Task: Open Card Intellectual Property Review in Board Sales Strategies for SaaS to Workspace Content Writing and add a team member Softage.1@softage.net, a label Orange, a checklist Podcasting, an attachment from Trello, a color Orange and finally, add a card description 'Develop and launch new customer acquisition program' and a comment 'This task requires us to be proactive and take initiative, rather than waiting for others to act.'. Add a start date 'Jan 01, 1900' with a due date 'Jan 08, 1900'
Action: Mouse moved to (86, 336)
Screenshot: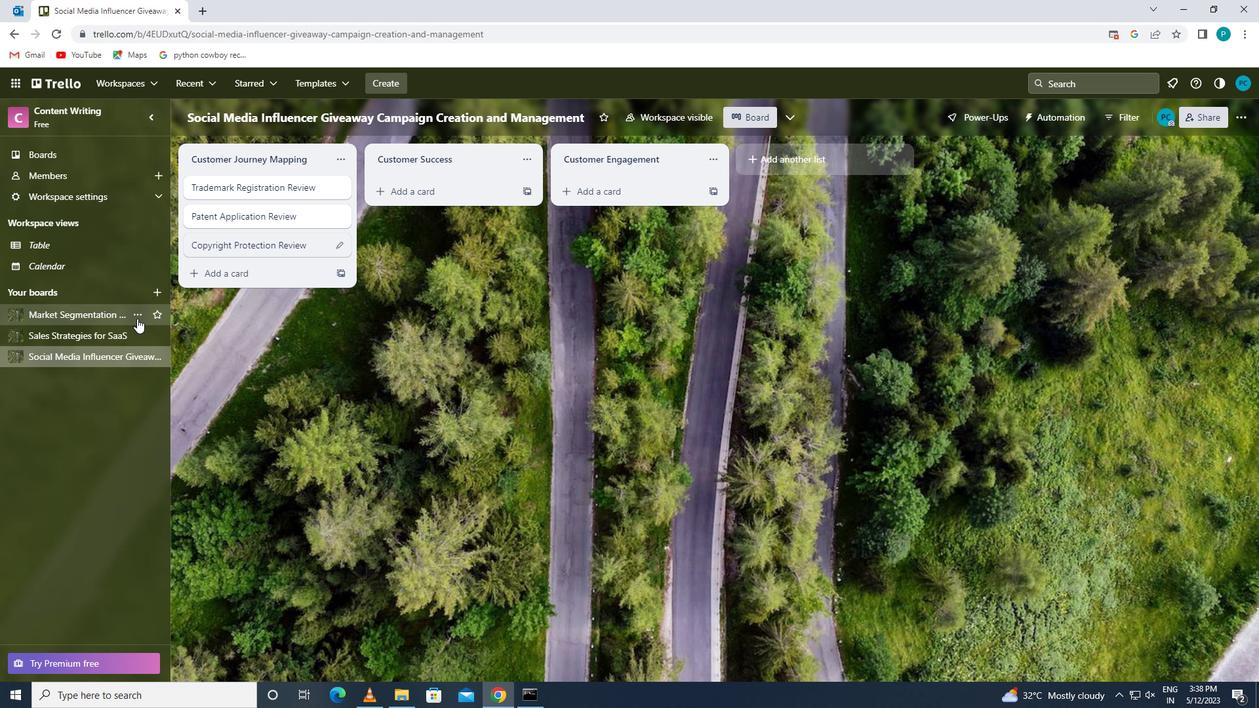 
Action: Mouse pressed left at (86, 336)
Screenshot: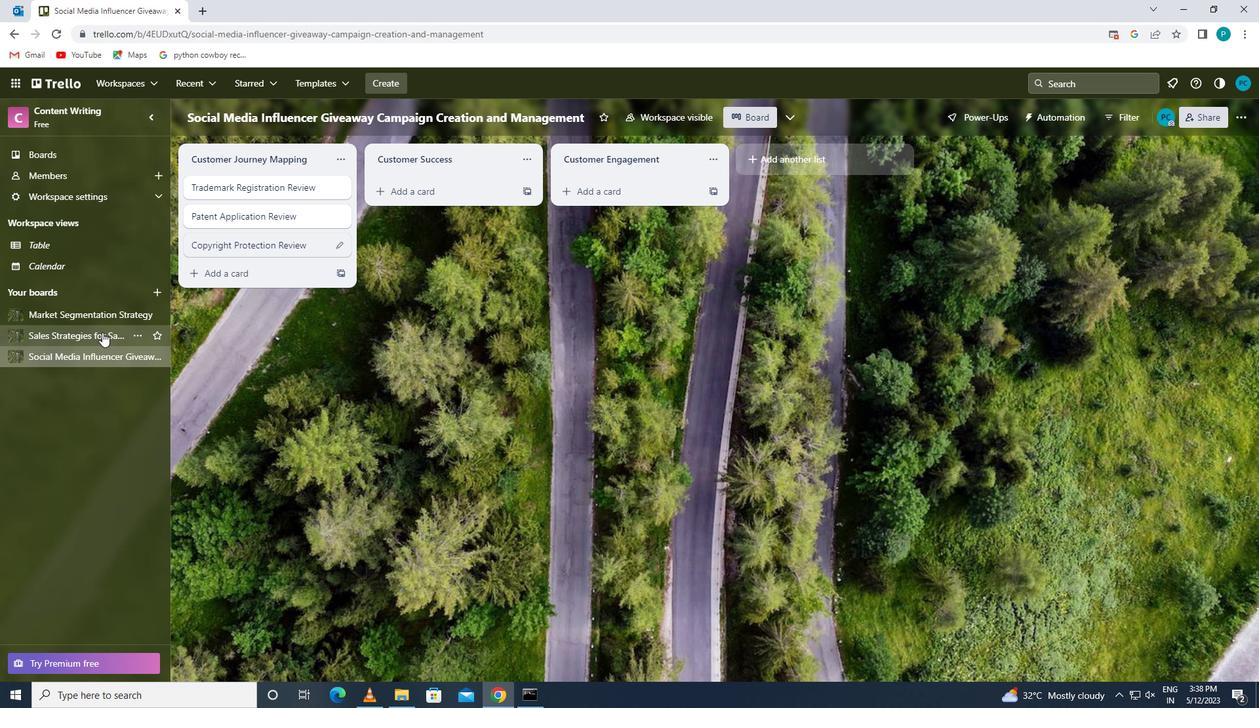 
Action: Mouse moved to (200, 192)
Screenshot: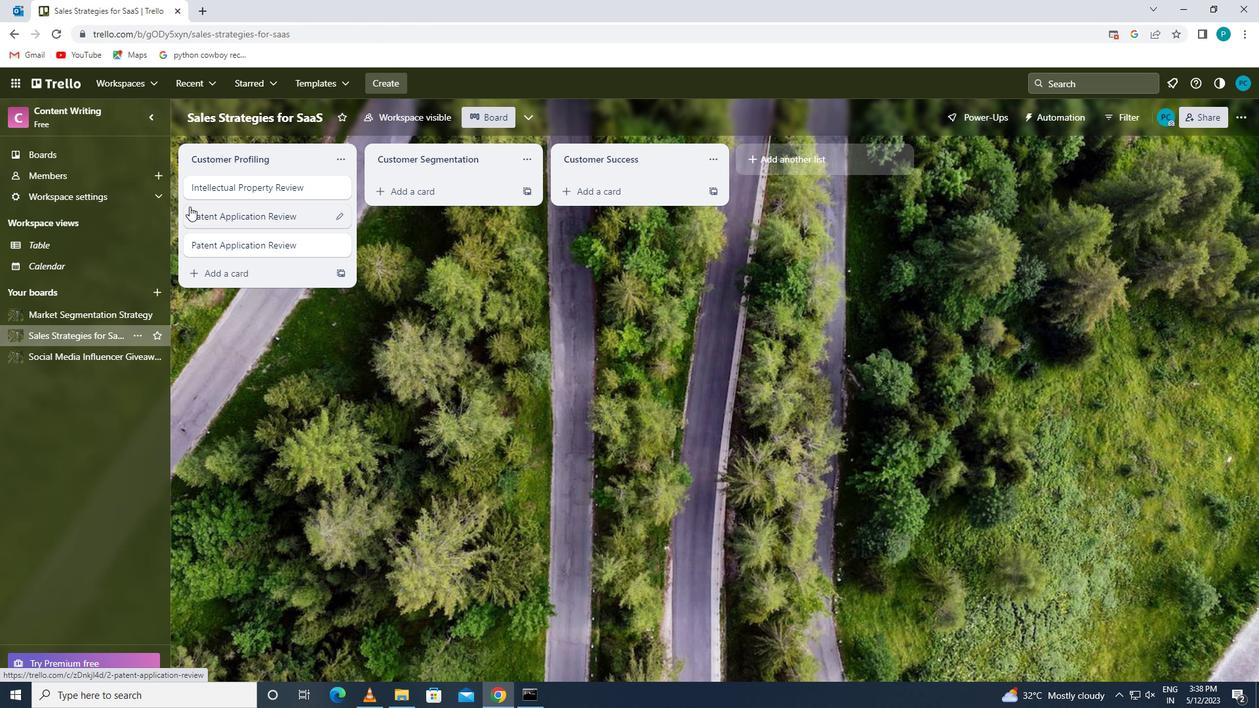 
Action: Mouse pressed left at (200, 192)
Screenshot: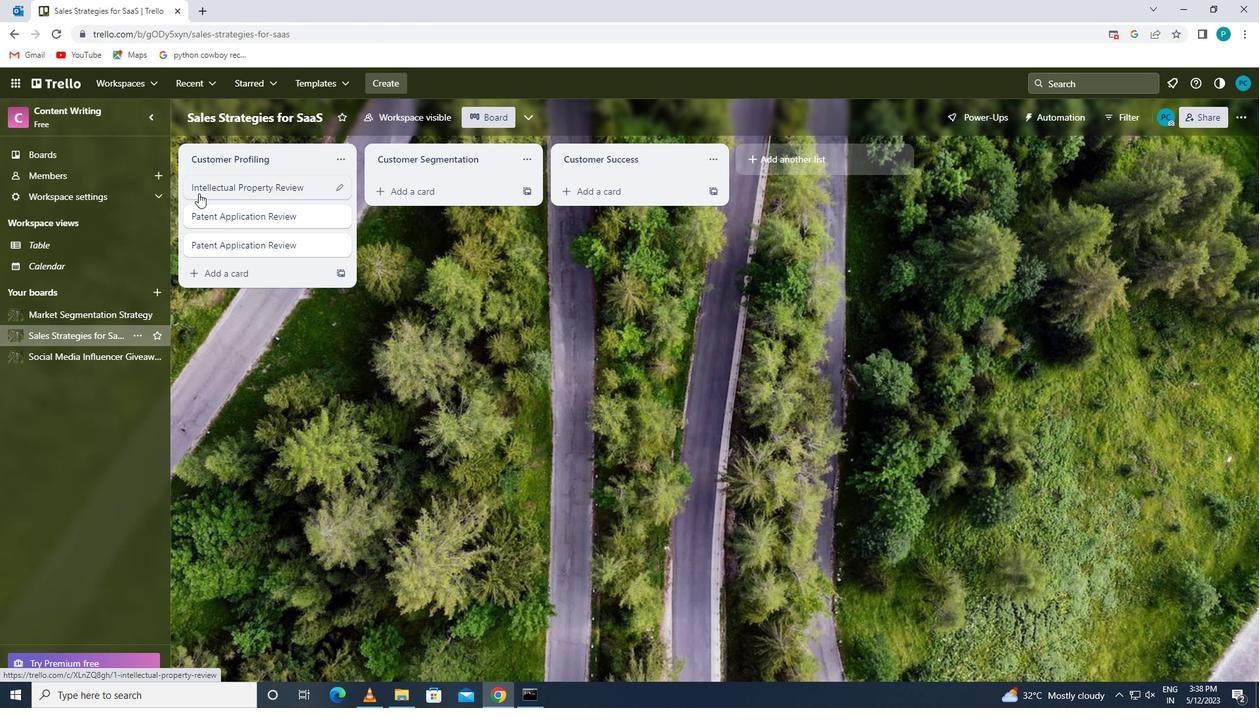 
Action: Mouse moved to (806, 183)
Screenshot: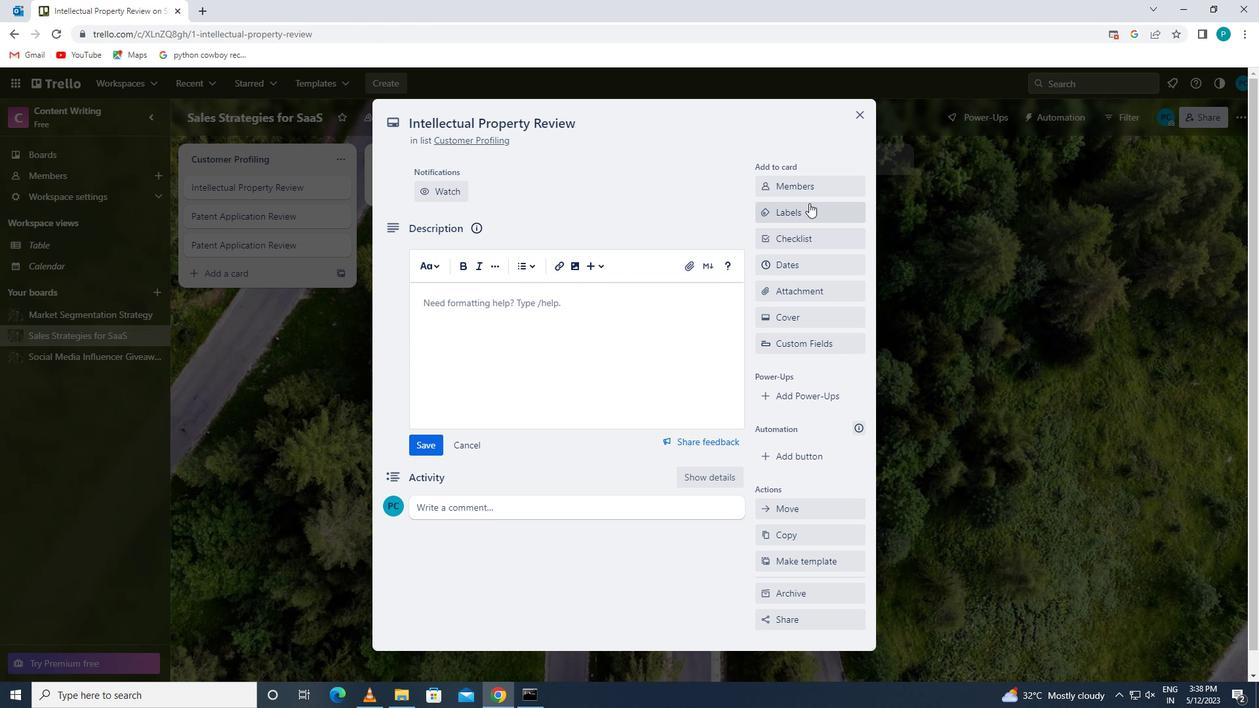 
Action: Mouse pressed left at (806, 183)
Screenshot: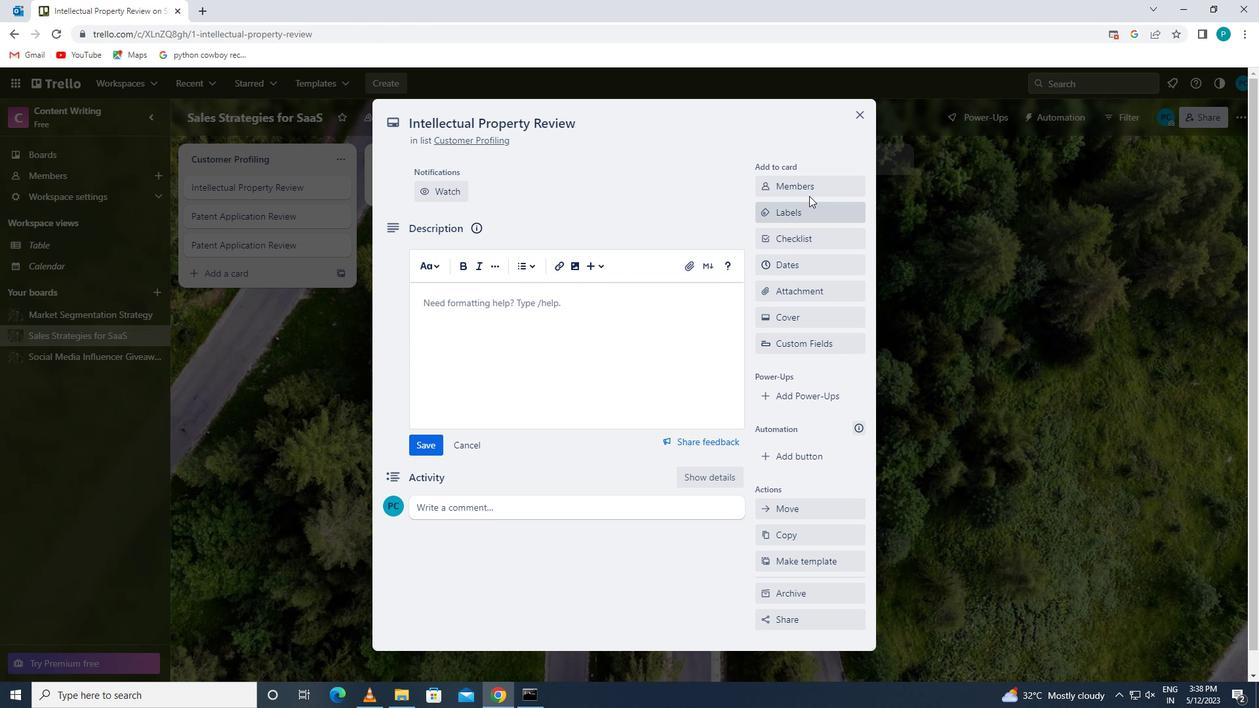 
Action: Mouse moved to (796, 246)
Screenshot: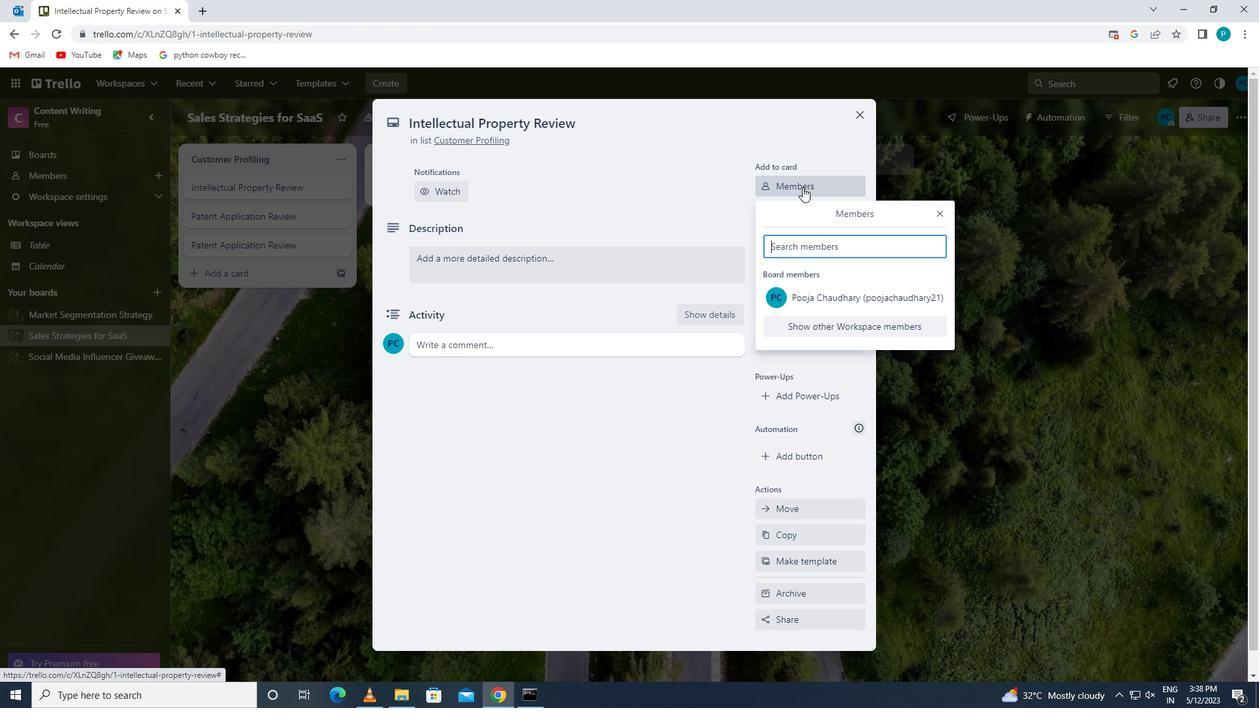 
Action: Mouse pressed left at (796, 246)
Screenshot: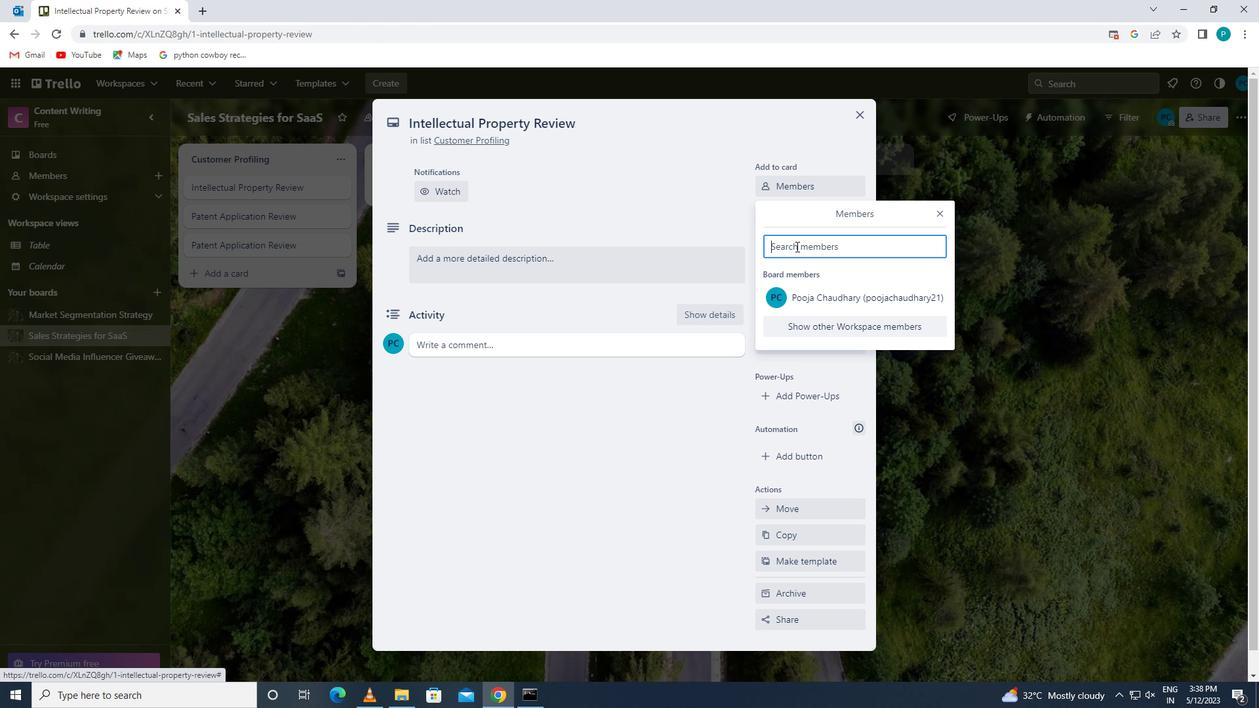 
Action: Key pressed <Key.caps_lock>s<Key.caps_lock>oftage.1
Screenshot: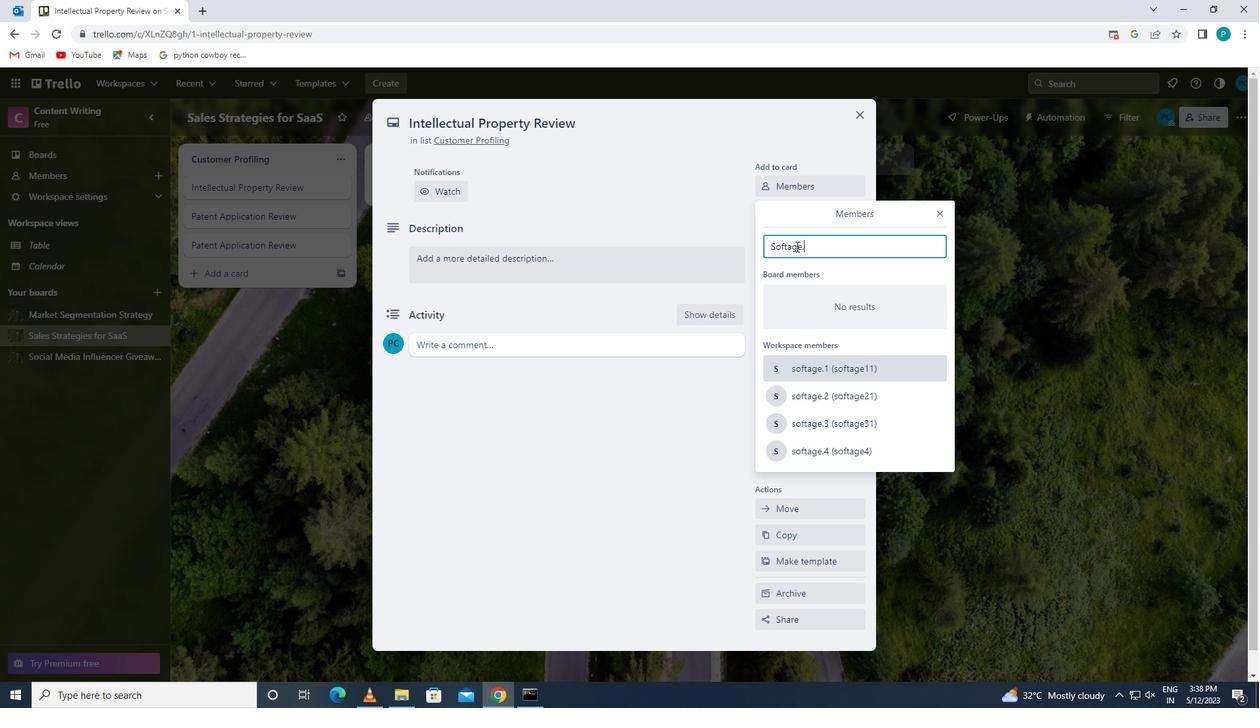 
Action: Mouse moved to (829, 370)
Screenshot: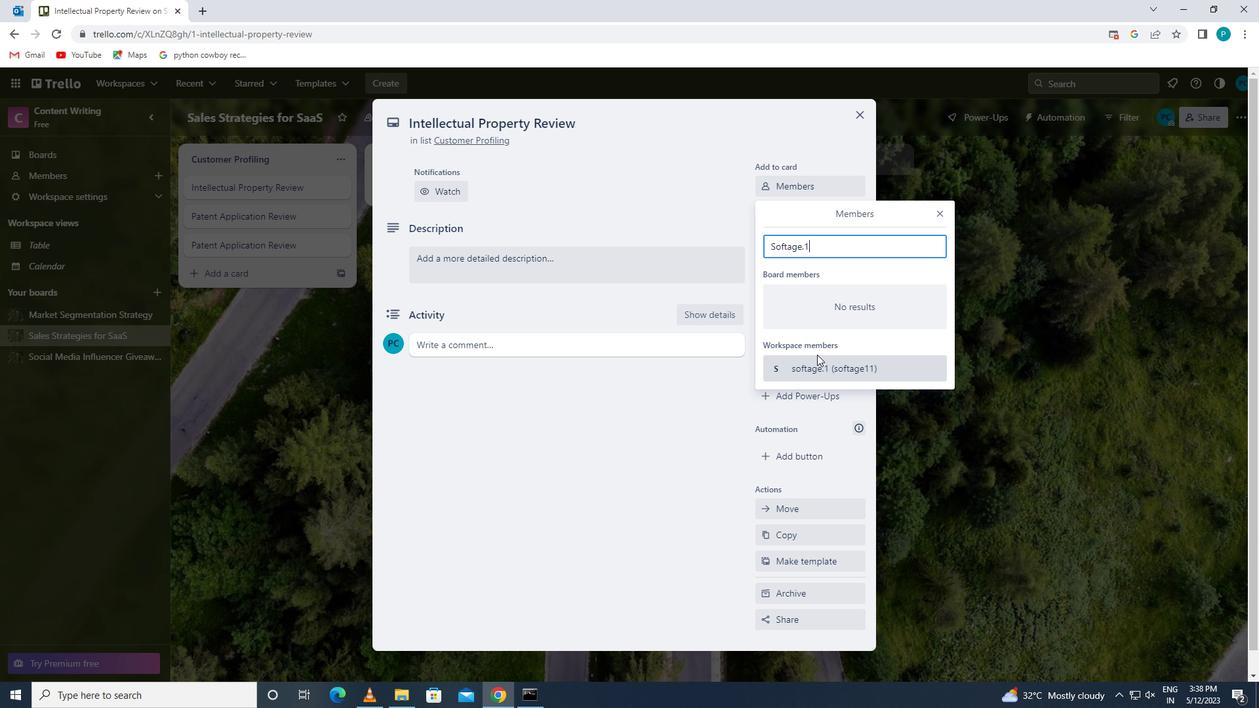 
Action: Mouse pressed left at (829, 370)
Screenshot: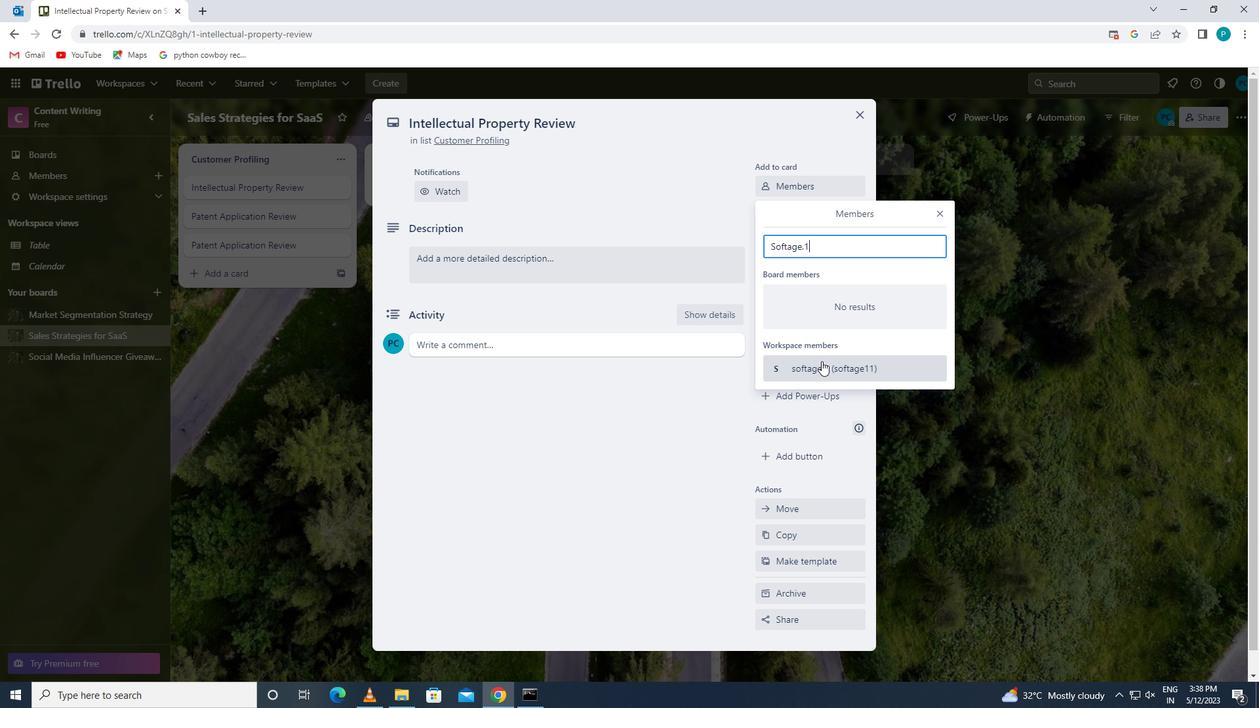 
Action: Mouse moved to (936, 216)
Screenshot: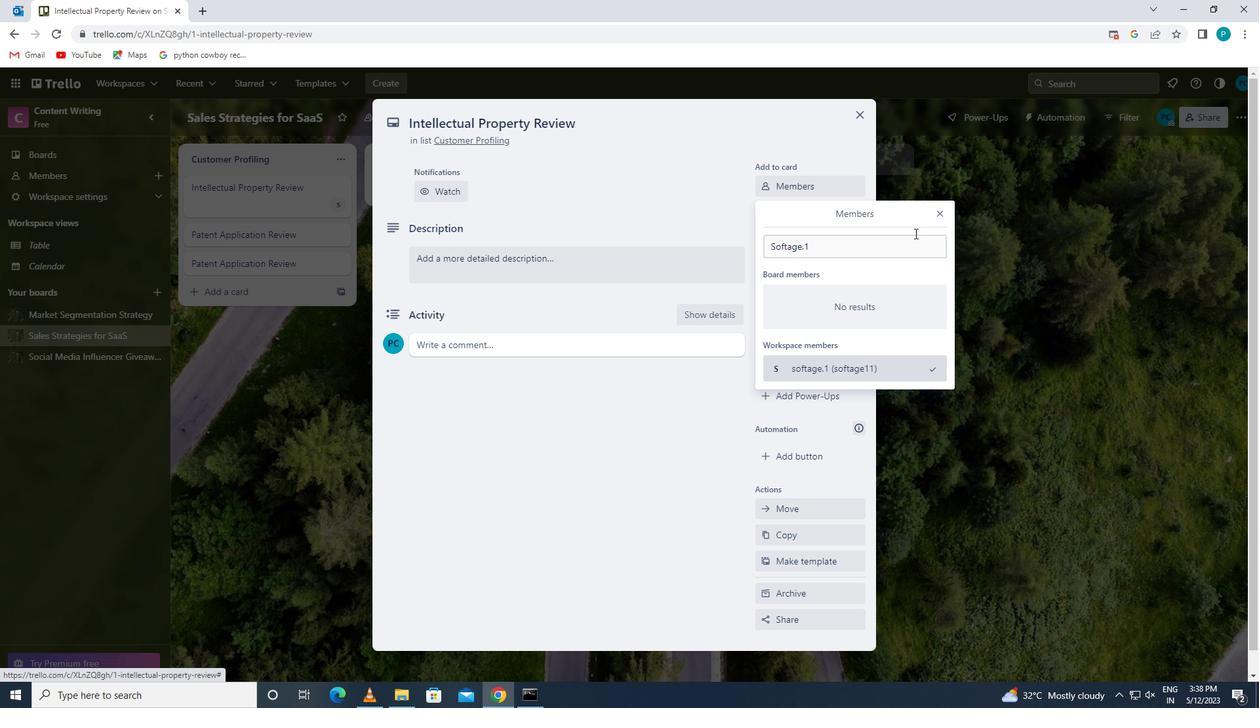 
Action: Mouse pressed left at (936, 216)
Screenshot: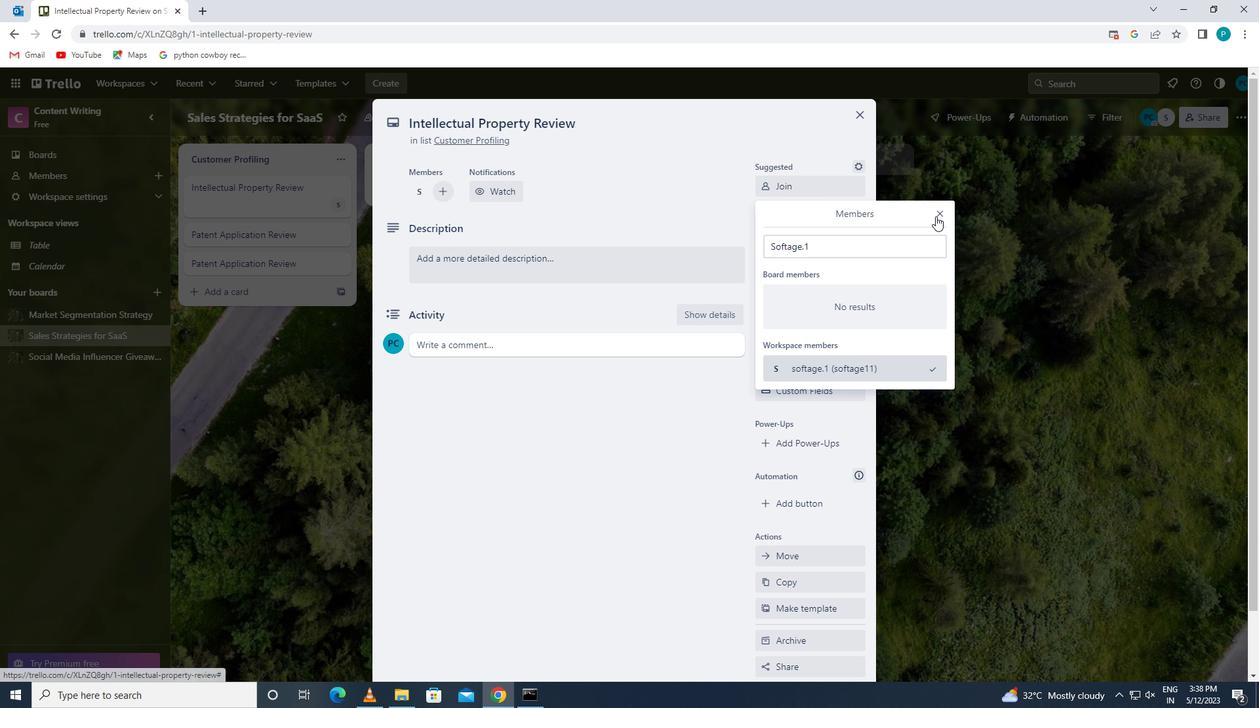 
Action: Mouse moved to (833, 249)
Screenshot: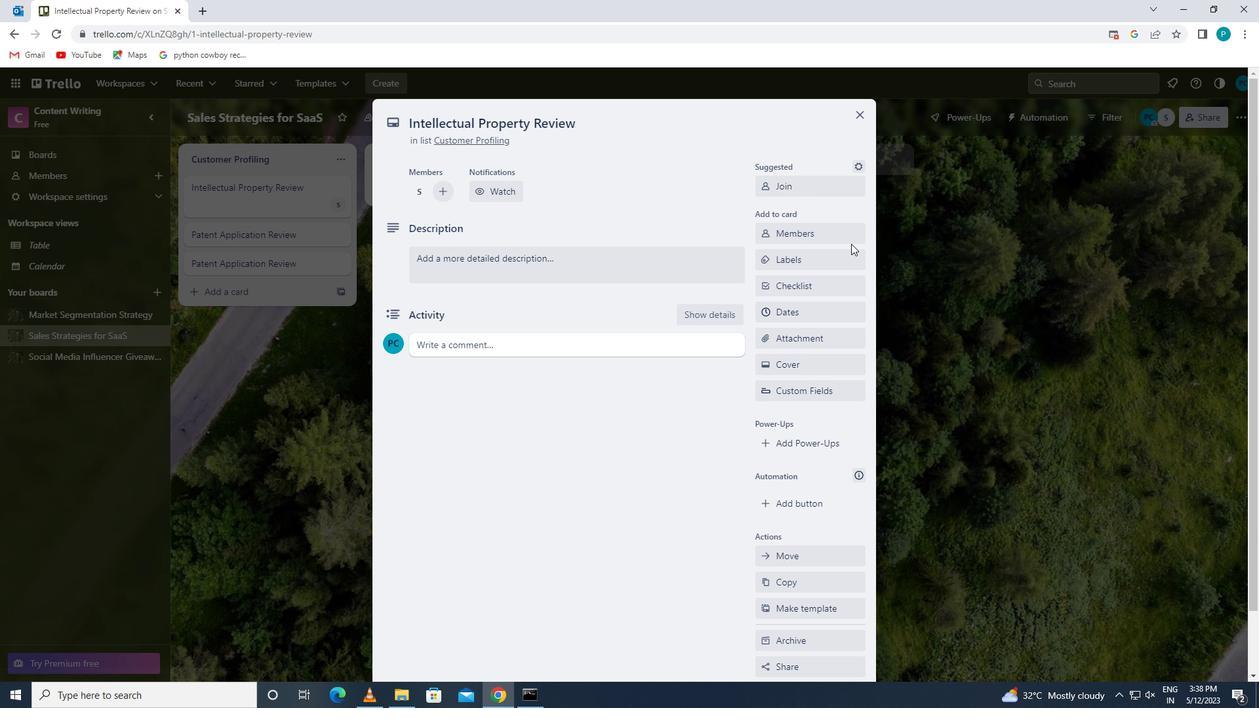 
Action: Mouse pressed left at (833, 249)
Screenshot: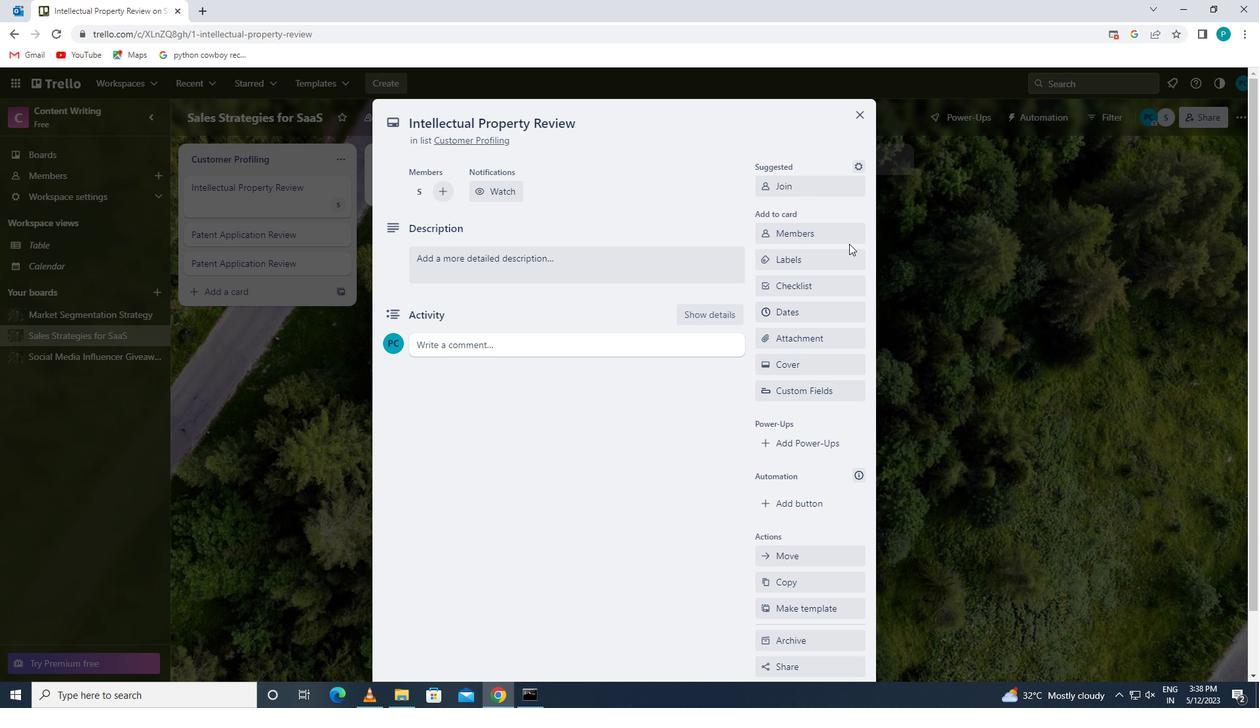 
Action: Mouse moved to (787, 516)
Screenshot: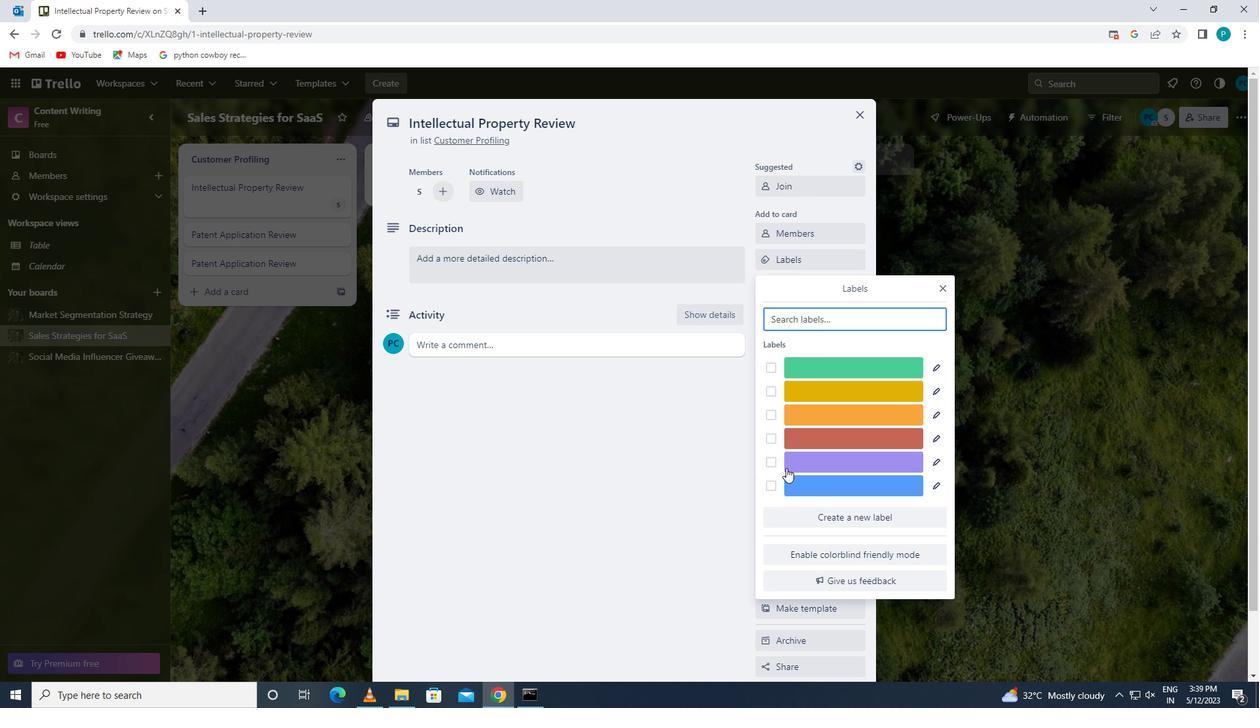 
Action: Mouse pressed left at (787, 516)
Screenshot: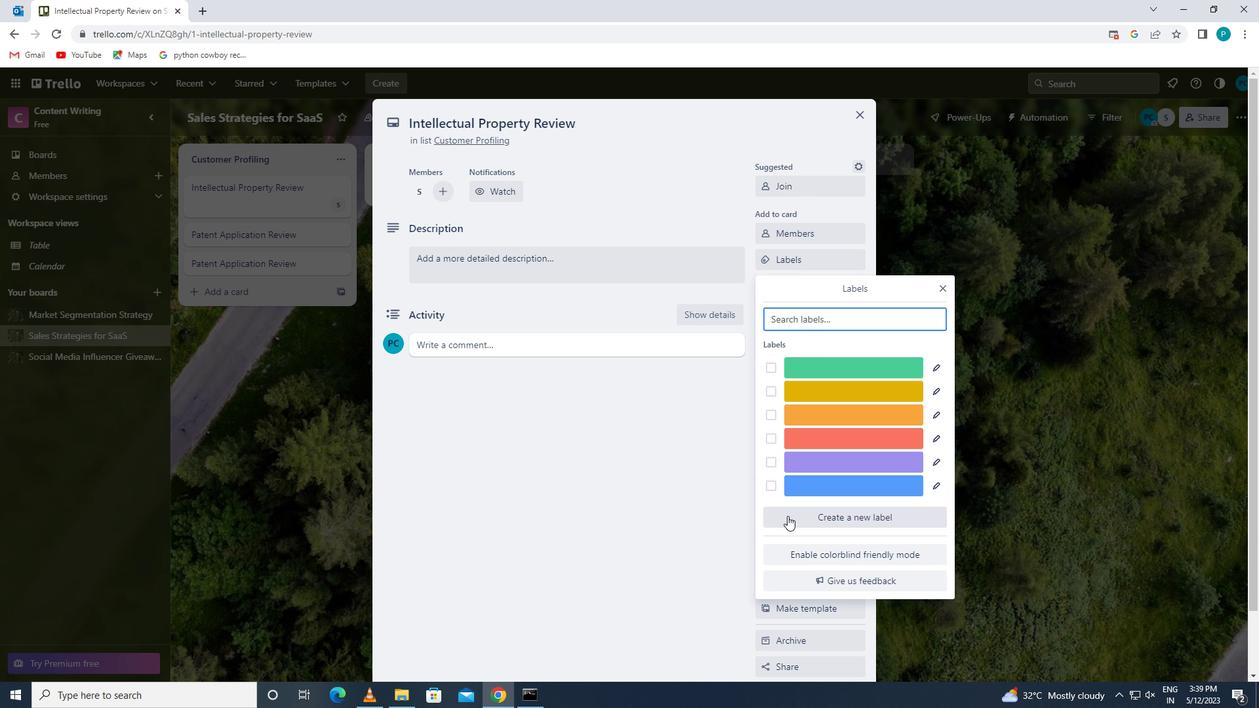 
Action: Mouse moved to (845, 472)
Screenshot: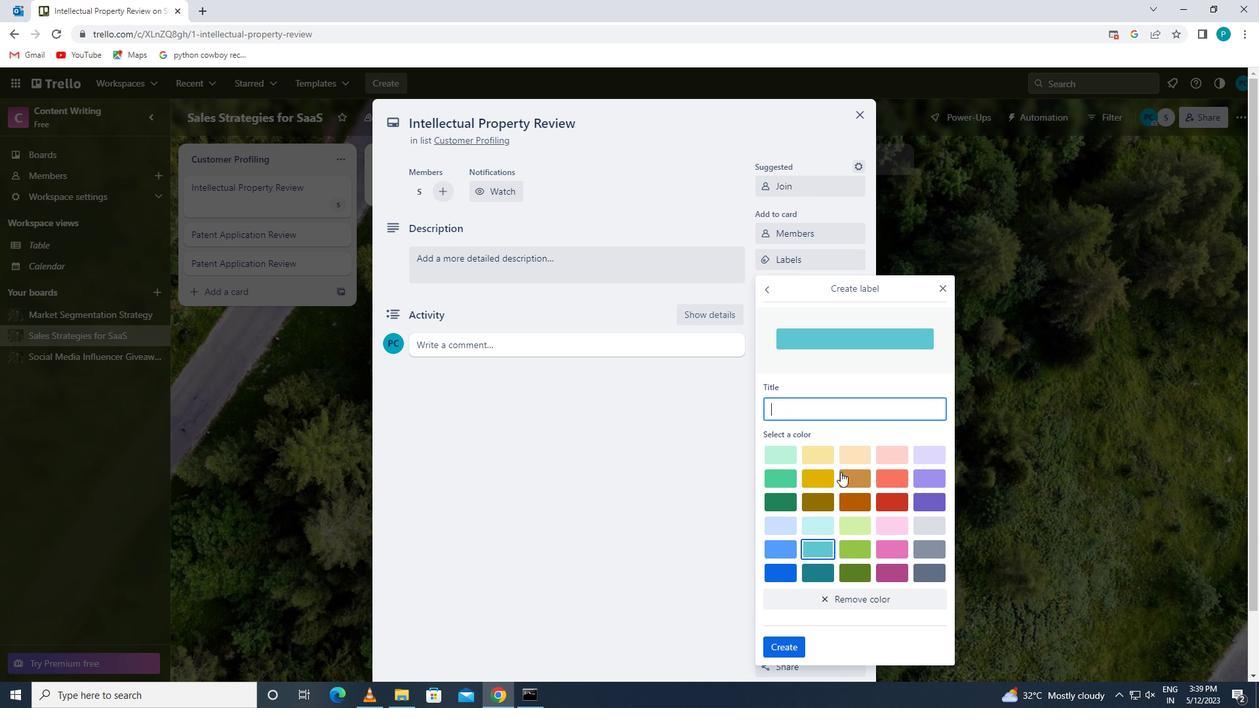 
Action: Mouse pressed left at (845, 472)
Screenshot: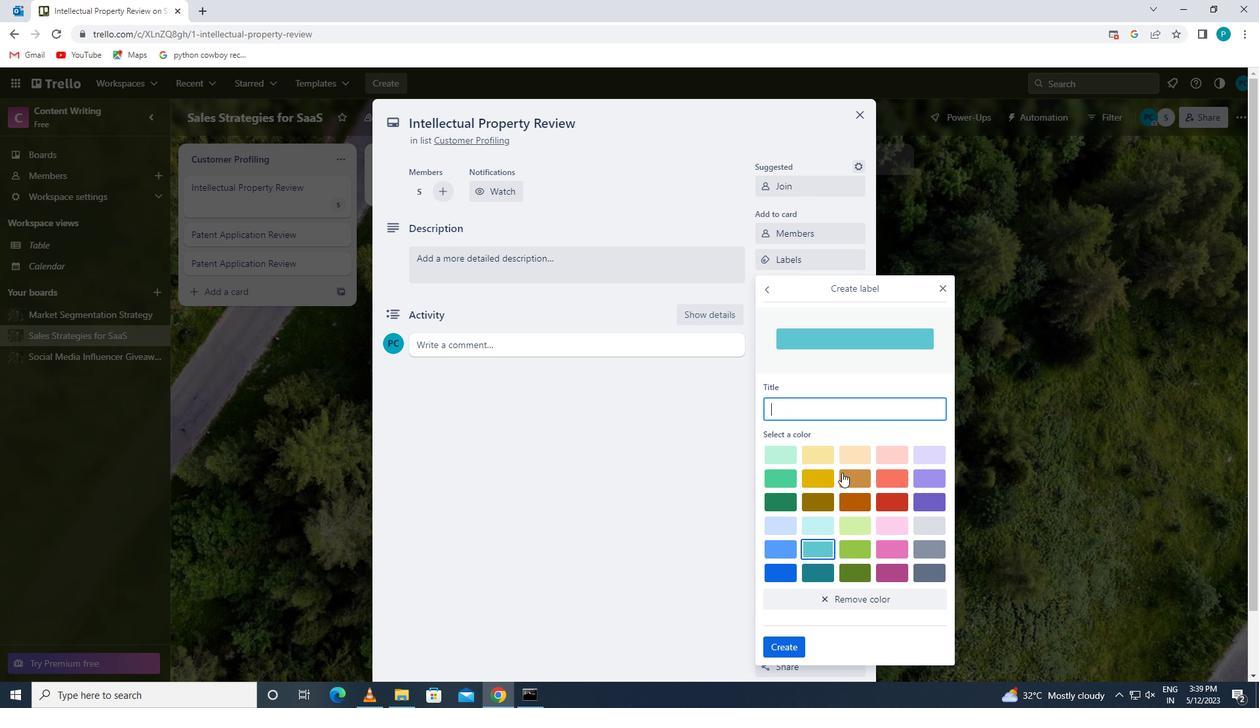 
Action: Mouse moved to (789, 650)
Screenshot: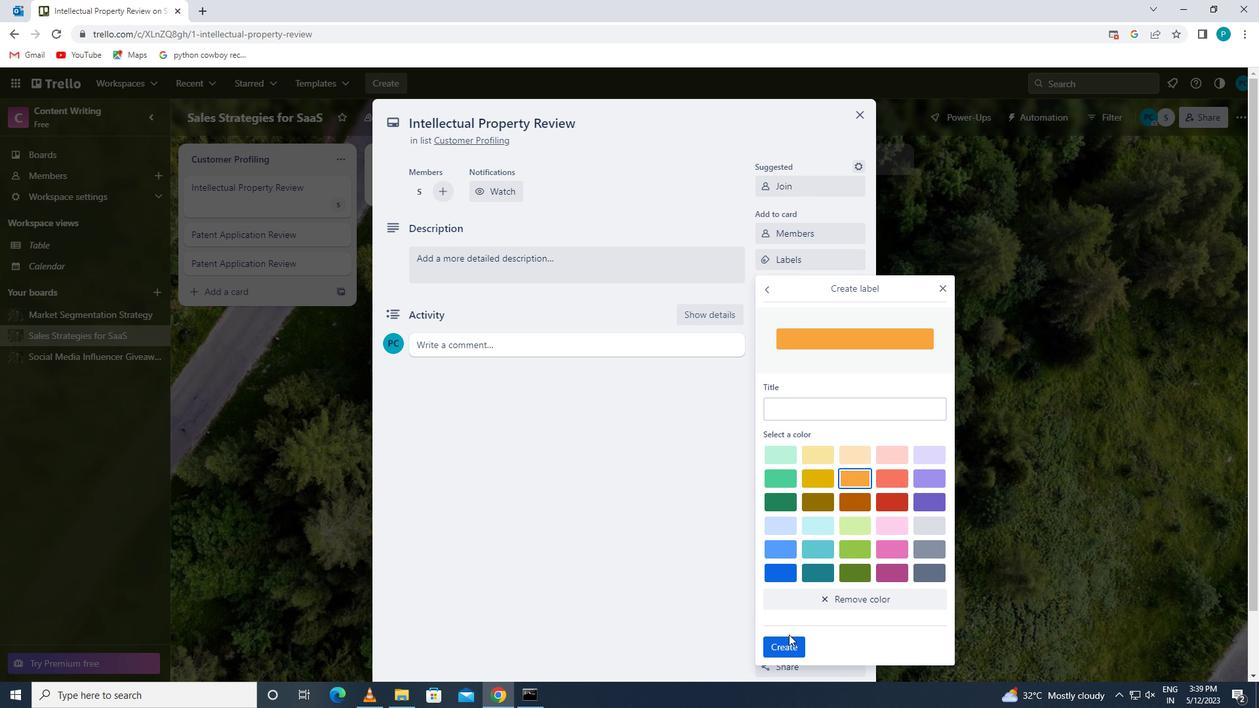 
Action: Mouse pressed left at (789, 650)
Screenshot: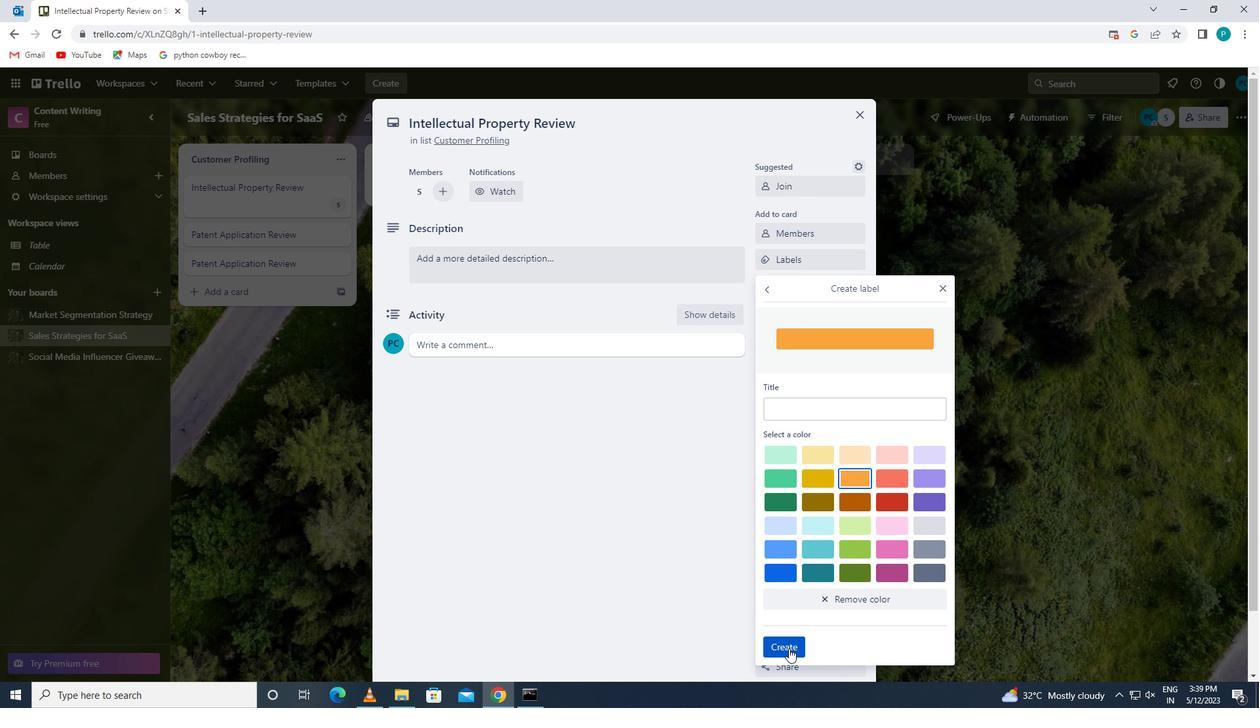 
Action: Mouse moved to (947, 288)
Screenshot: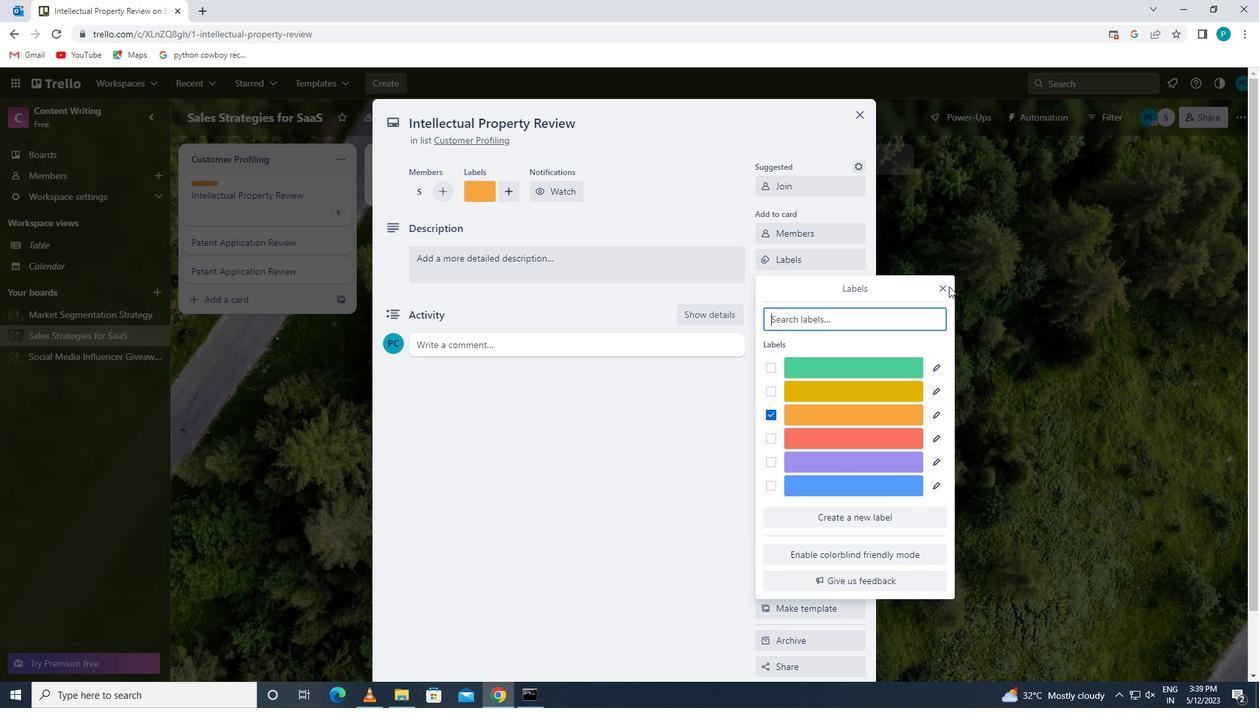
Action: Mouse pressed left at (947, 288)
Screenshot: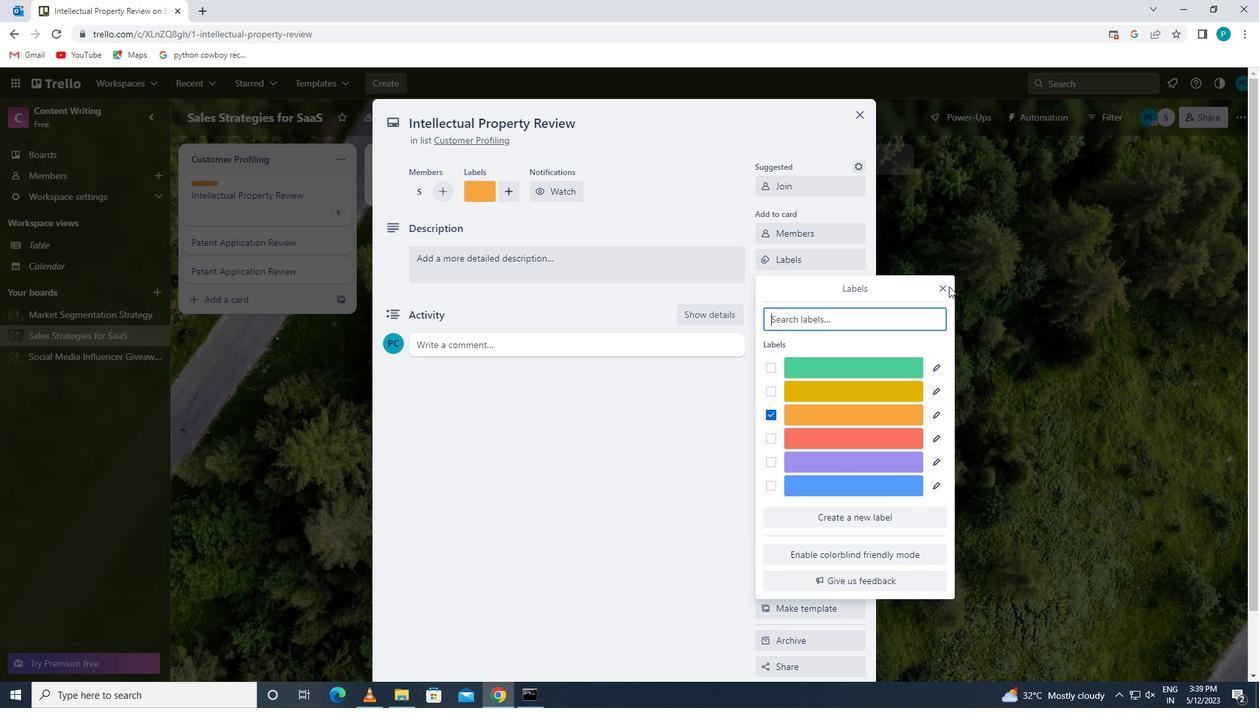 
Action: Mouse moved to (943, 286)
Screenshot: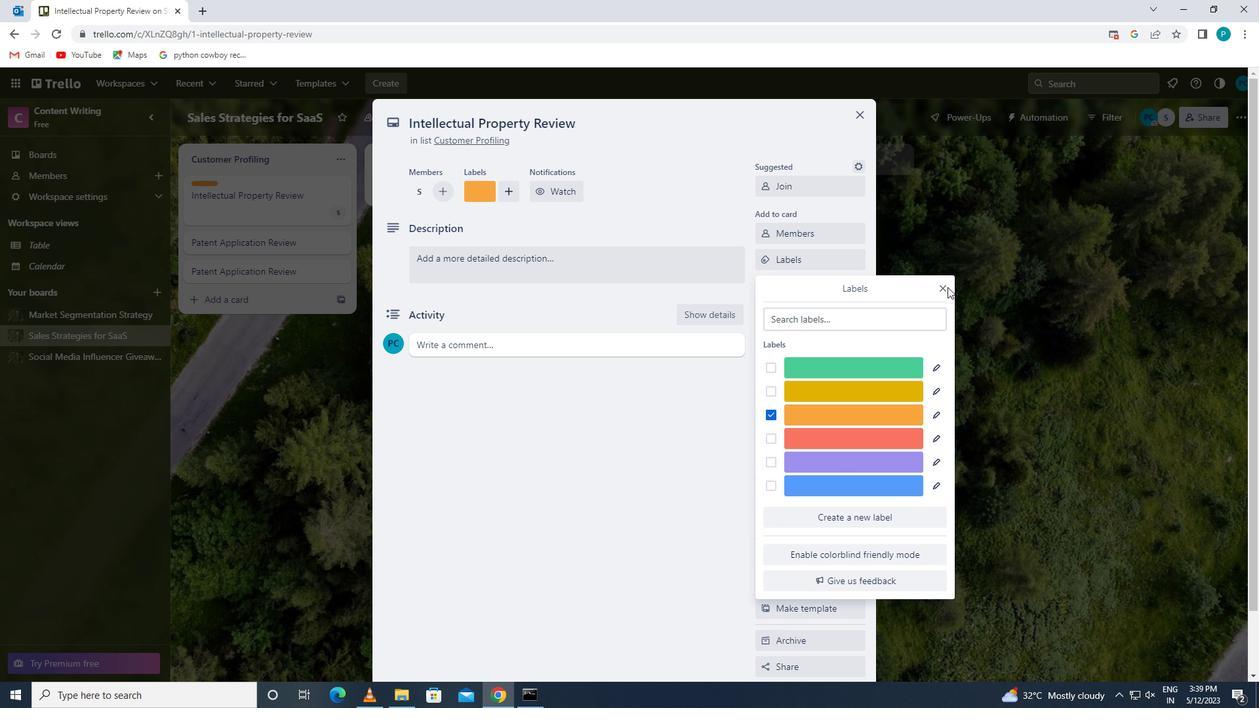 
Action: Mouse pressed left at (943, 286)
Screenshot: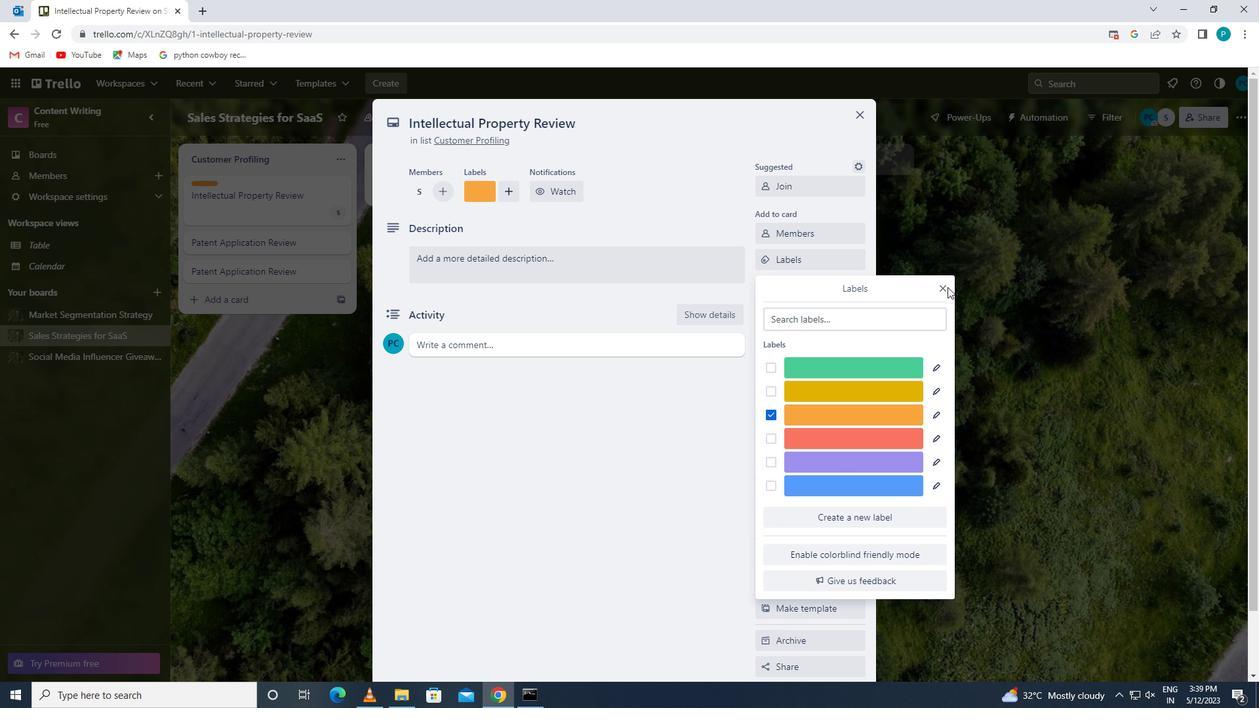 
Action: Mouse moved to (830, 280)
Screenshot: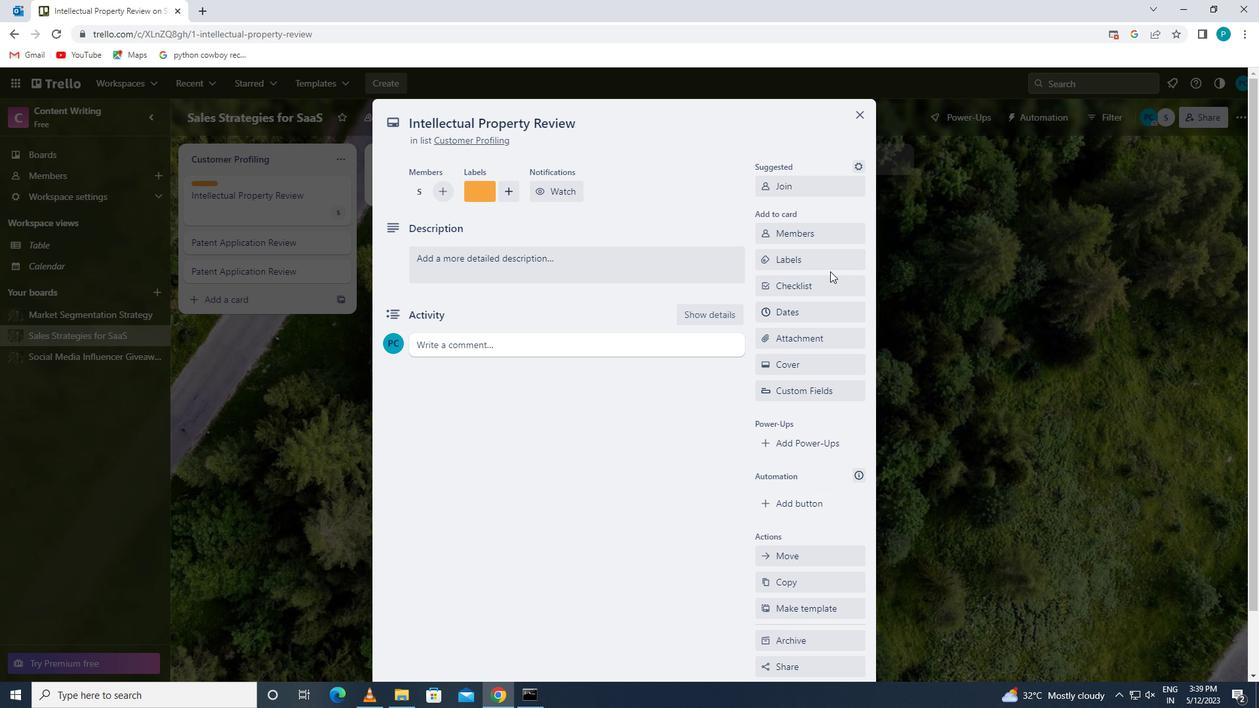 
Action: Mouse pressed left at (830, 280)
Screenshot: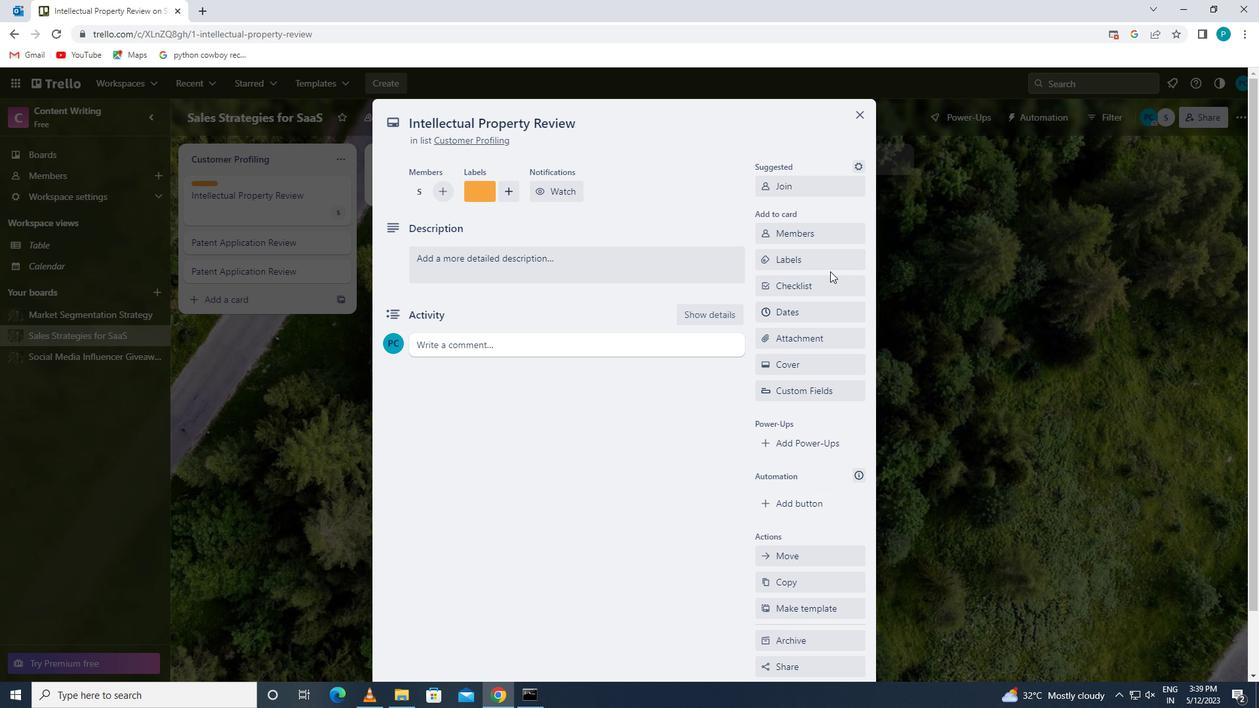 
Action: Key pressed <Key.caps_lock>p<Key.caps_lock>odcasting
Screenshot: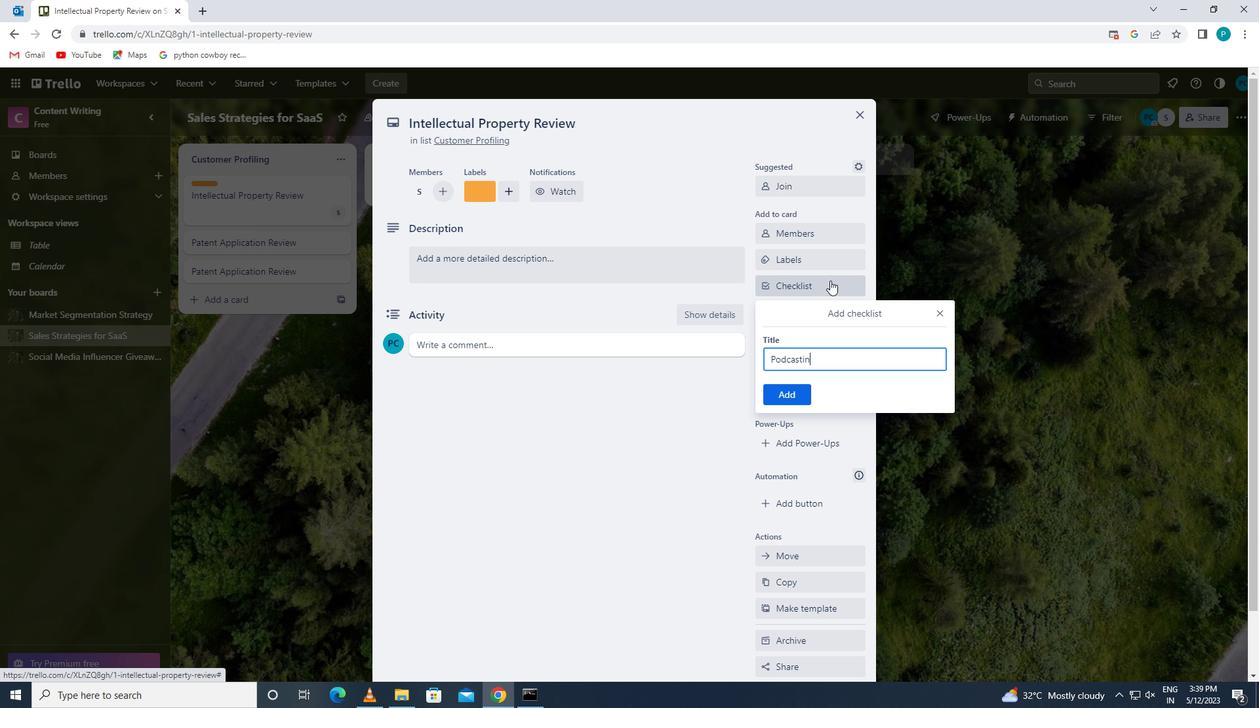 
Action: Mouse moved to (798, 391)
Screenshot: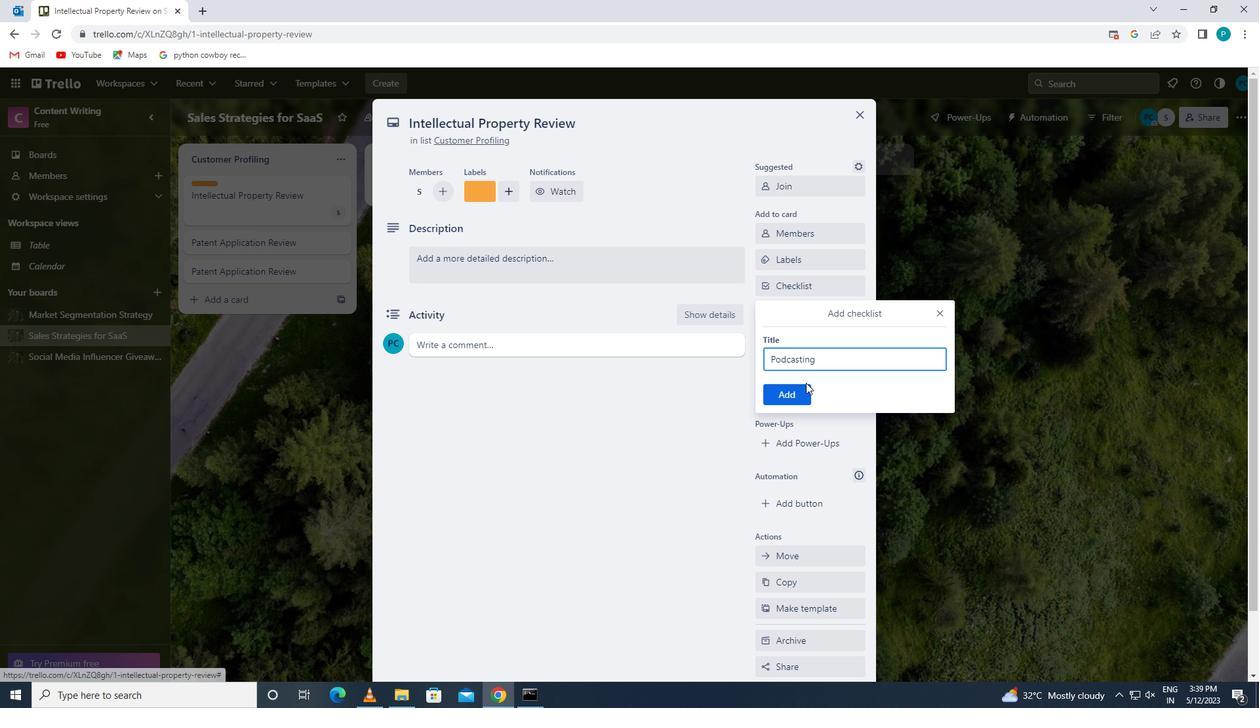 
Action: Mouse pressed left at (798, 391)
Screenshot: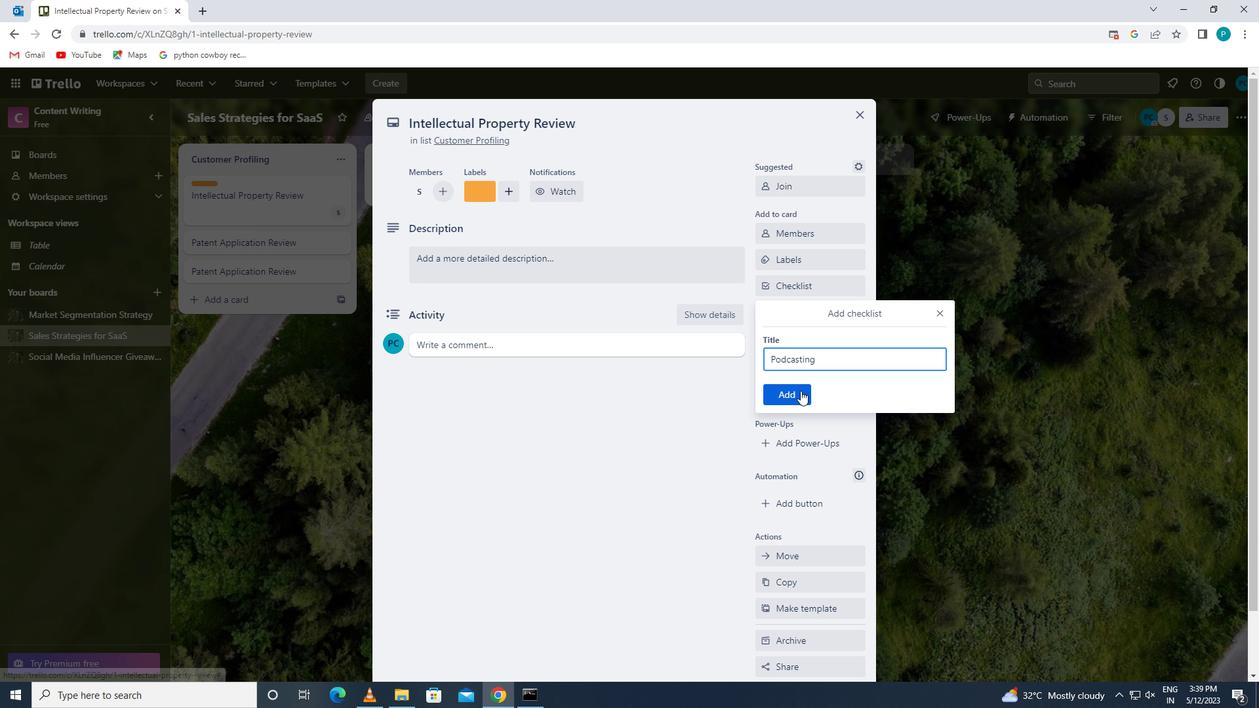 
Action: Mouse moved to (793, 347)
Screenshot: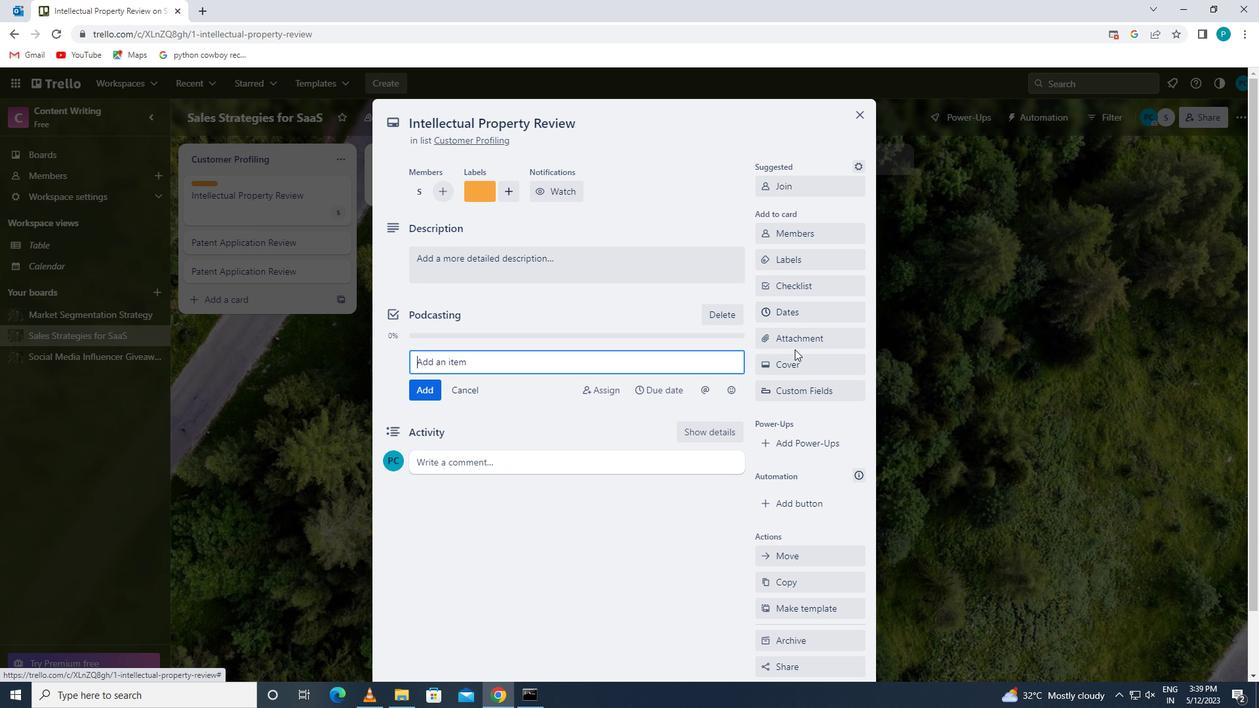 
Action: Mouse pressed left at (793, 347)
Screenshot: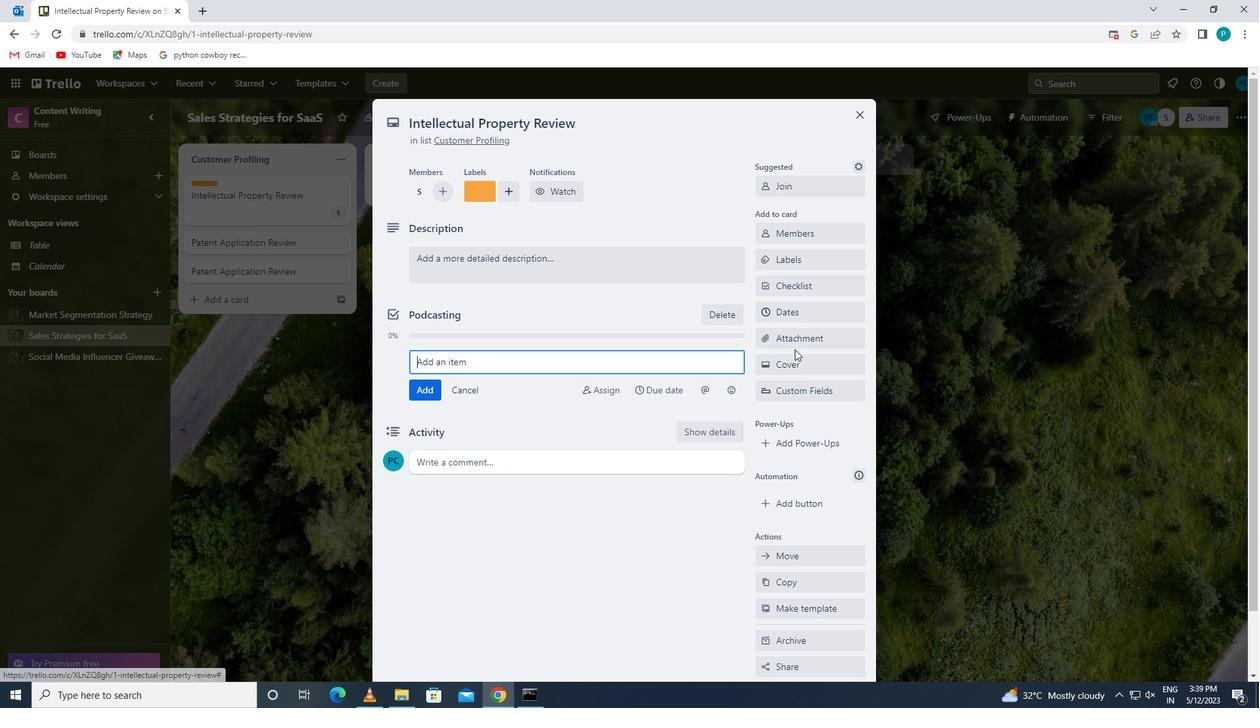 
Action: Mouse moved to (793, 423)
Screenshot: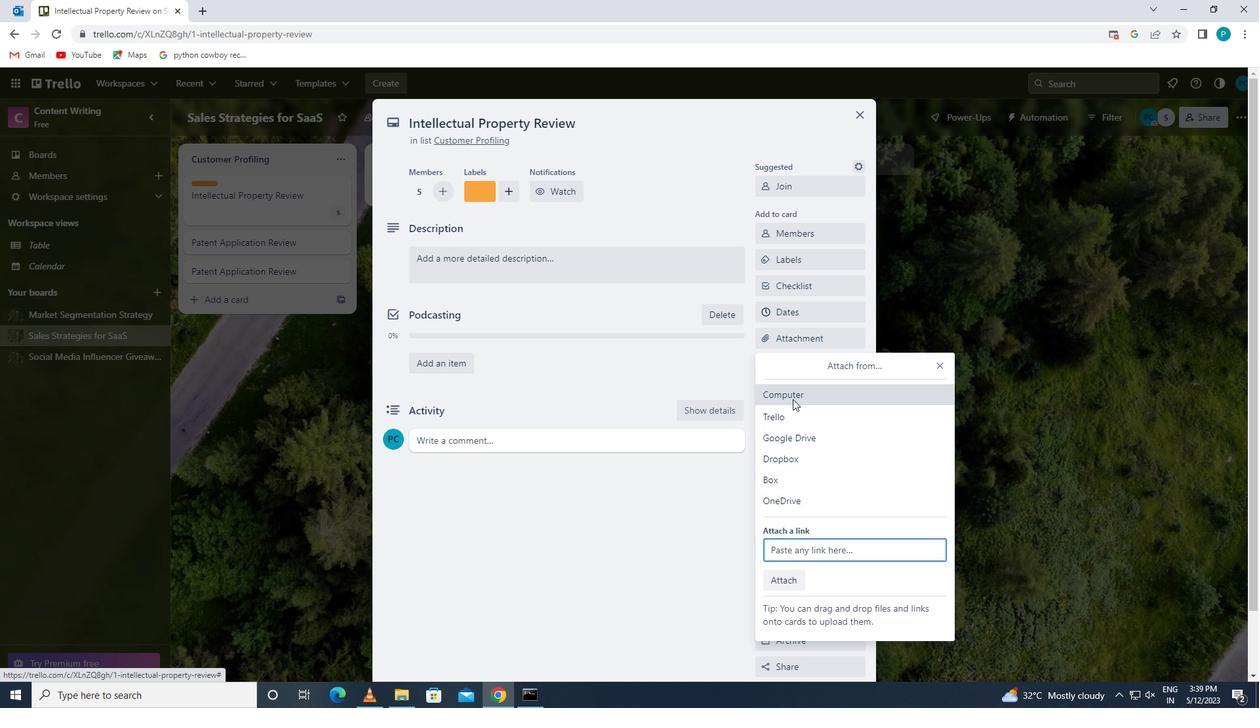 
Action: Mouse pressed left at (793, 423)
Screenshot: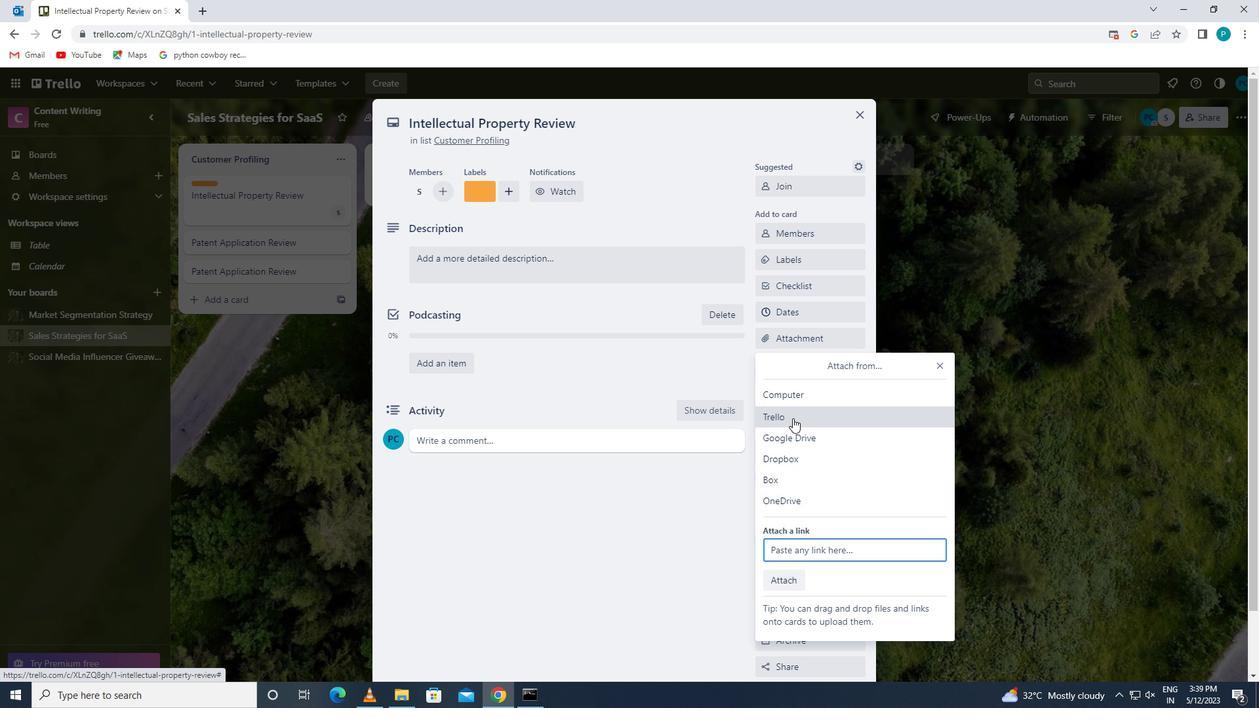
Action: Mouse pressed left at (793, 423)
Screenshot: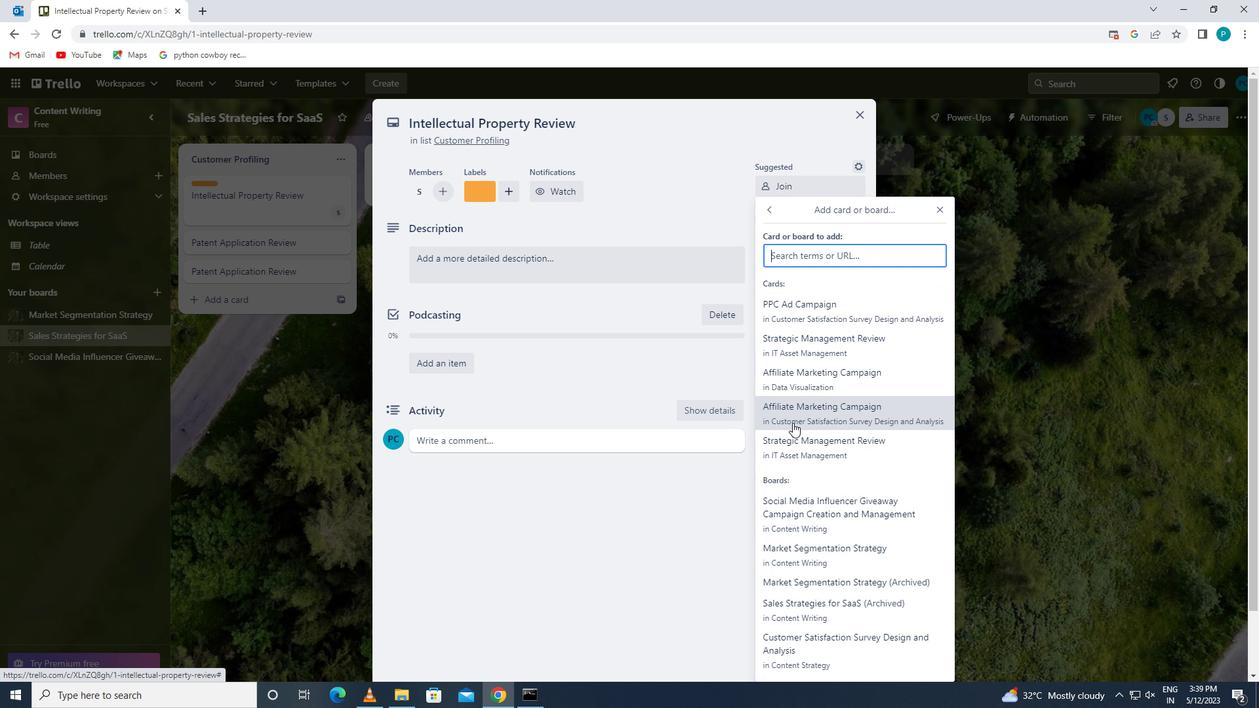 
Action: Mouse moved to (785, 368)
Screenshot: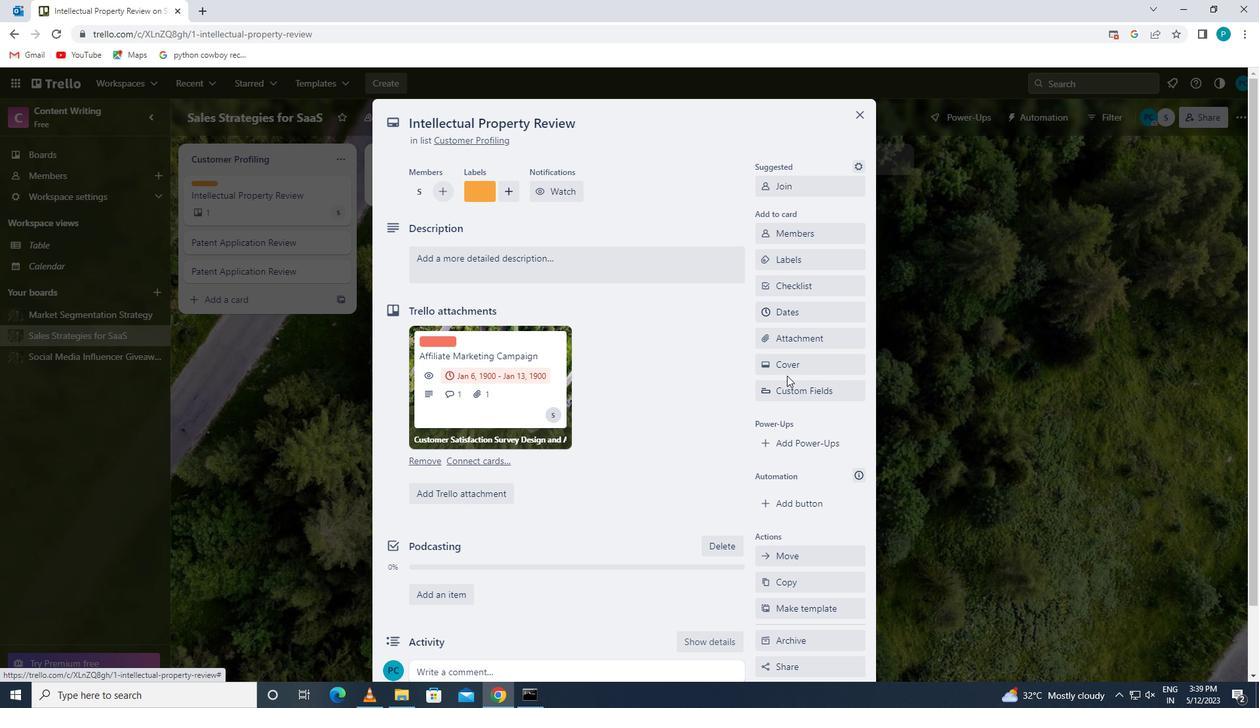 
Action: Mouse pressed left at (785, 368)
Screenshot: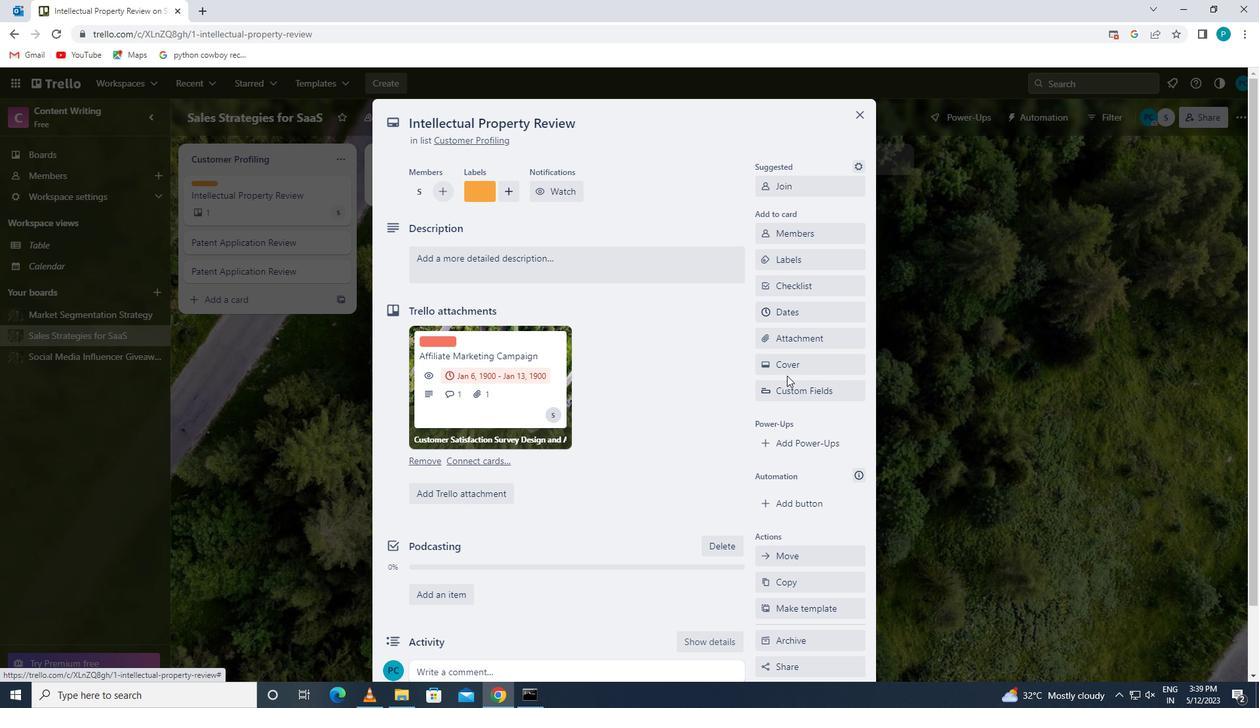 
Action: Mouse moved to (867, 421)
Screenshot: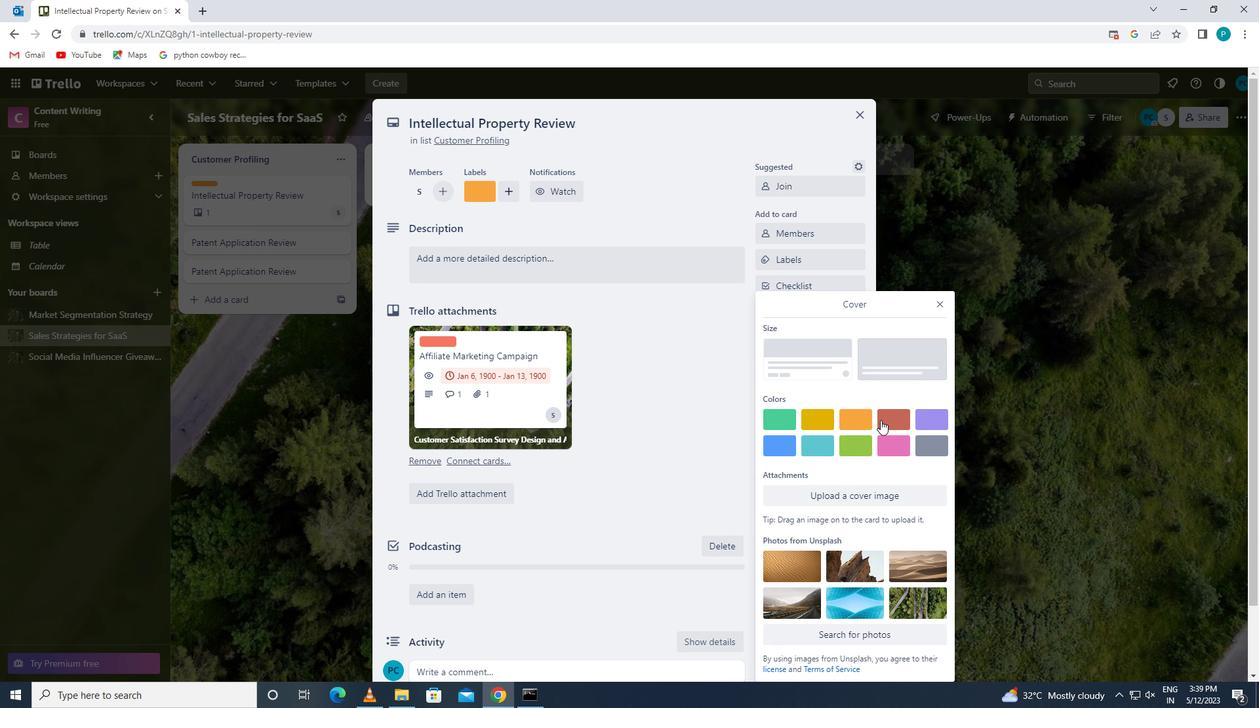 
Action: Mouse pressed left at (867, 421)
Screenshot: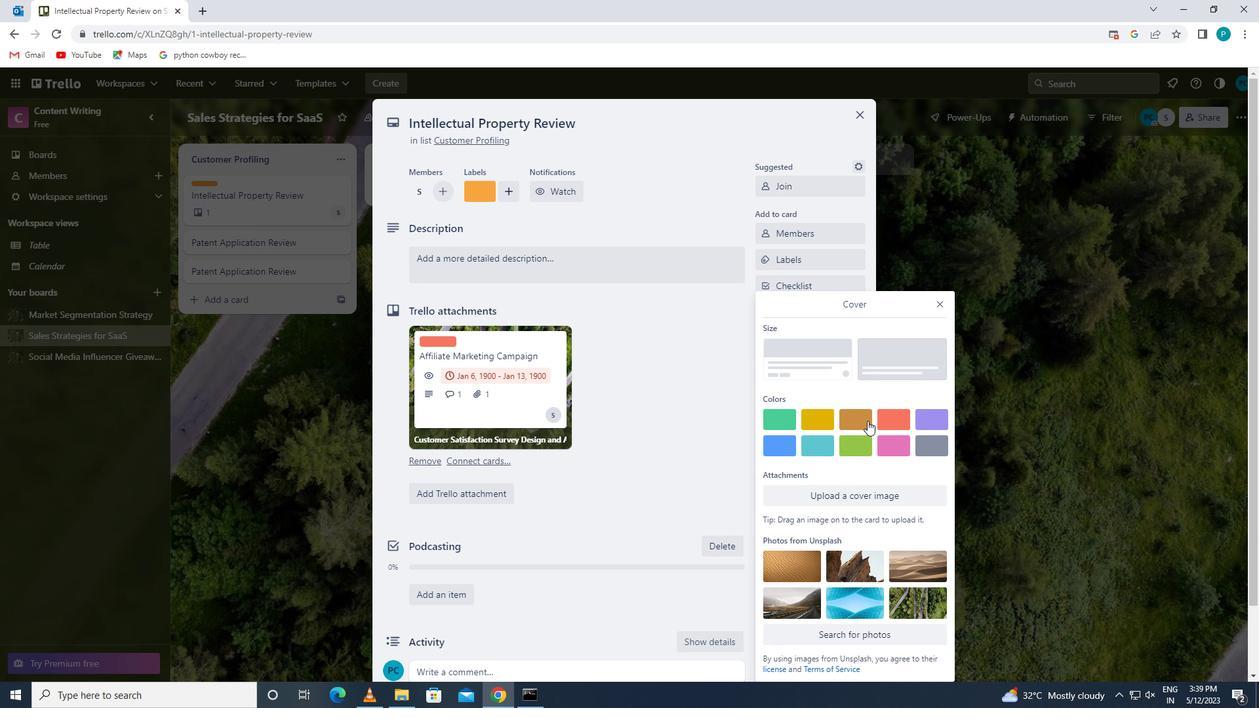
Action: Mouse moved to (938, 278)
Screenshot: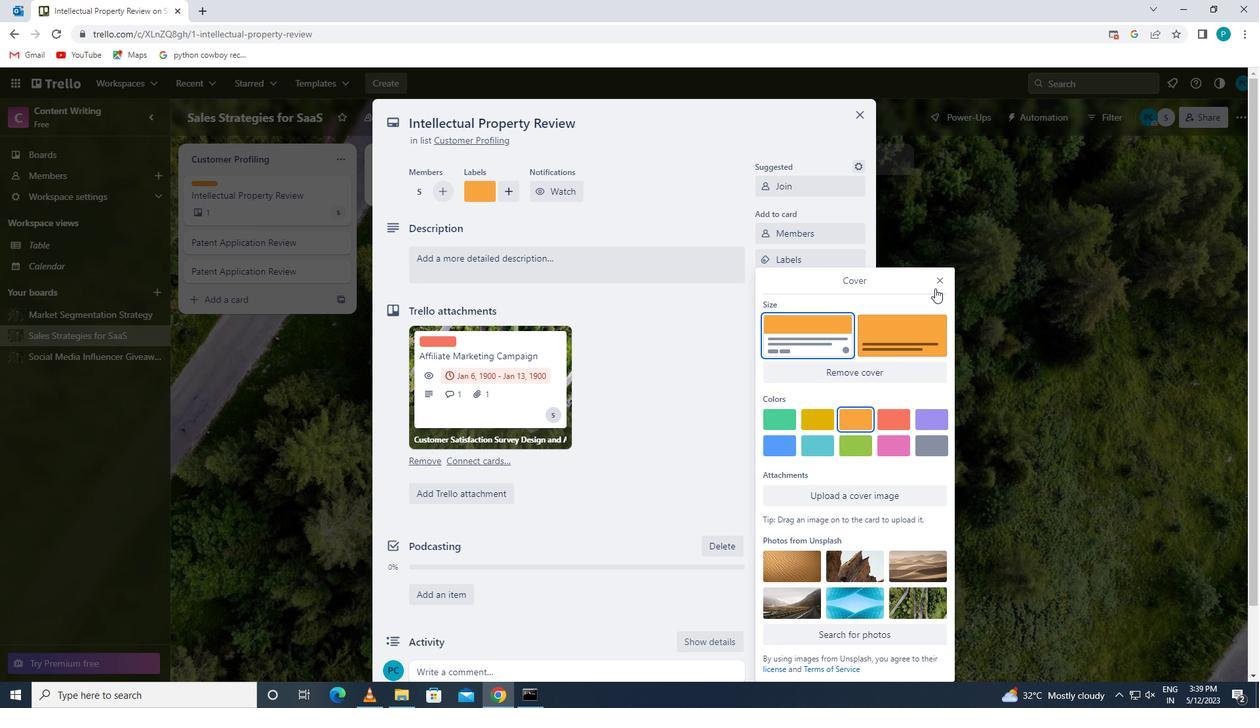 
Action: Mouse pressed left at (938, 278)
Screenshot: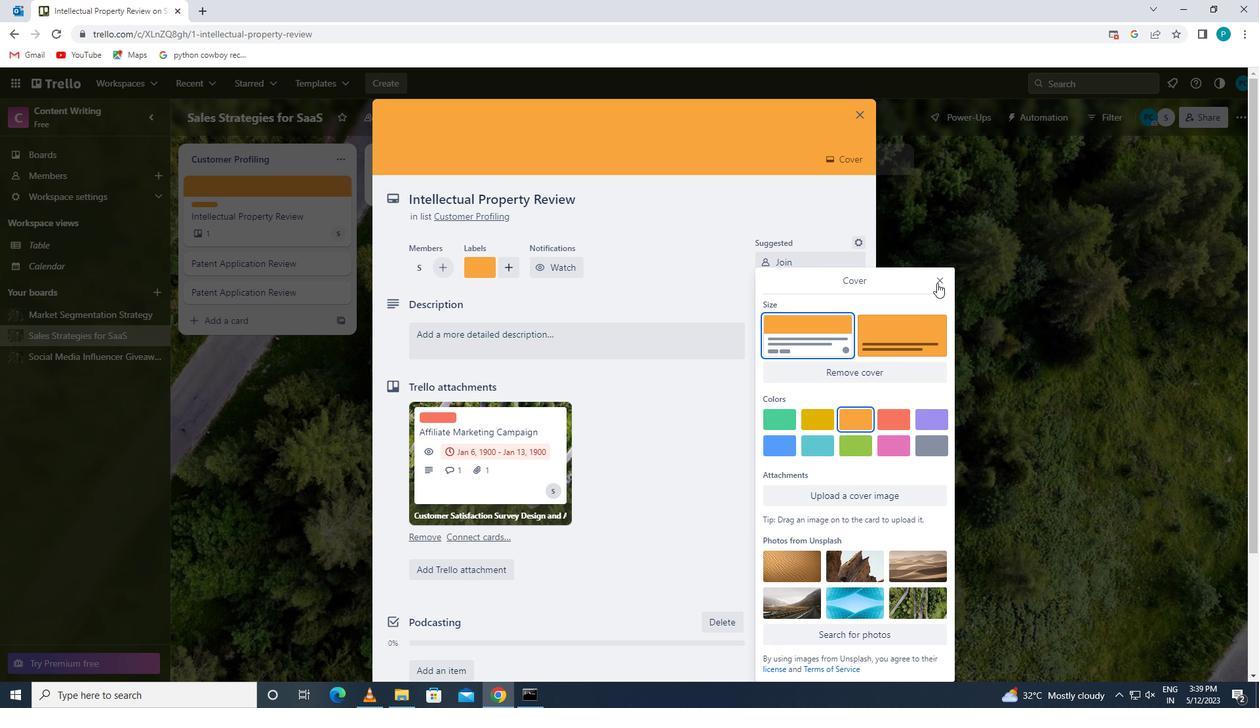 
Action: Mouse moved to (670, 337)
Screenshot: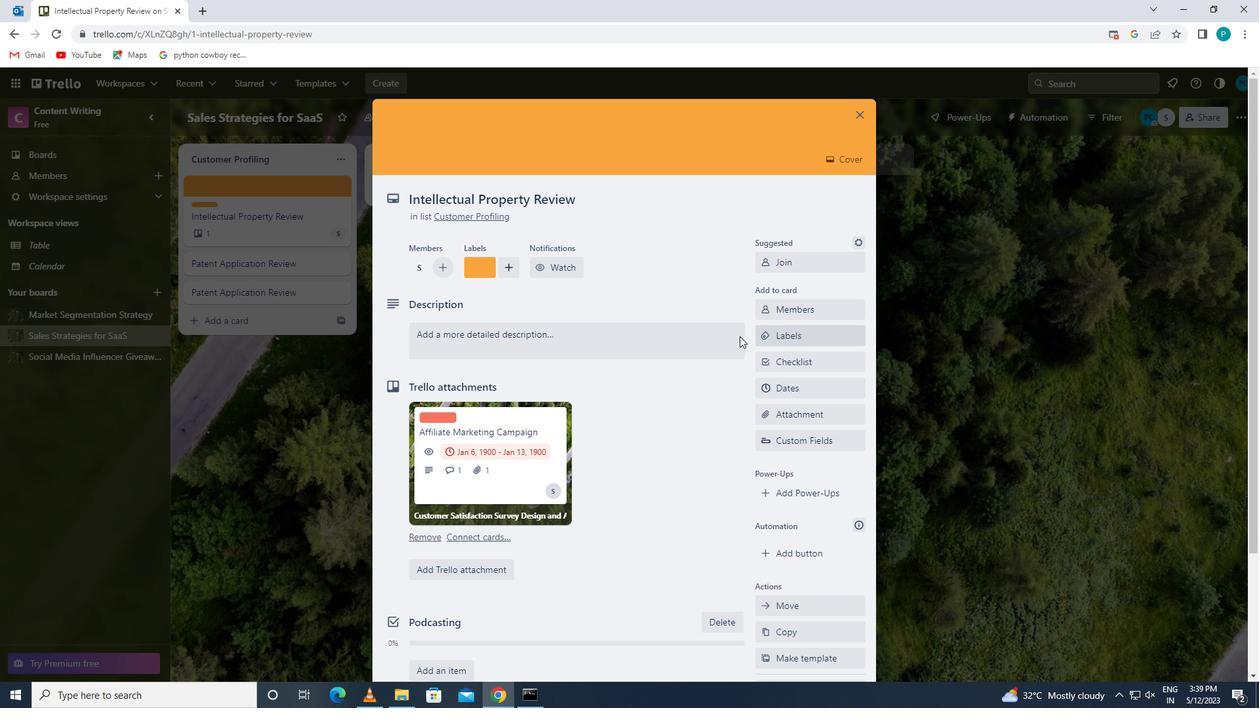 
Action: Mouse pressed left at (670, 337)
Screenshot: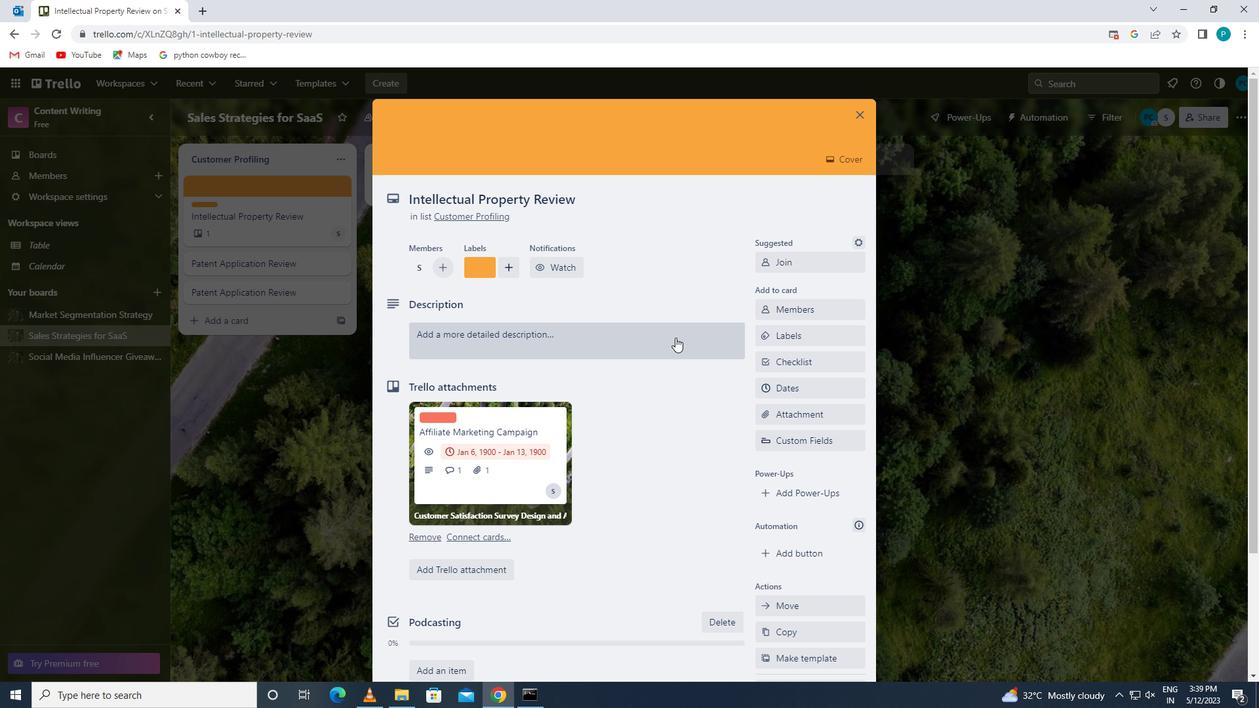 
Action: Key pressed <Key.caps_lock>d<Key.caps_lock>evek<Key.backspace>lop<Key.space>and<Key.space>launch<Key.space>new<Key.space>customer<Key.space>acquisition<Key.space>program
Screenshot: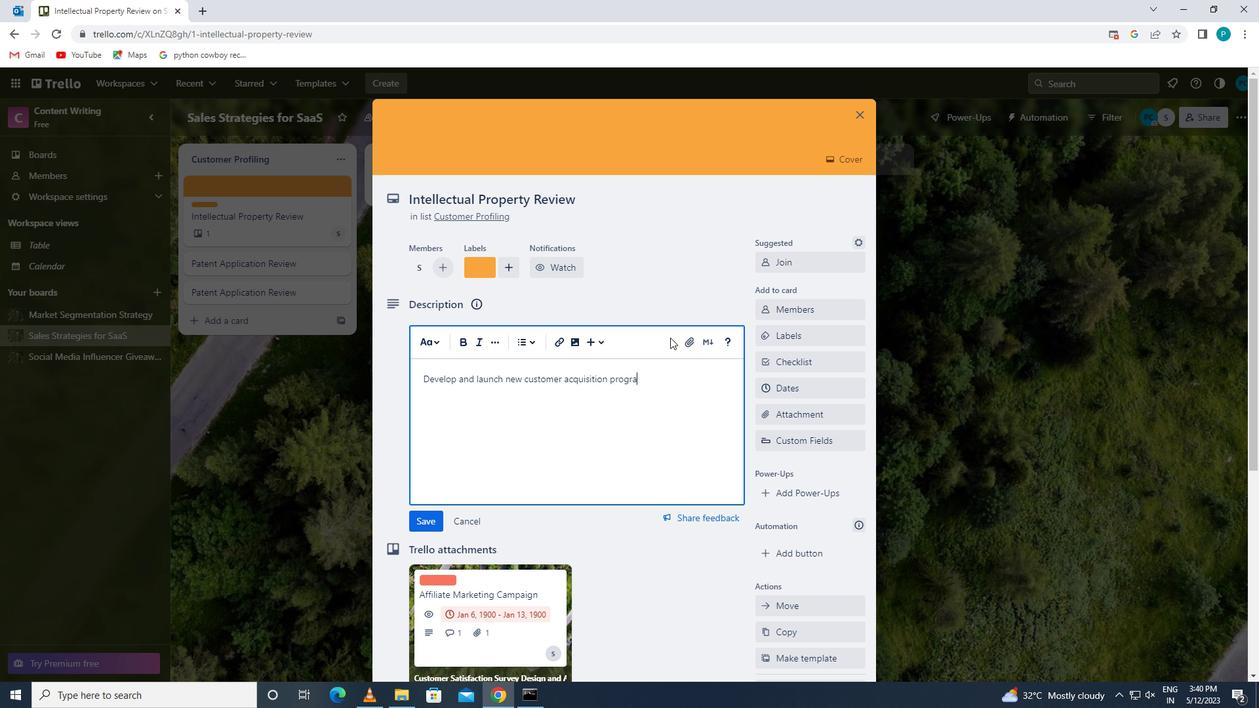 
Action: Mouse moved to (420, 526)
Screenshot: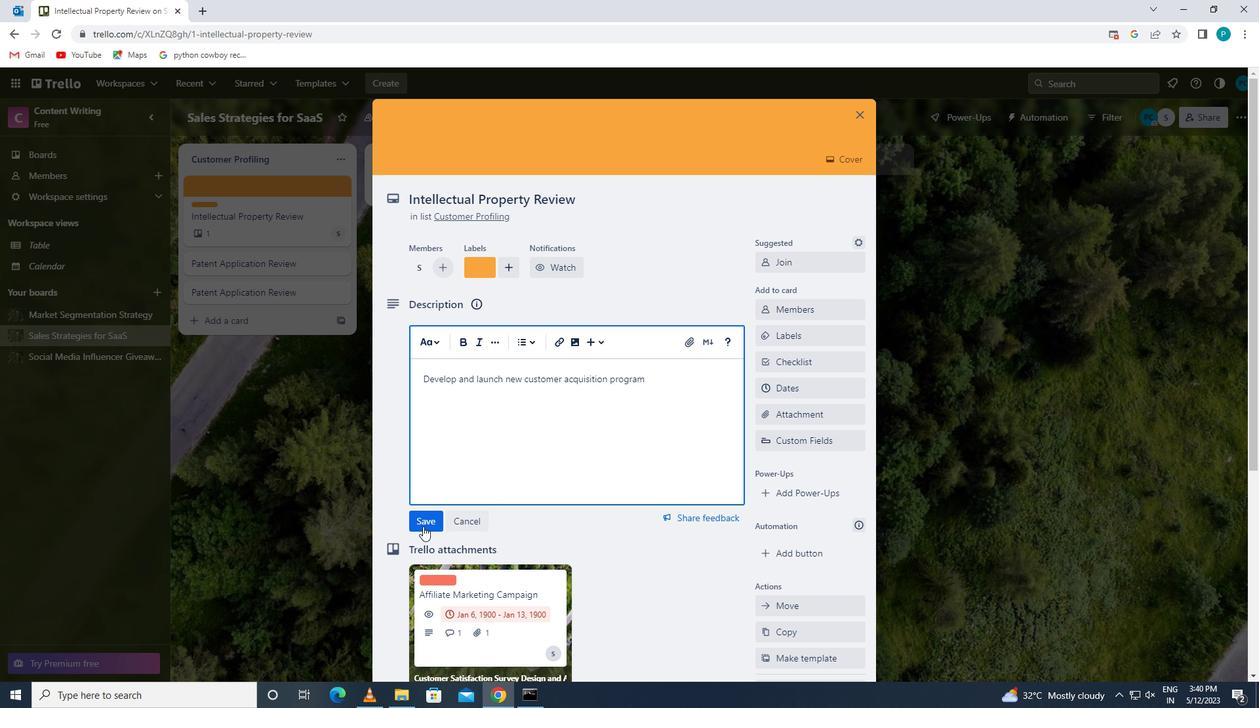 
Action: Mouse pressed left at (420, 526)
Screenshot: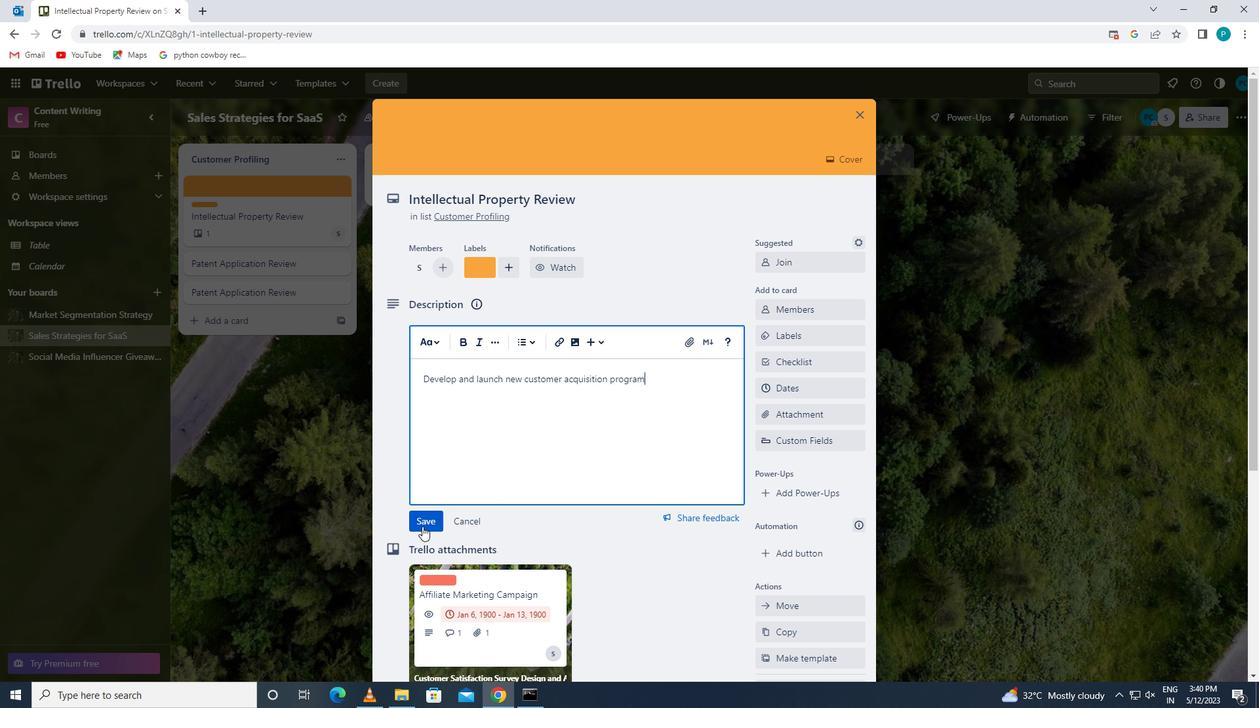 
Action: Mouse moved to (423, 538)
Screenshot: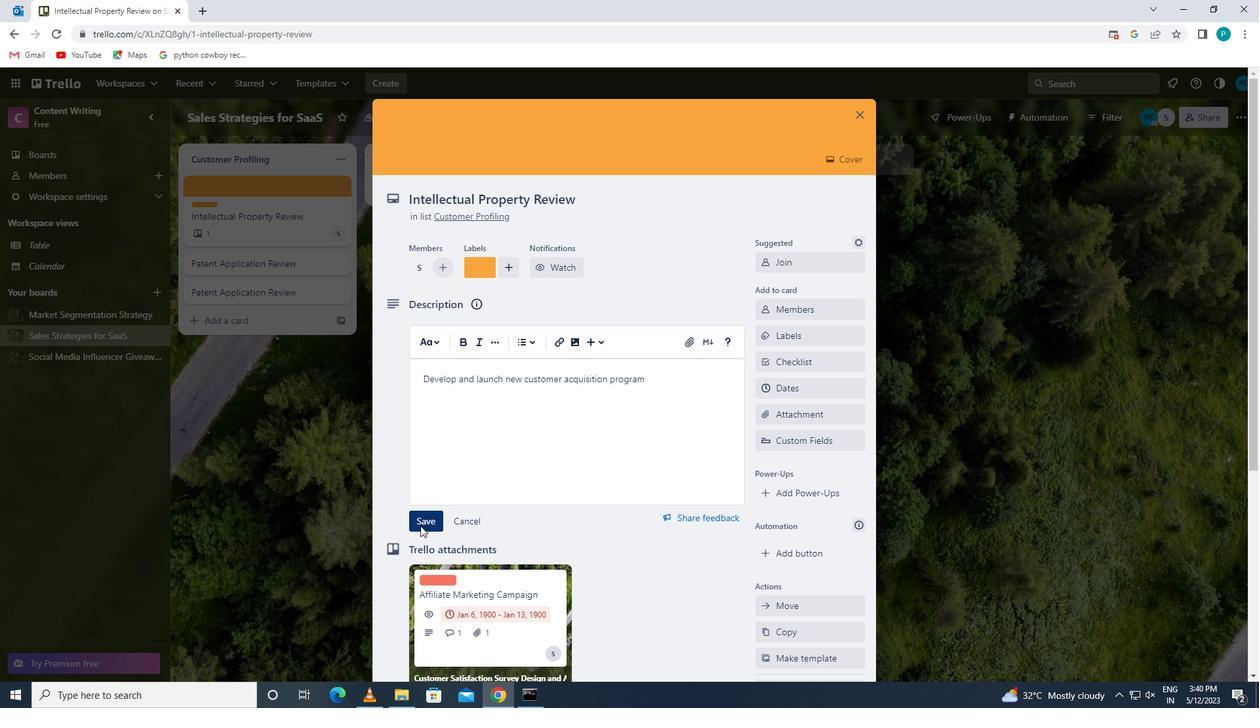 
Action: Mouse scrolled (423, 537) with delta (0, 0)
Screenshot: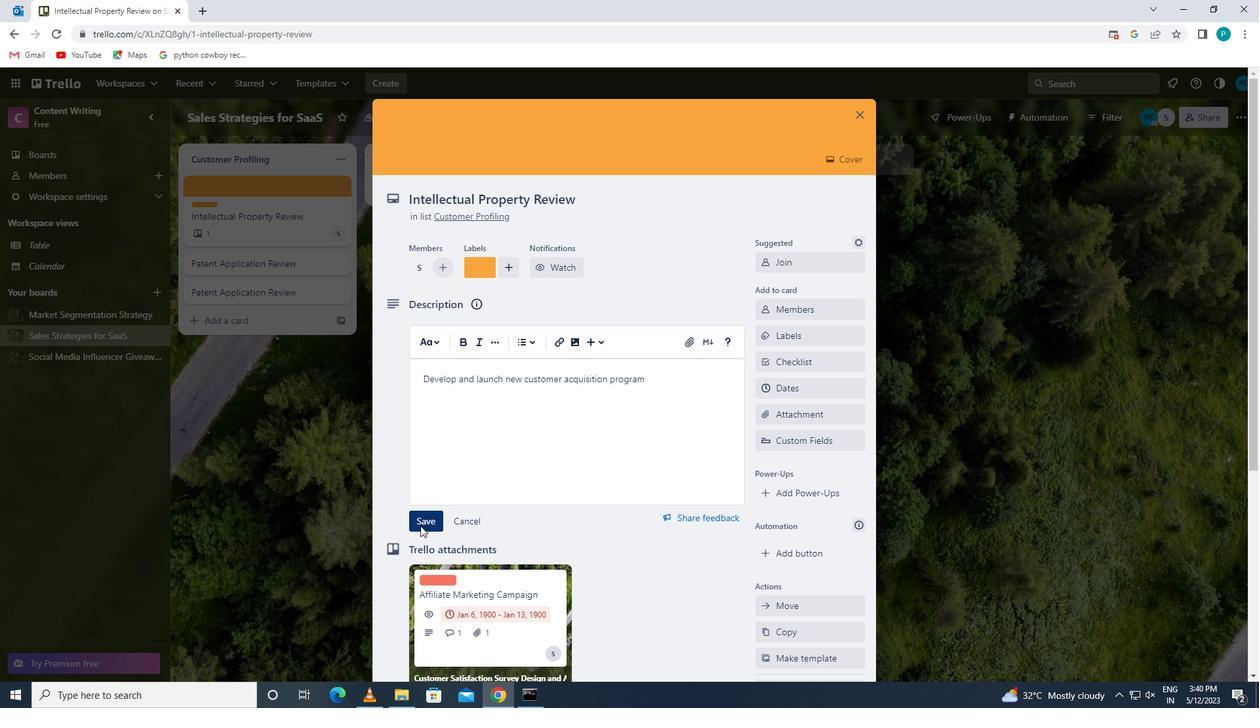 
Action: Mouse moved to (423, 541)
Screenshot: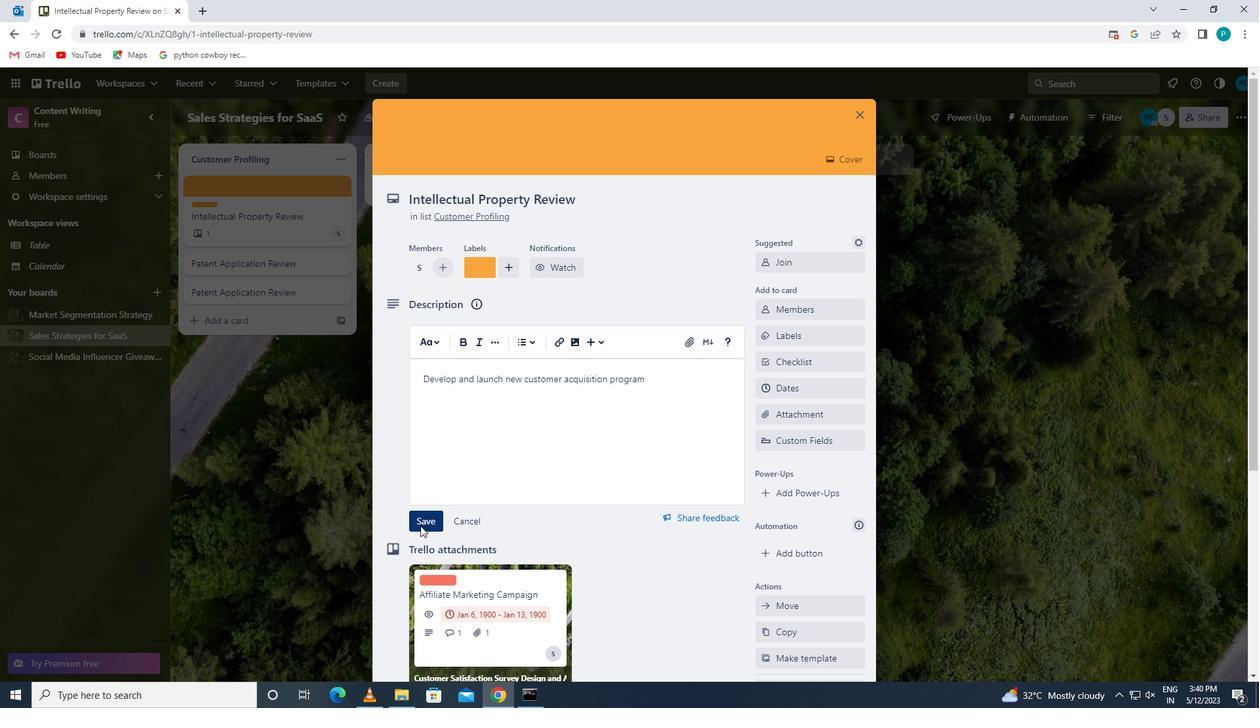 
Action: Mouse scrolled (423, 540) with delta (0, 0)
Screenshot: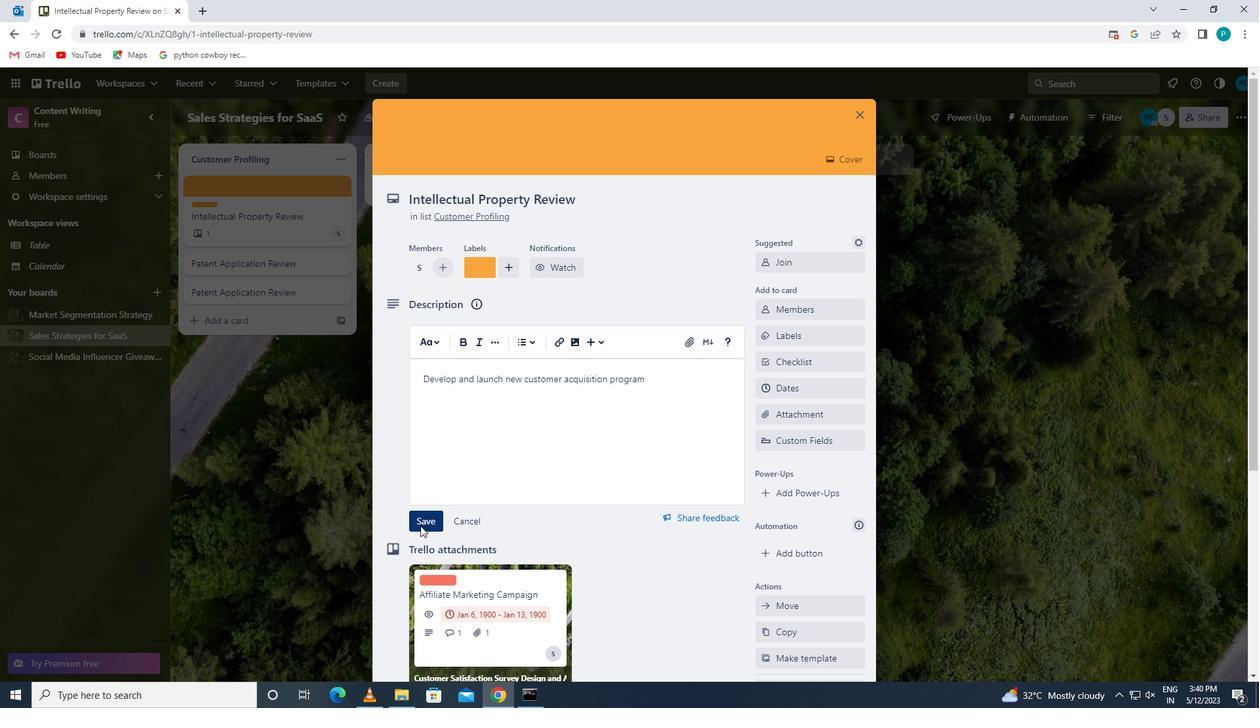 
Action: Mouse moved to (423, 541)
Screenshot: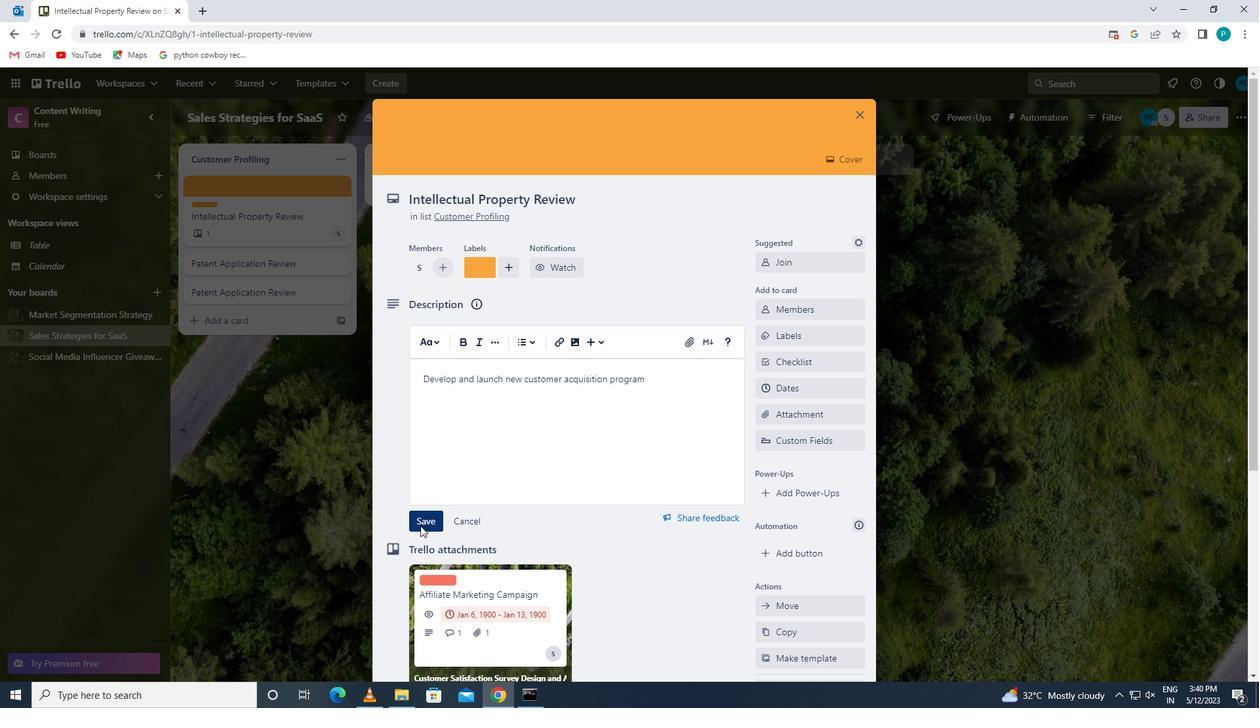 
Action: Mouse scrolled (423, 541) with delta (0, 0)
Screenshot: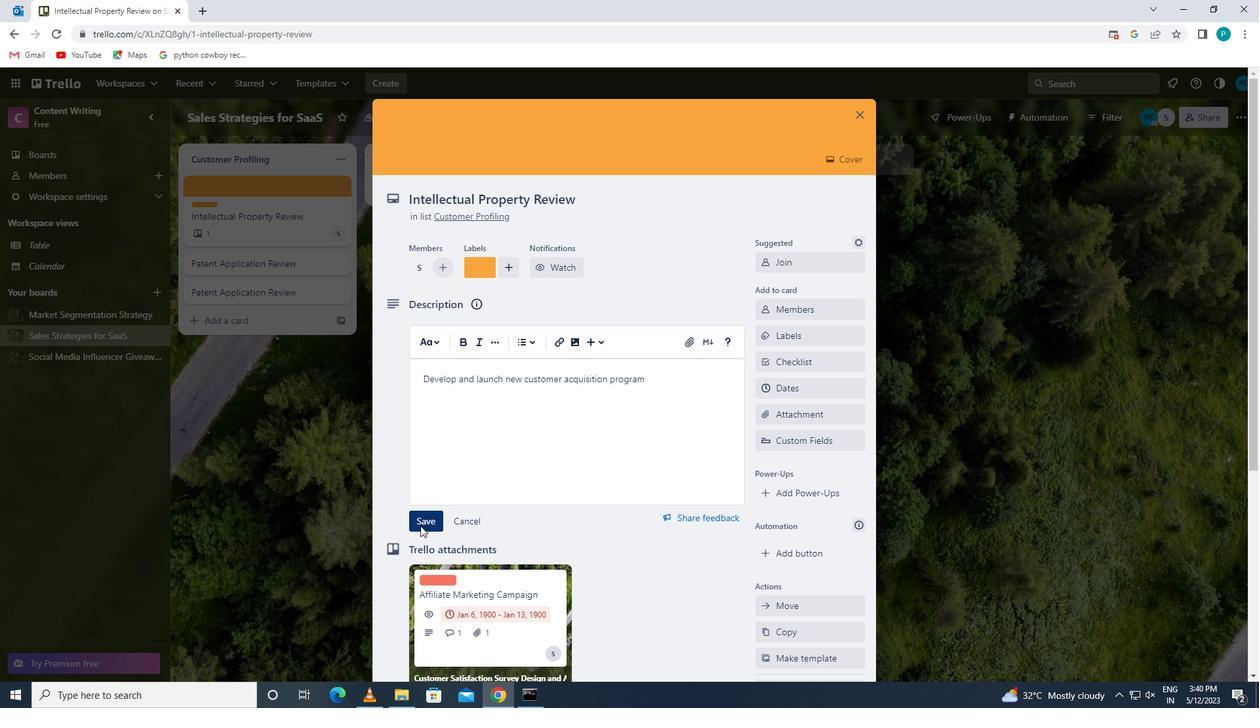 
Action: Mouse moved to (425, 553)
Screenshot: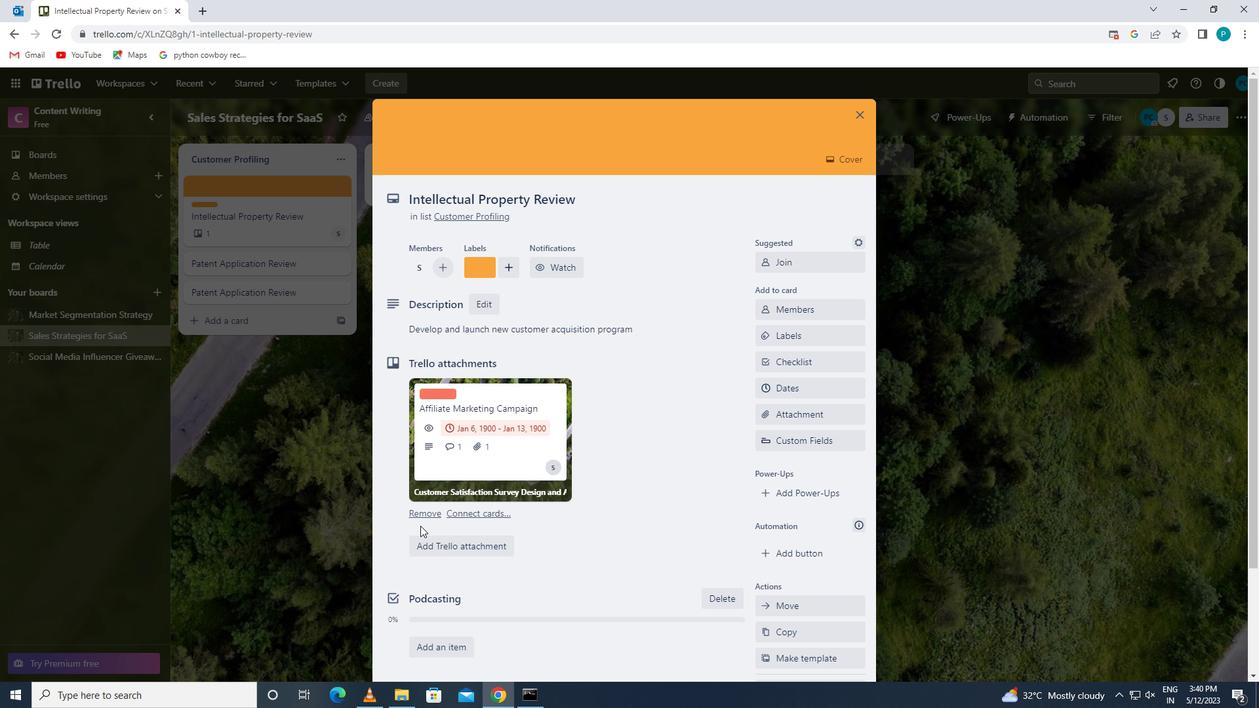 
Action: Mouse scrolled (425, 552) with delta (0, 0)
Screenshot: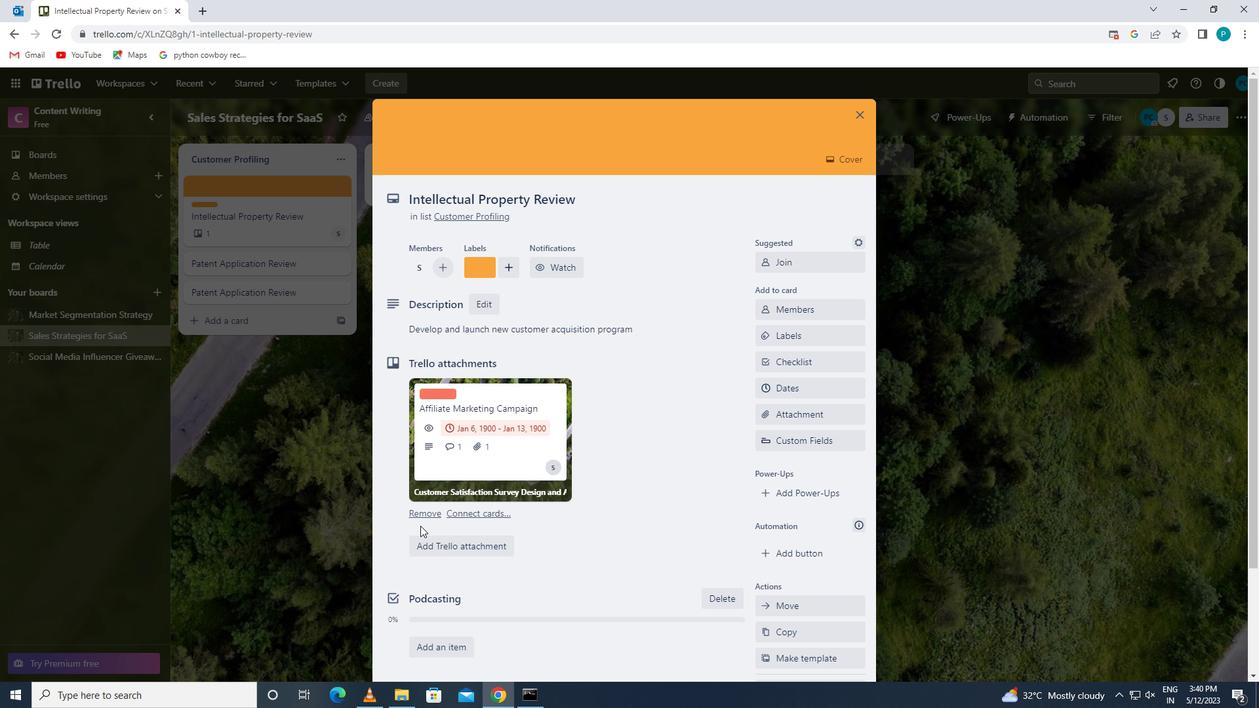 
Action: Mouse moved to (427, 588)
Screenshot: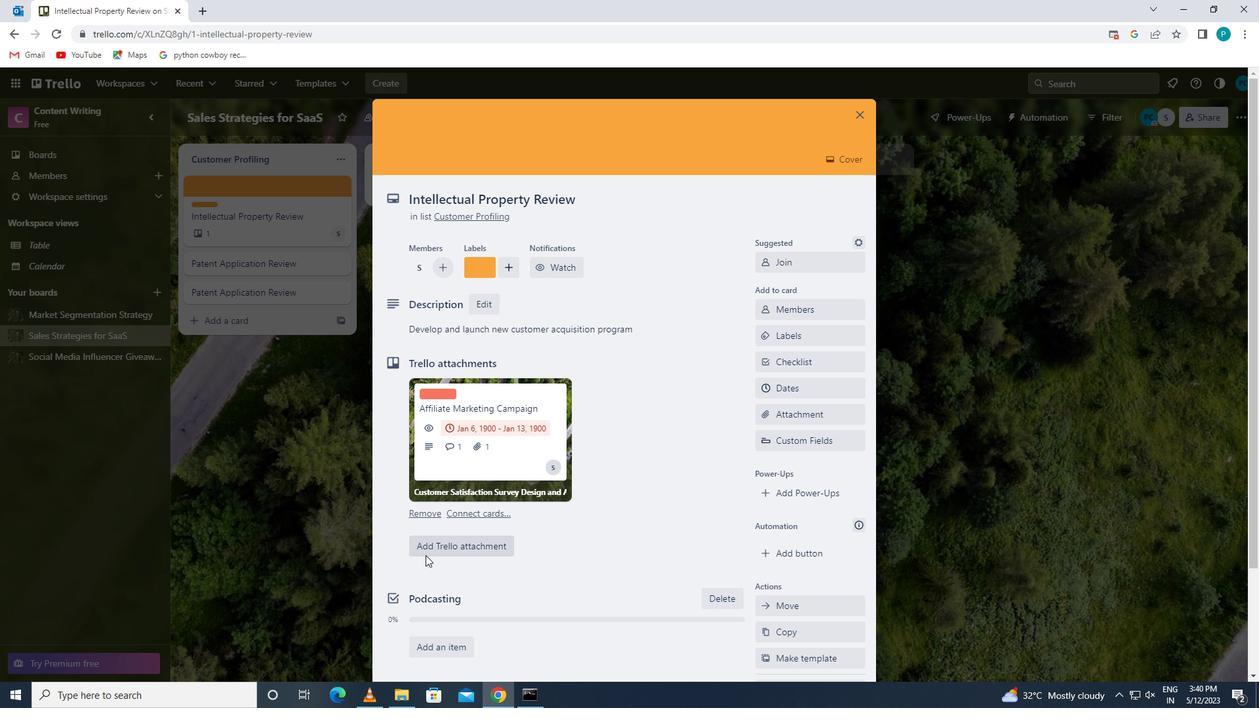 
Action: Mouse pressed left at (427, 588)
Screenshot: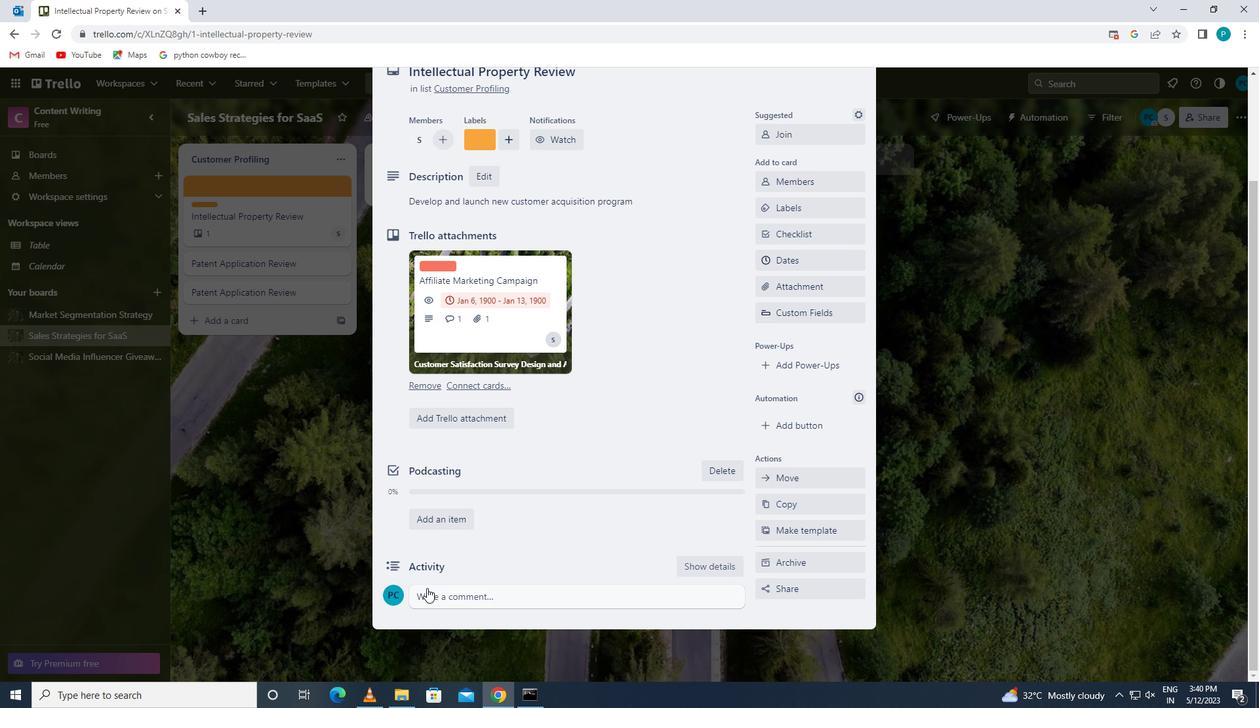 
Action: Key pressed <Key.caps_lock>t<Key.caps_lock>his<Key.space>task<Key.space>requires<Key.space>us<Key.space>to<Key.space>n<Key.backspace>be<Key.space>proactive<Key.space>and<Key.space>take<Key.space><Key.space>initiative<Key.space>,rather<Key.space>than<Key.space>waiting<Key.space>for<Key.space>i<Key.backspace>others<Key.space>to<Key.space>act
Screenshot: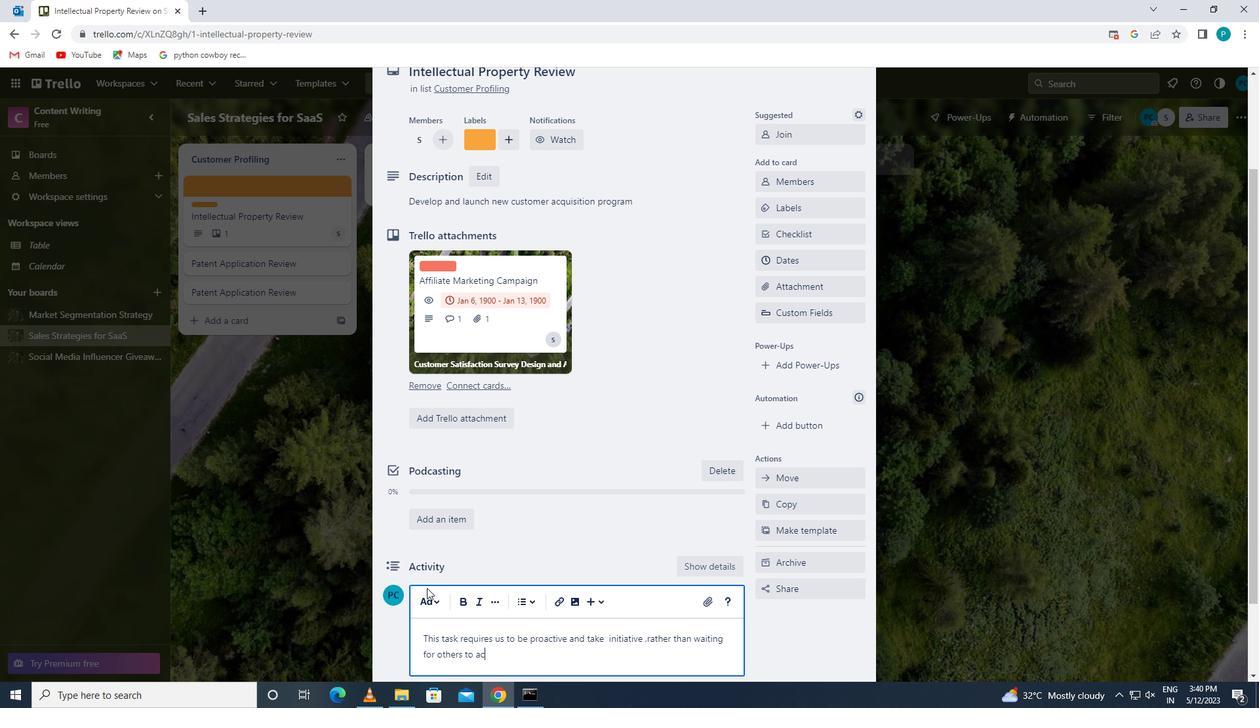 
Action: Mouse moved to (526, 578)
Screenshot: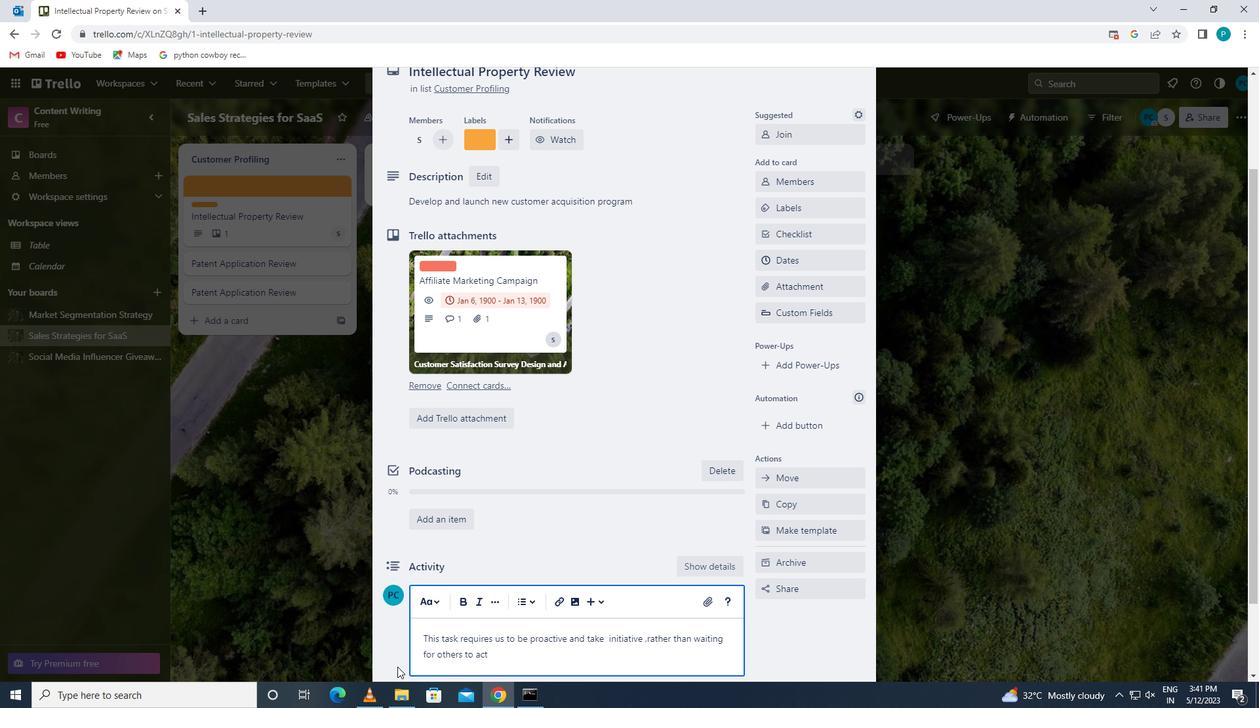 
Action: Mouse scrolled (526, 577) with delta (0, 0)
Screenshot: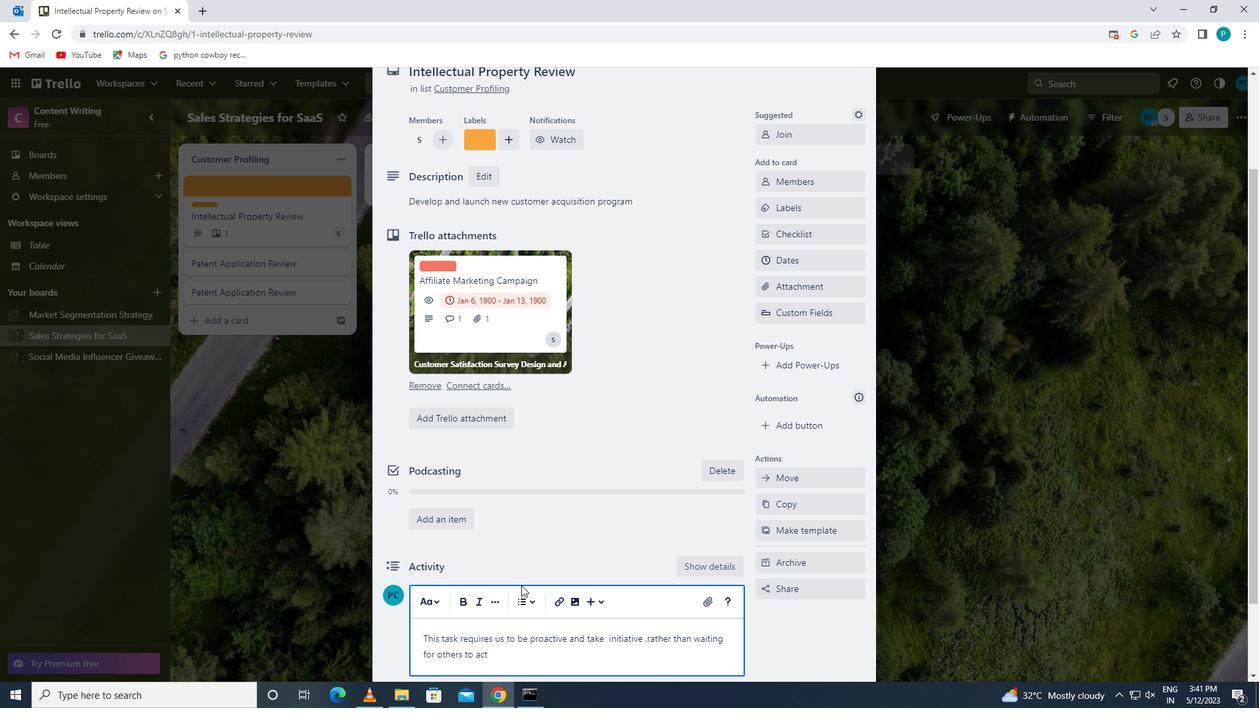 
Action: Mouse scrolled (526, 577) with delta (0, 0)
Screenshot: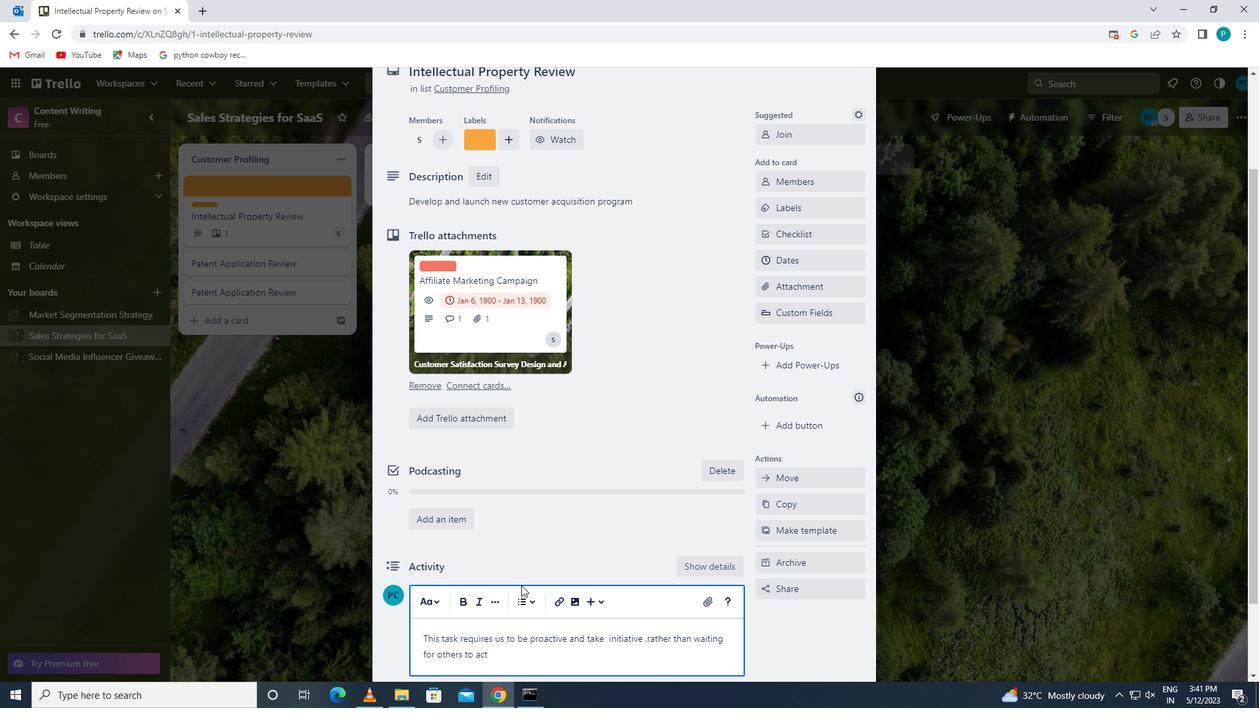 
Action: Mouse scrolled (526, 577) with delta (0, 0)
Screenshot: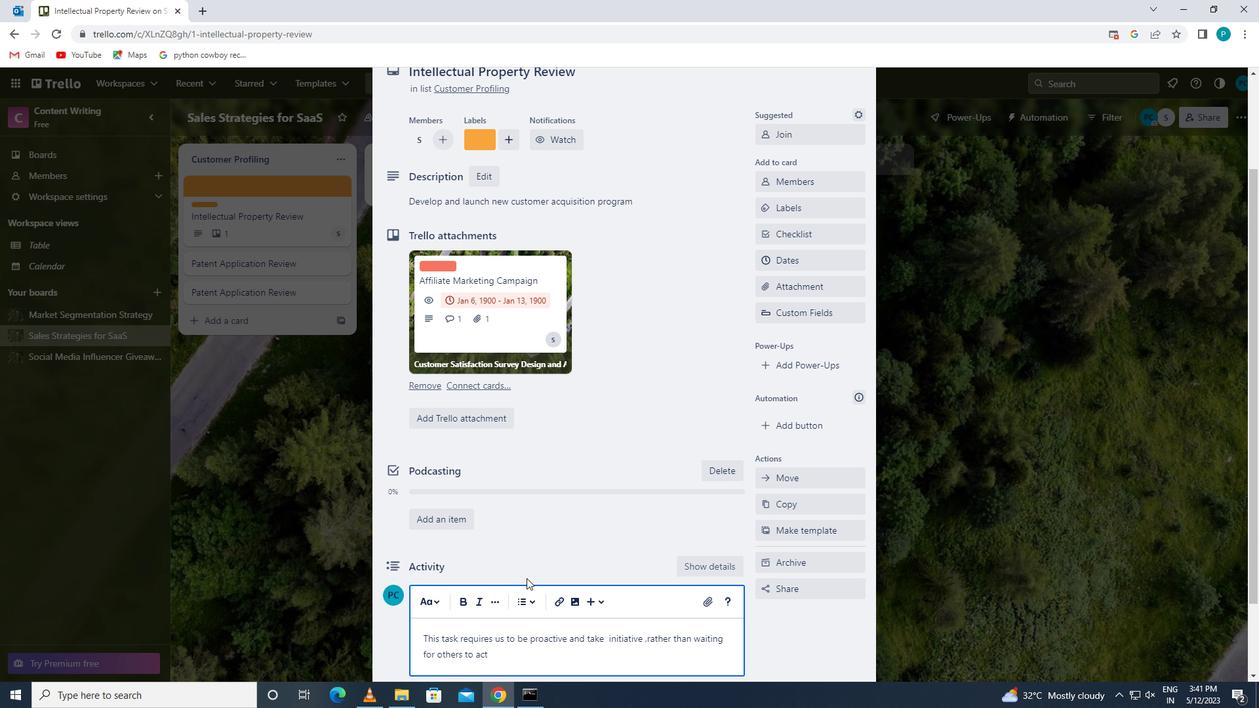 
Action: Mouse moved to (436, 595)
Screenshot: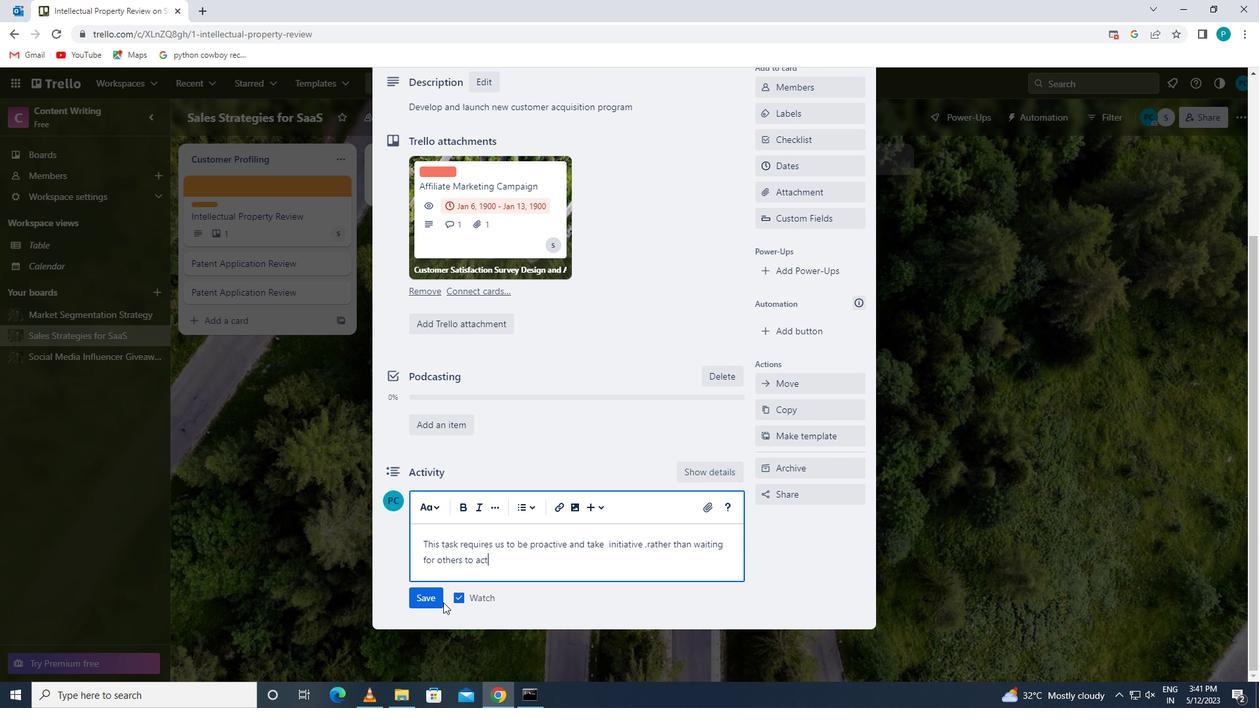 
Action: Mouse pressed left at (436, 595)
Screenshot: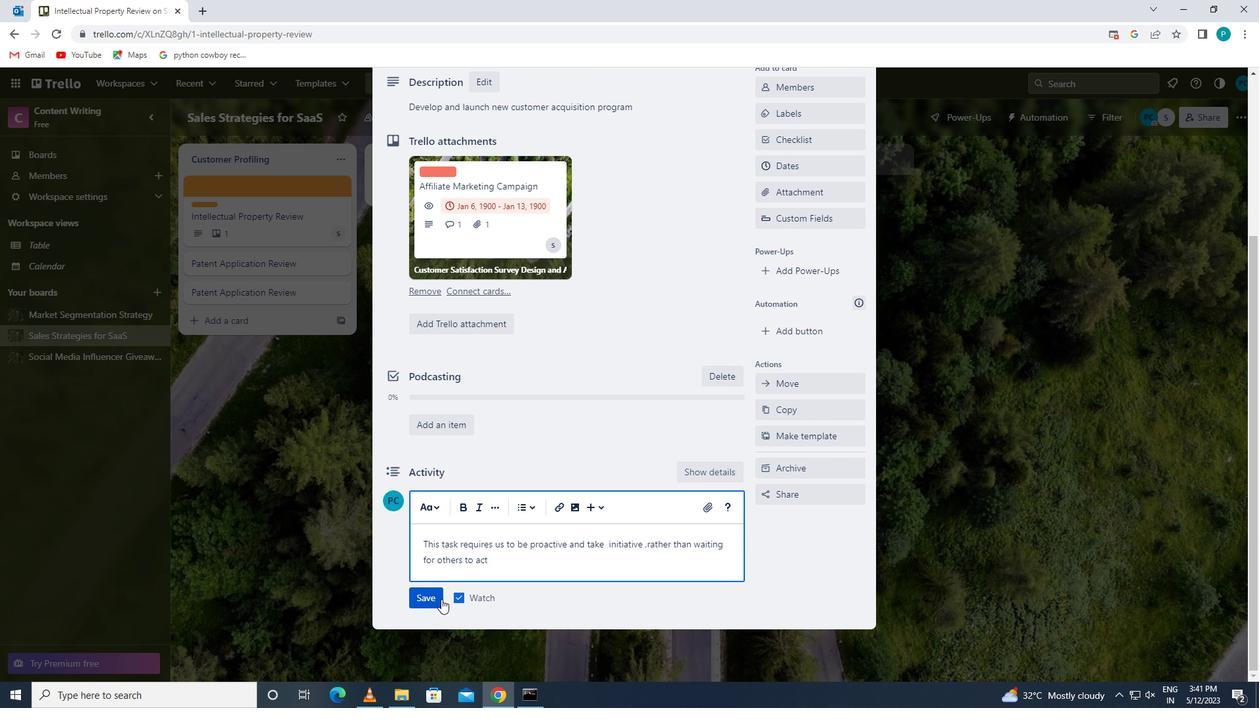 
Action: Mouse moved to (789, 169)
Screenshot: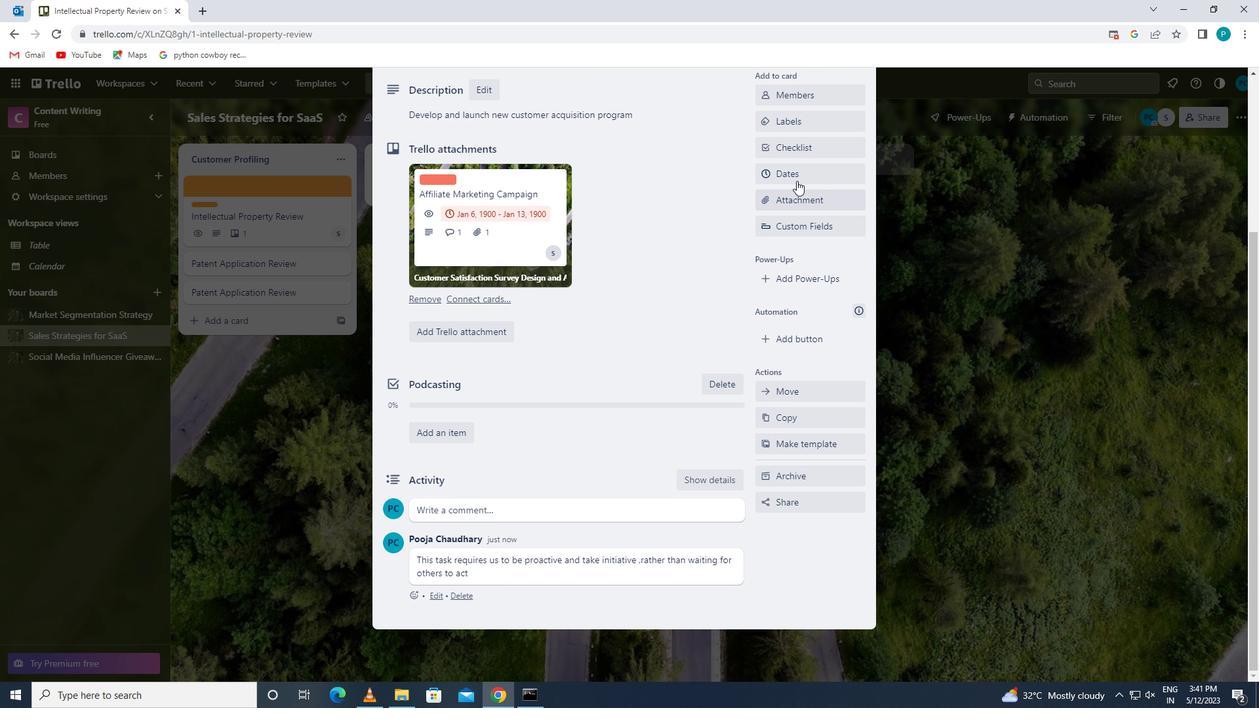 
Action: Mouse pressed left at (789, 169)
Screenshot: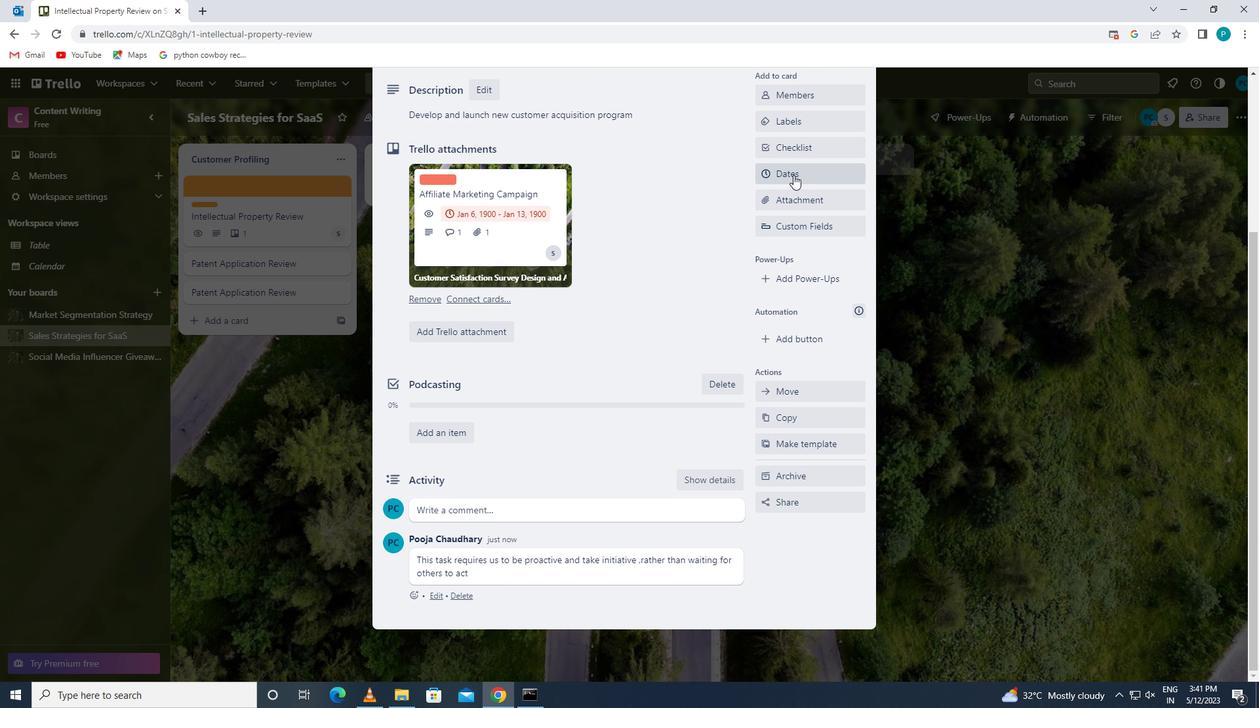 
Action: Mouse moved to (770, 442)
Screenshot: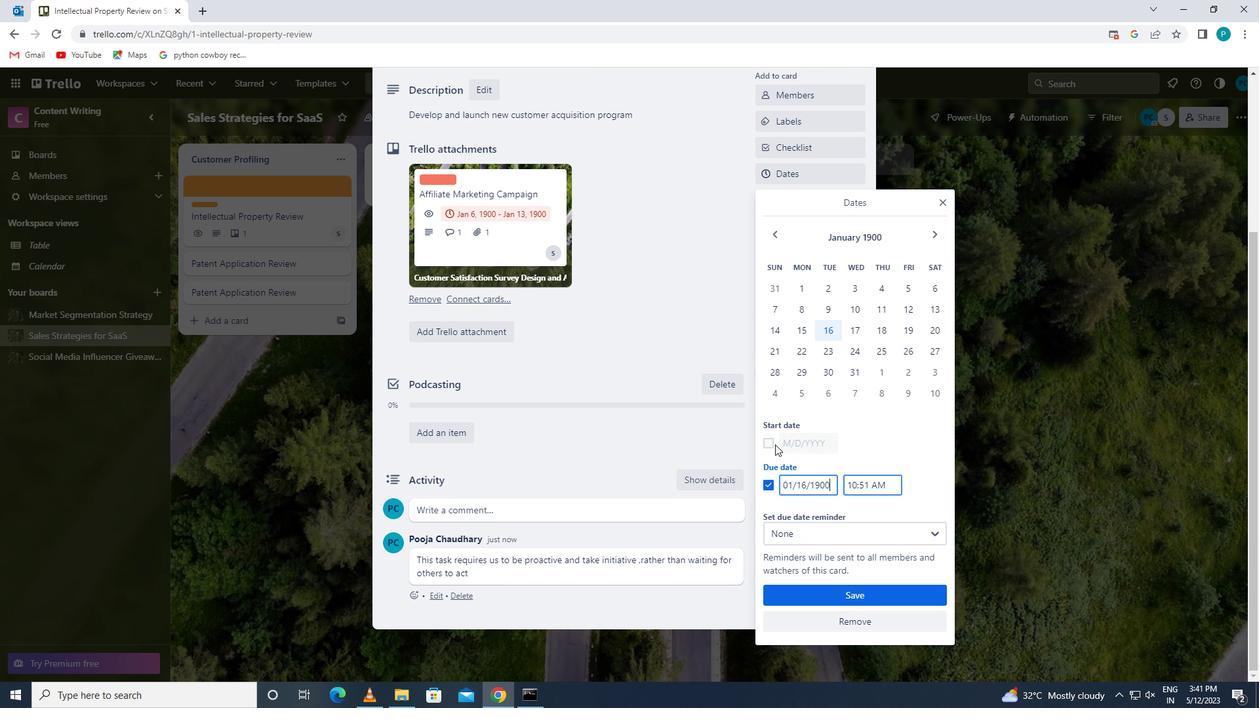 
Action: Mouse pressed left at (770, 442)
Screenshot: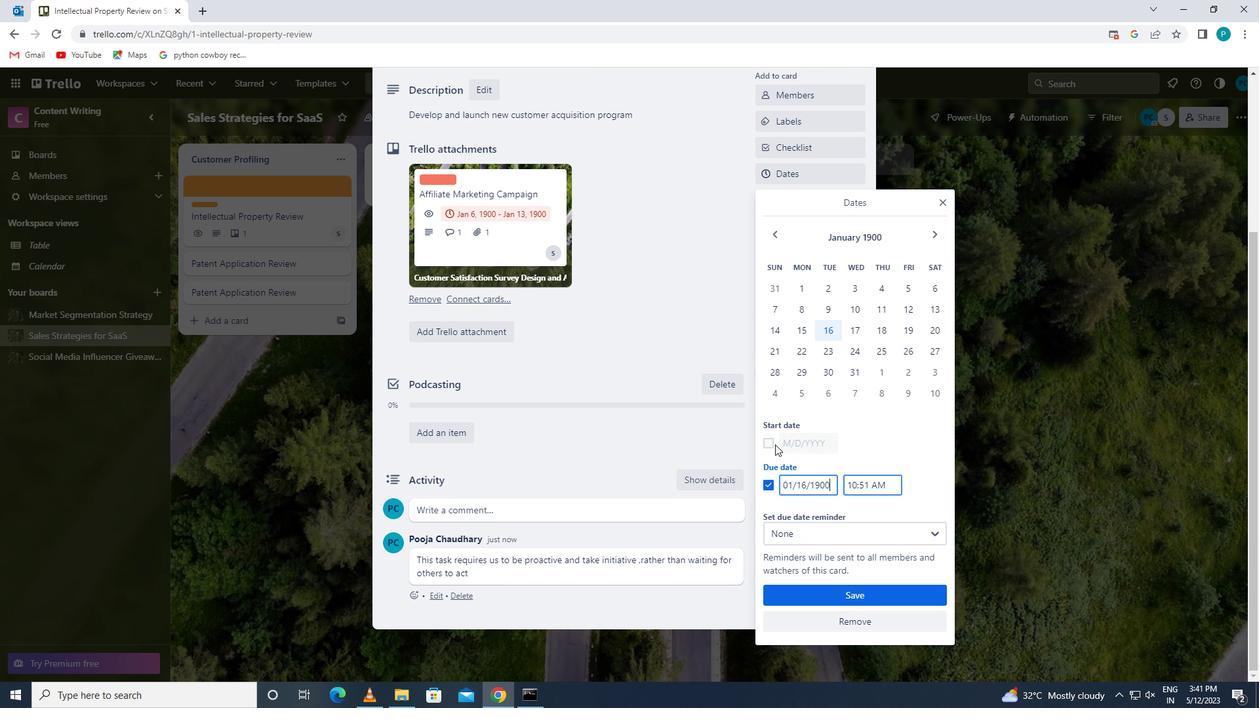 
Action: Mouse moved to (808, 442)
Screenshot: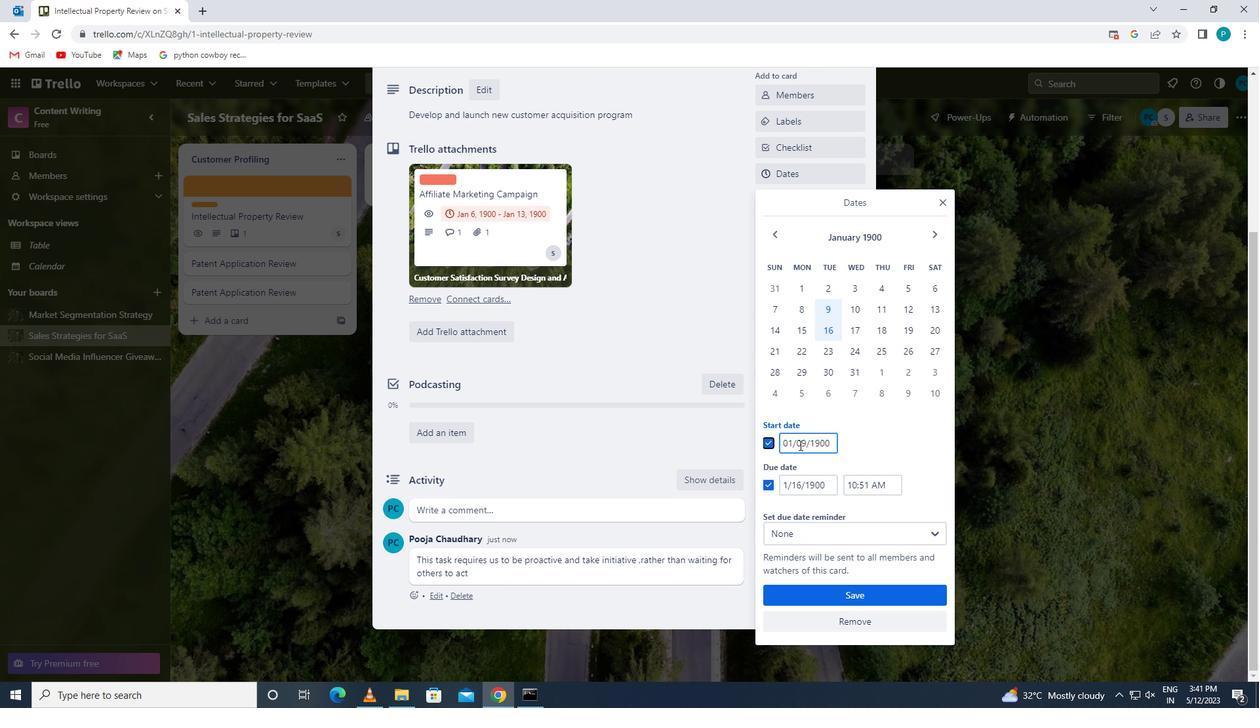 
Action: Mouse pressed left at (808, 442)
Screenshot: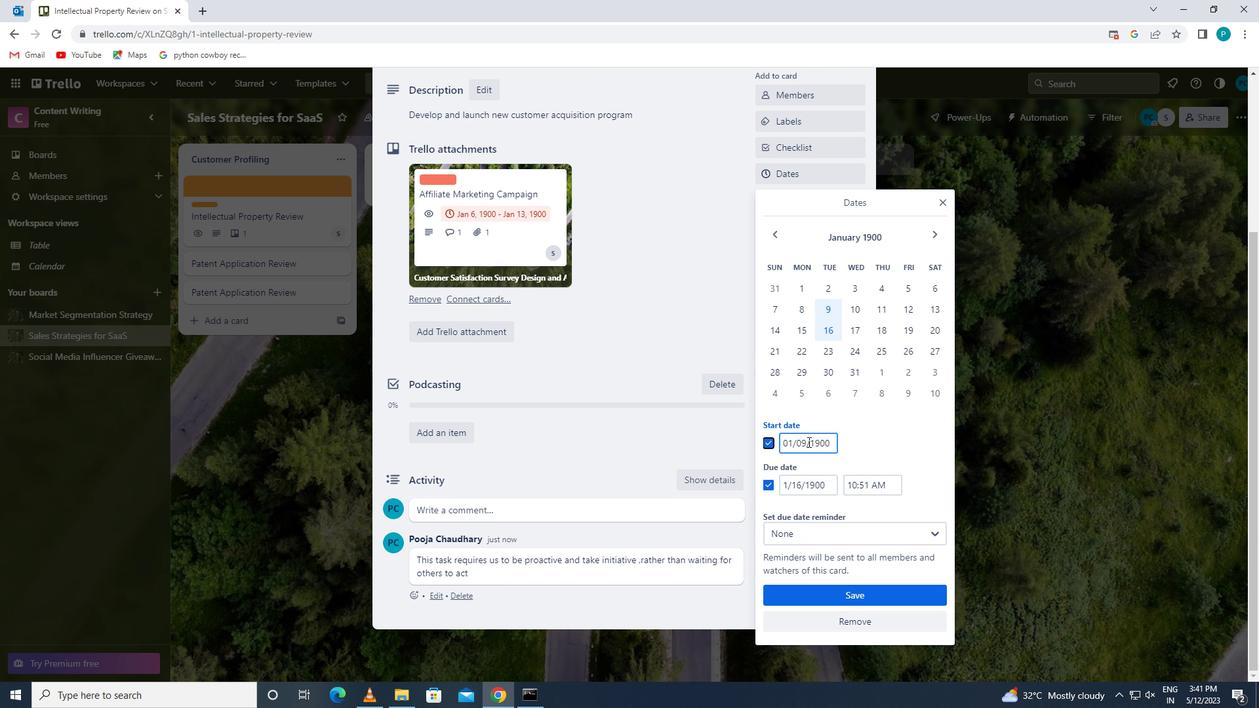 
Action: Mouse moved to (797, 441)
Screenshot: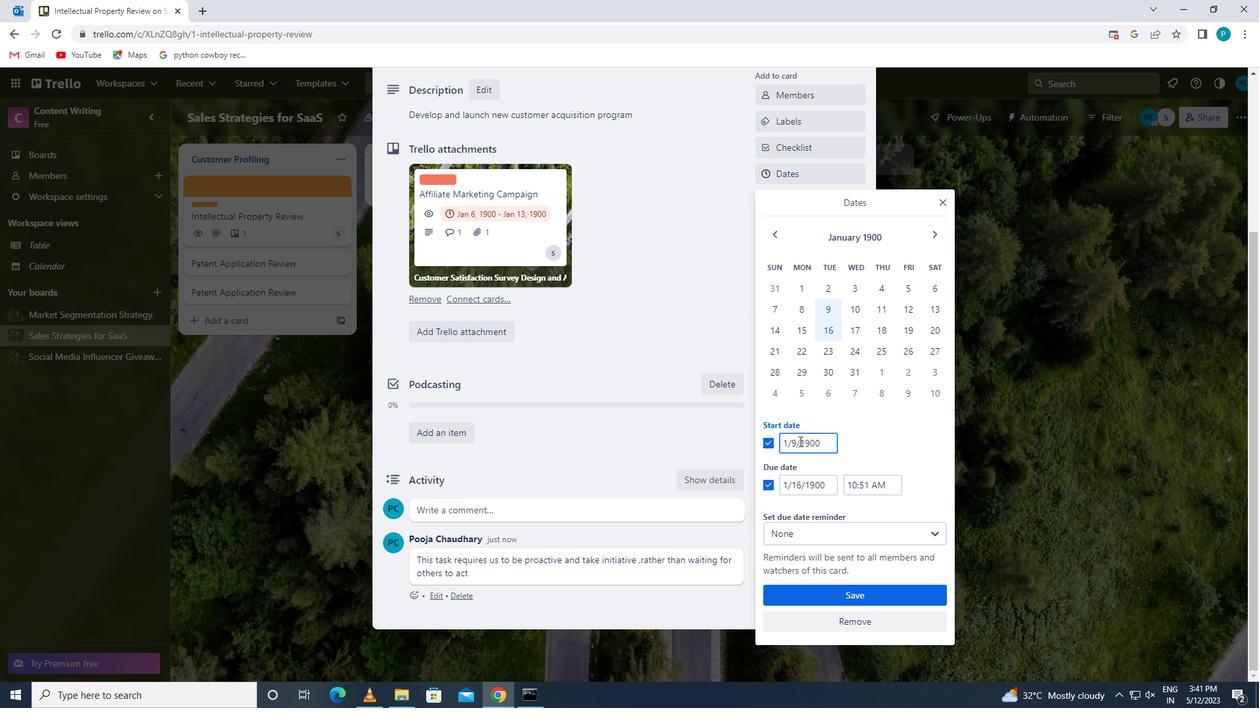 
Action: Mouse pressed left at (797, 441)
Screenshot: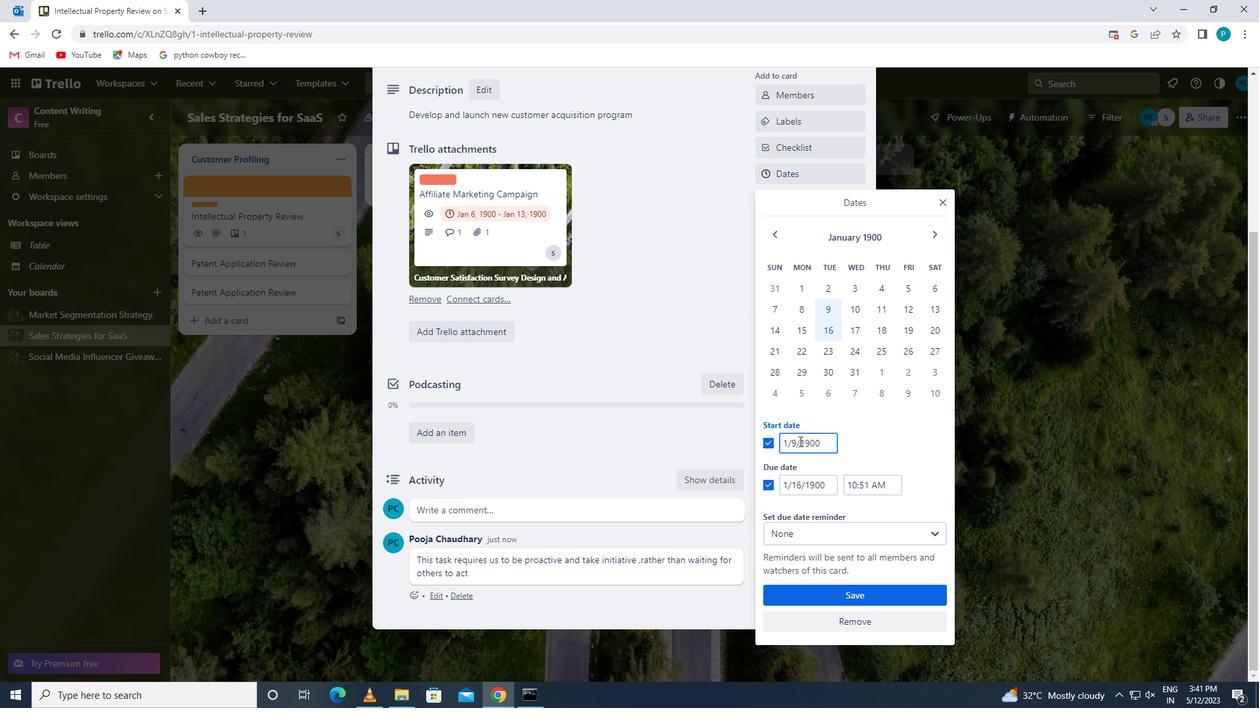 
Action: Key pressed <Key.backspace>1
Screenshot: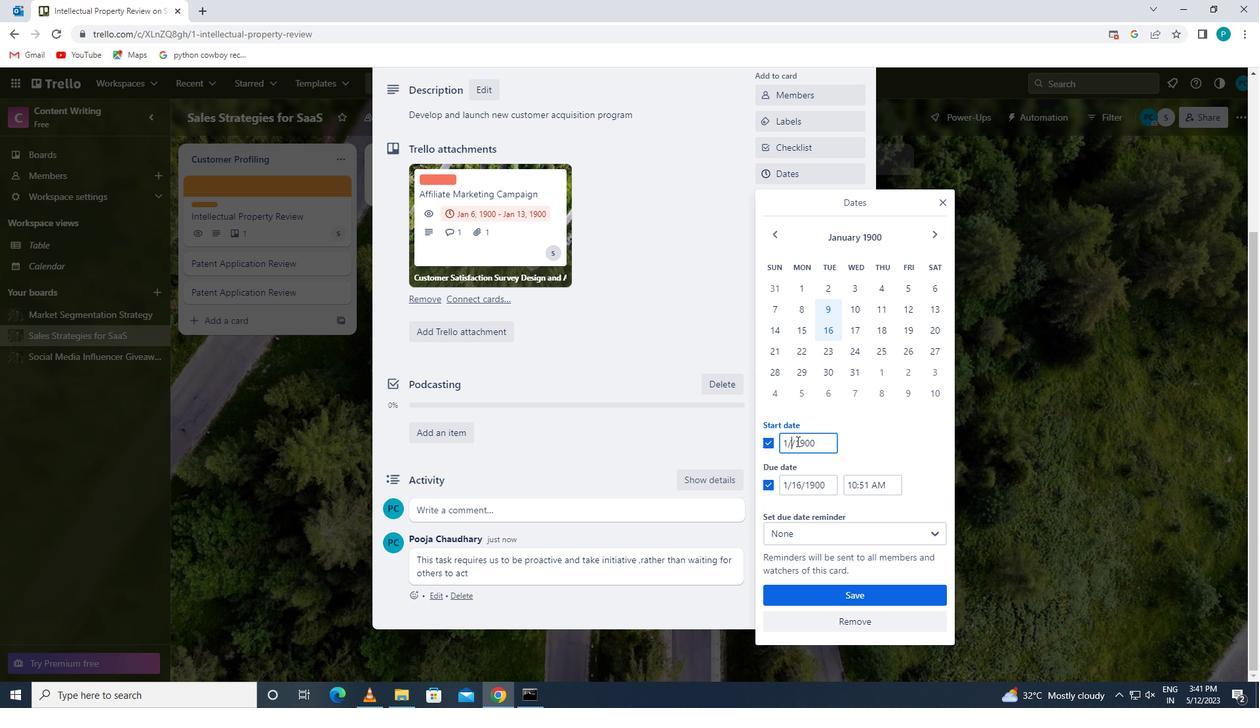 
Action: Mouse moved to (802, 485)
Screenshot: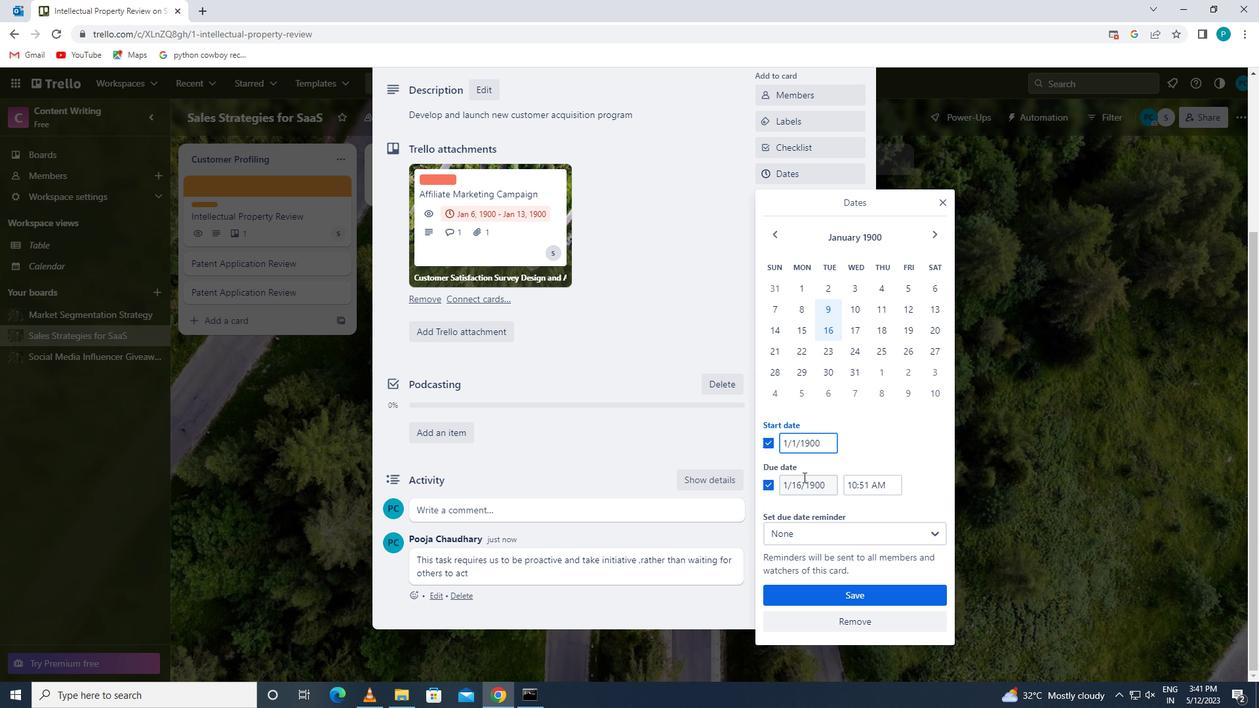 
Action: Mouse pressed left at (802, 485)
Screenshot: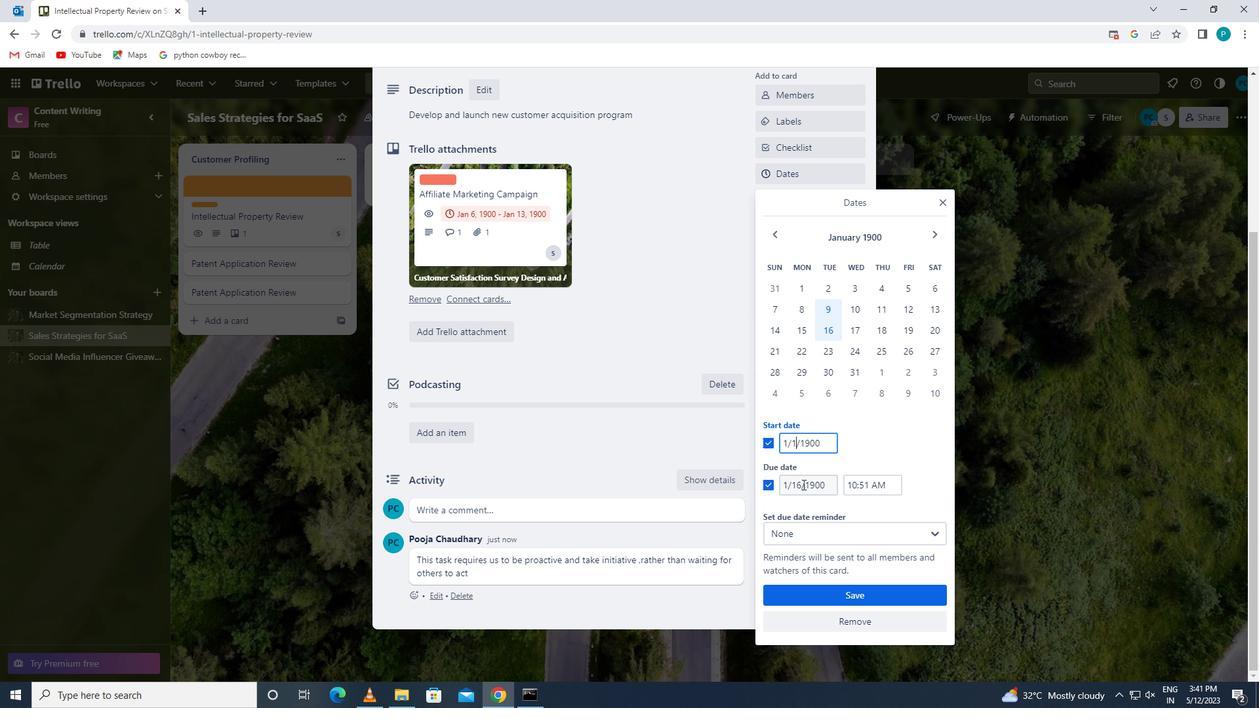 
Action: Key pressed <Key.backspace><Key.backspace>
Screenshot: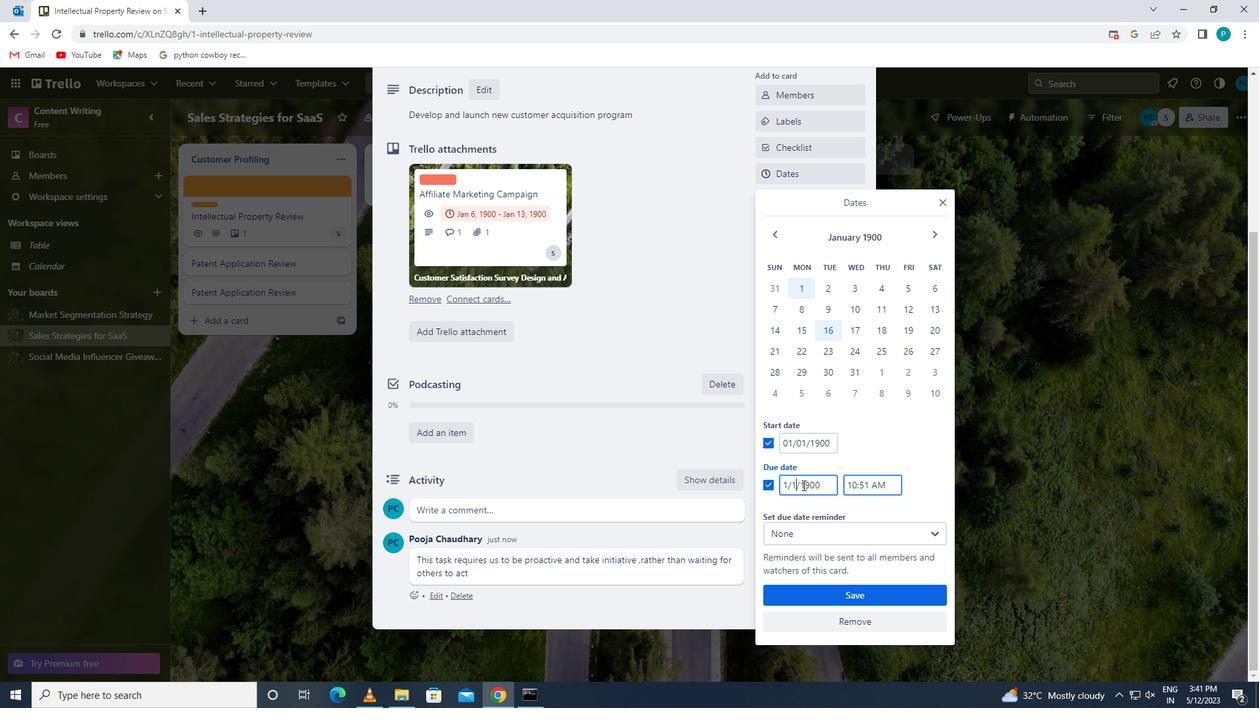 
Action: Mouse moved to (802, 485)
Screenshot: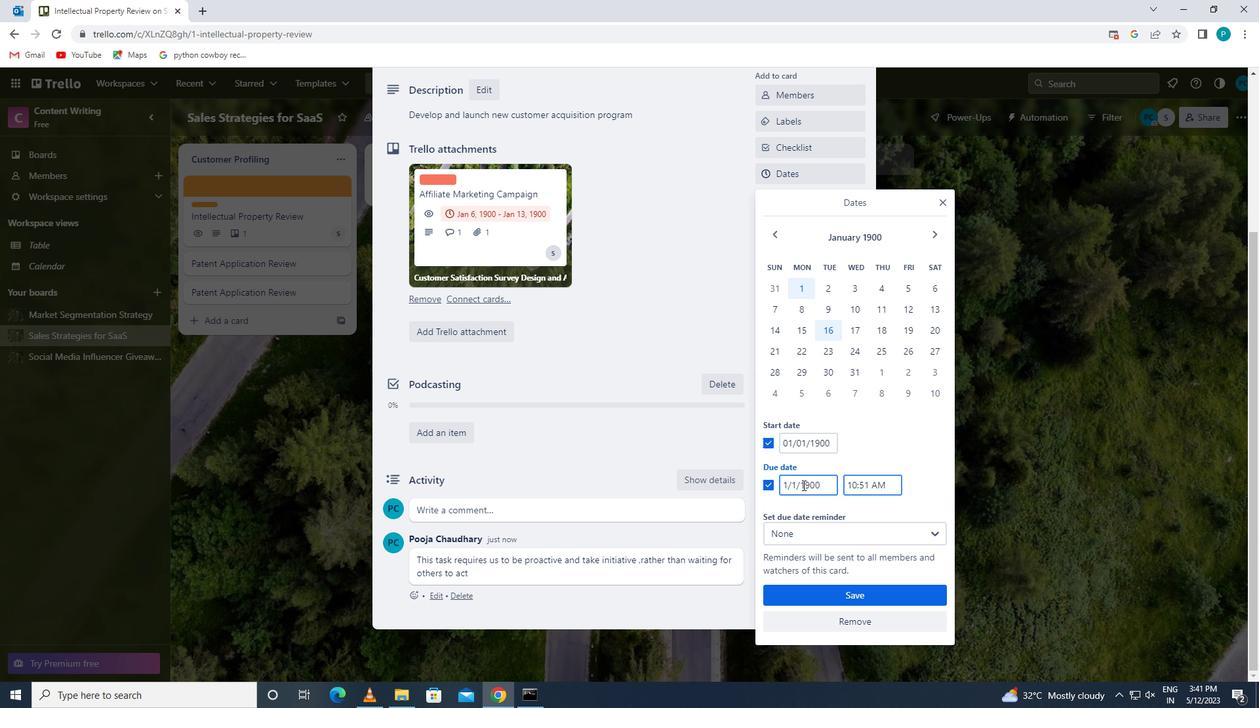 
Action: Key pressed 8
Screenshot: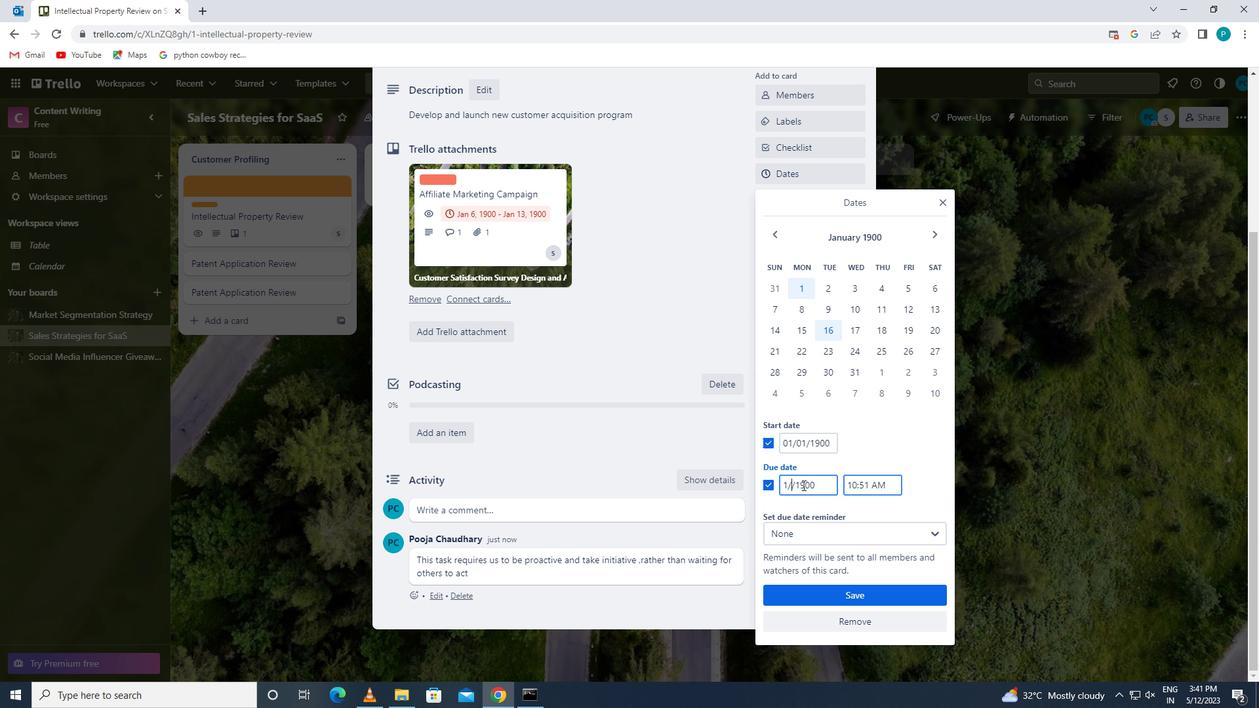 
Action: Mouse moved to (818, 605)
Screenshot: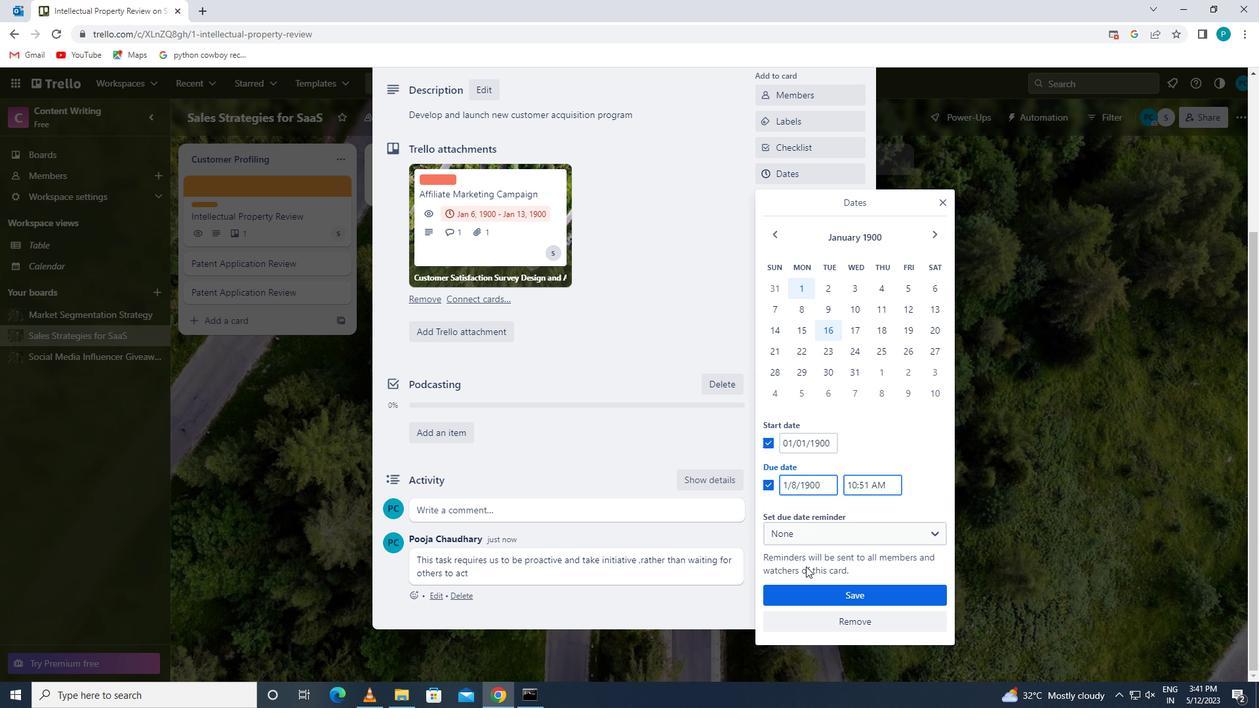 
Action: Mouse pressed left at (818, 605)
Screenshot: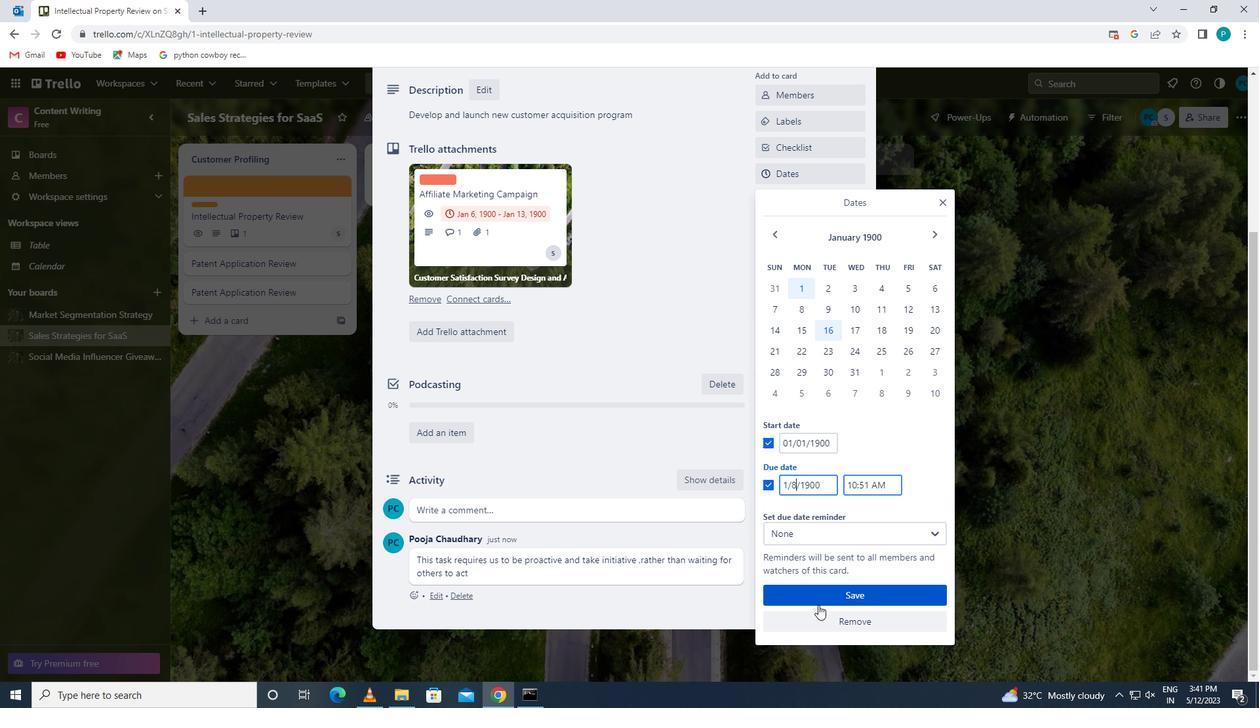 
Action: Mouse moved to (850, 554)
Screenshot: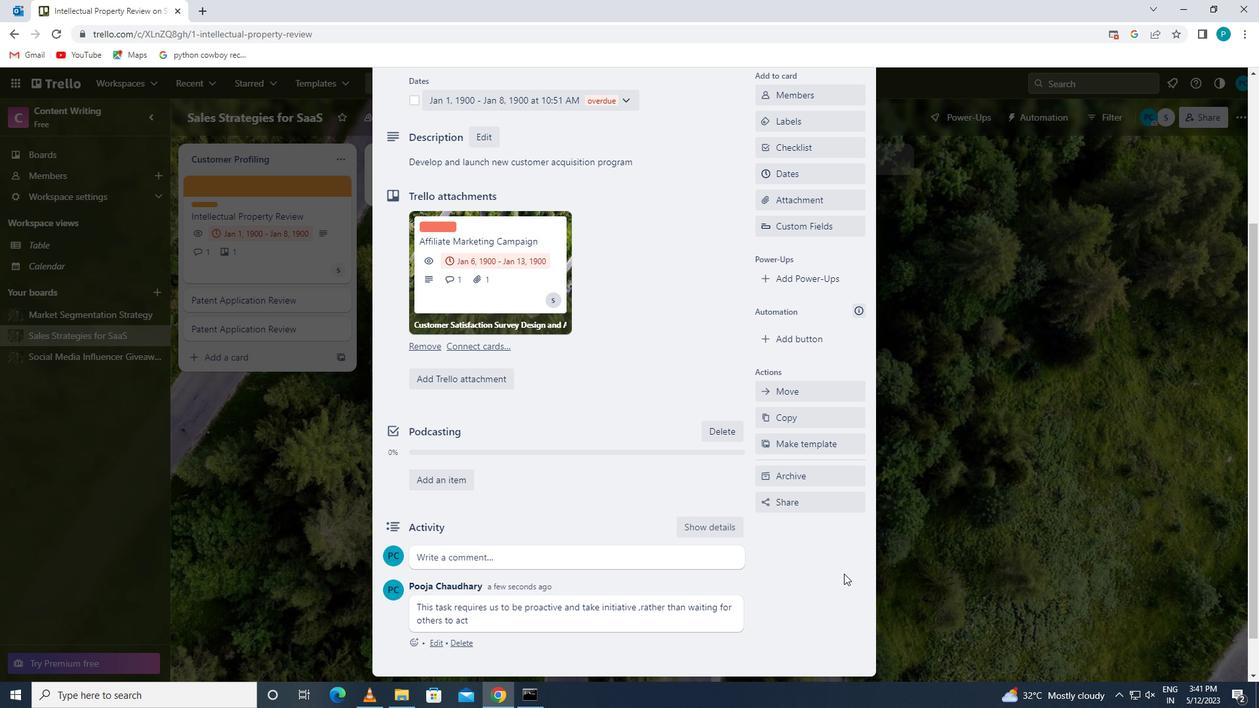 
Action: Mouse scrolled (850, 554) with delta (0, 0)
Screenshot: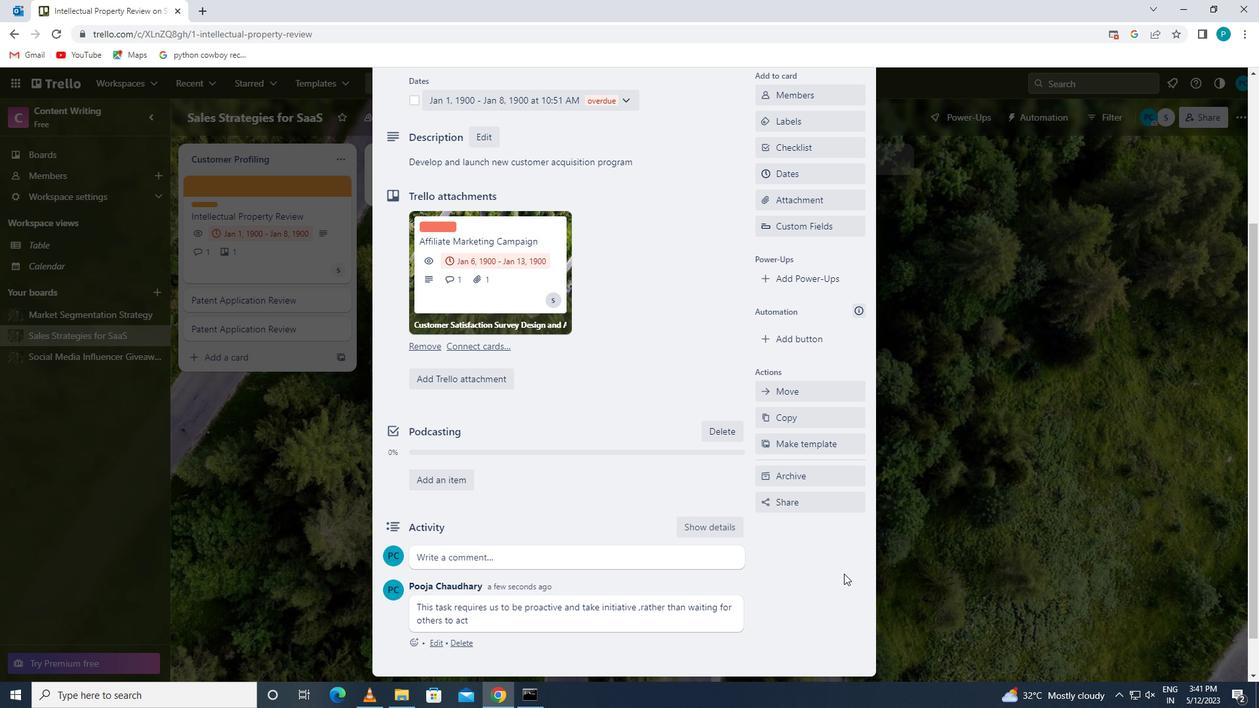
Action: Mouse scrolled (850, 554) with delta (0, 0)
Screenshot: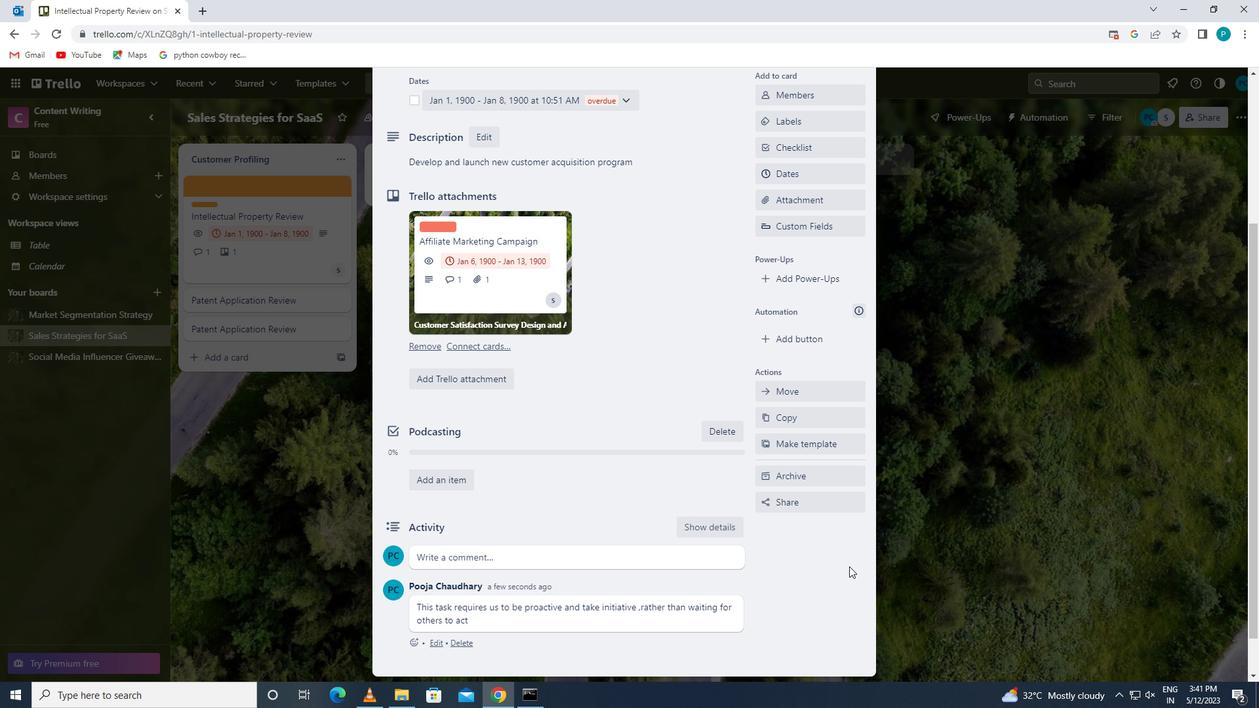 
Action: Mouse scrolled (850, 554) with delta (0, 0)
Screenshot: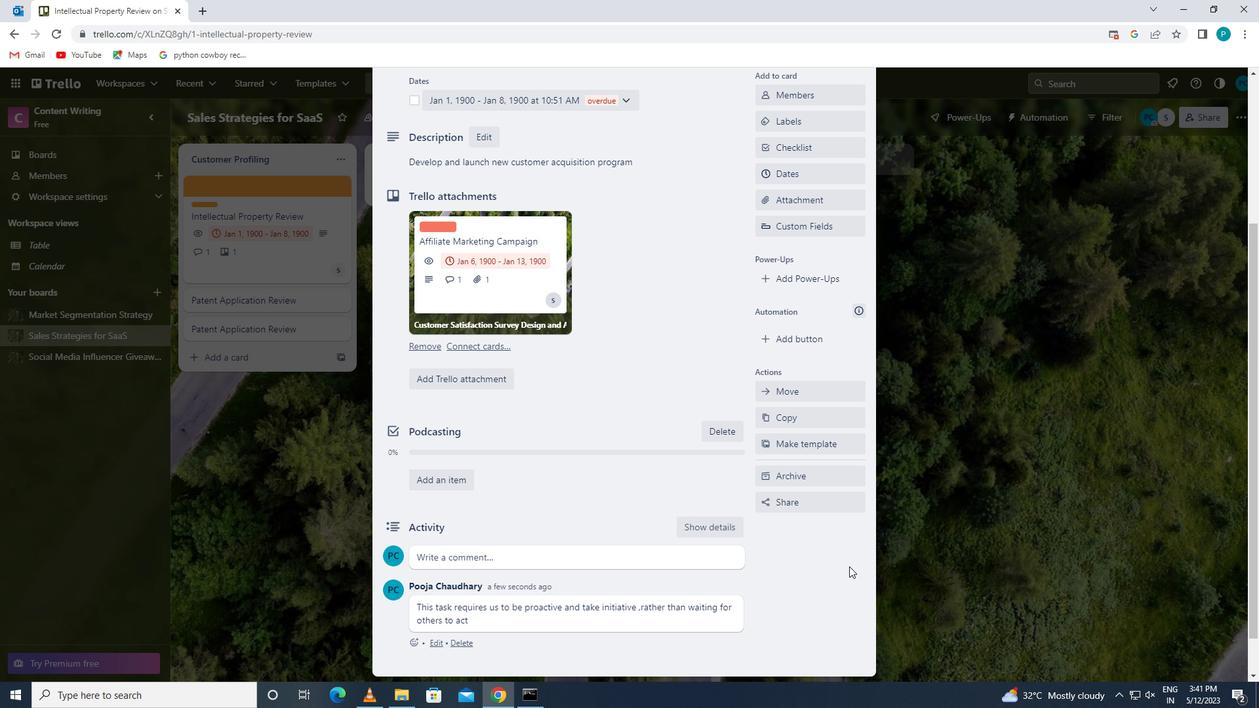 
Action: Mouse scrolled (850, 554) with delta (0, 0)
Screenshot: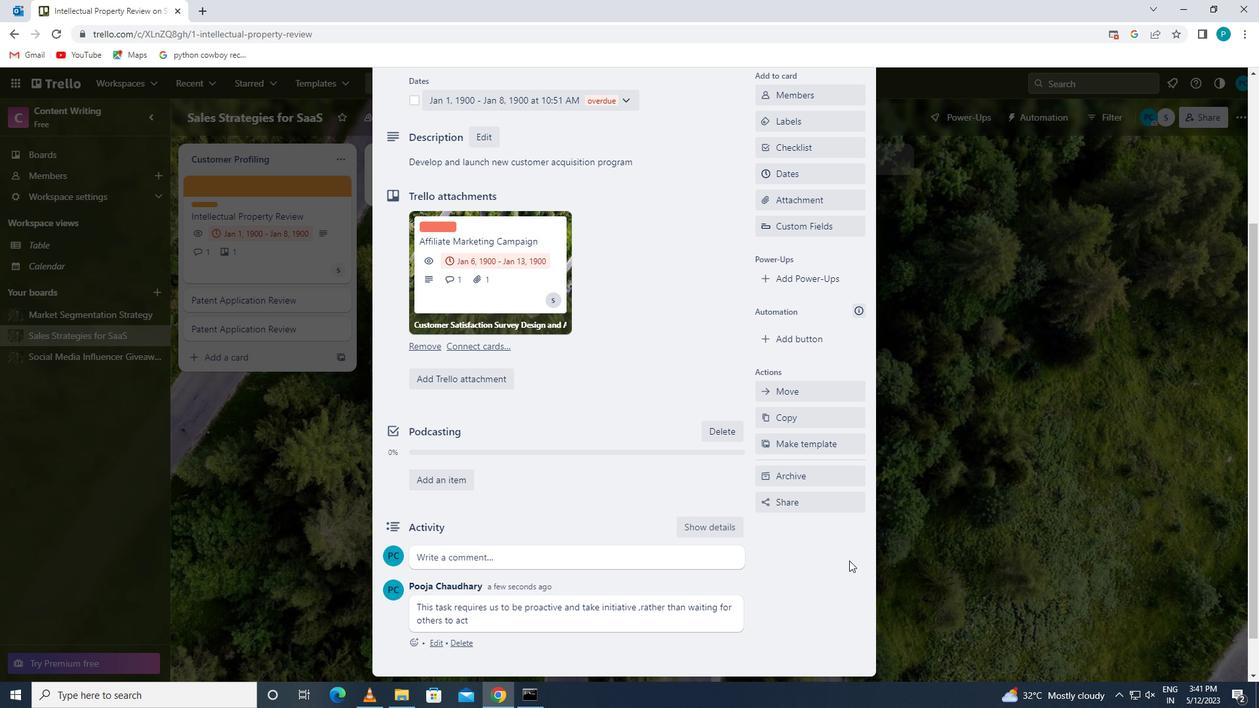 
Action: Mouse moved to (881, 159)
Screenshot: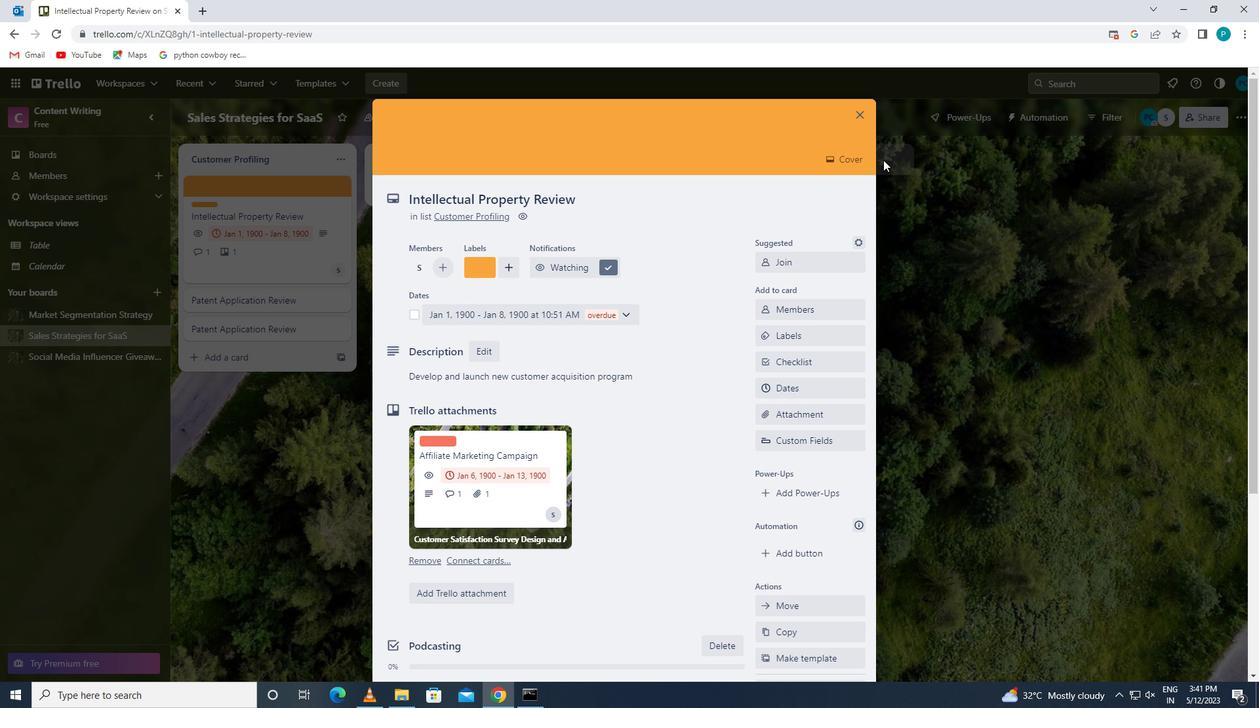 
